 Task: Find a house in Constanza, Dominican Republic, for 8 guests from August 26 to September 10, with a price range of ₹10,000 to ₹15,000 per night, 6 bedrooms, 6 beds, 6 bathrooms, and amenities including Wifi, TV, Free parking, and Breakfast.
Action: Mouse moved to (804, 125)
Screenshot: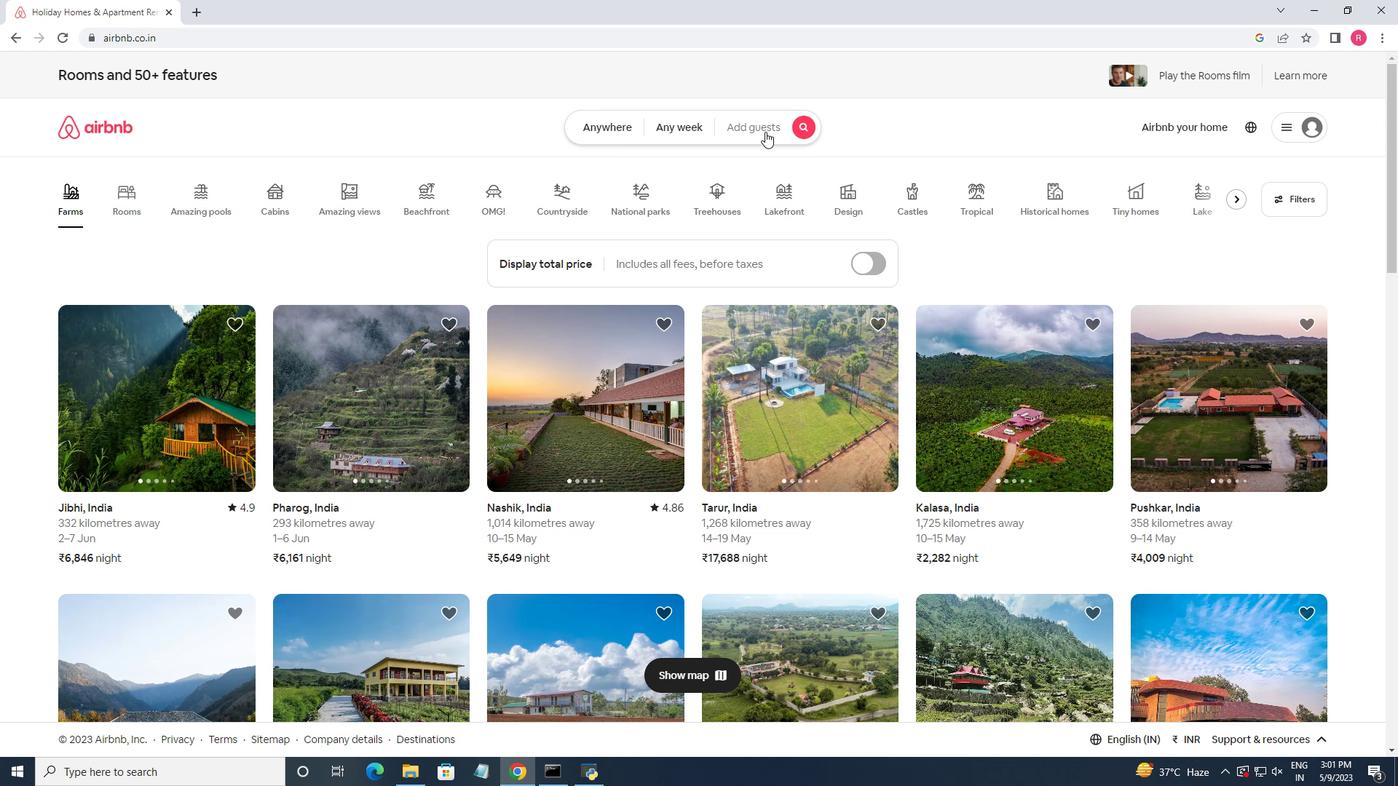 
Action: Mouse pressed left at (804, 125)
Screenshot: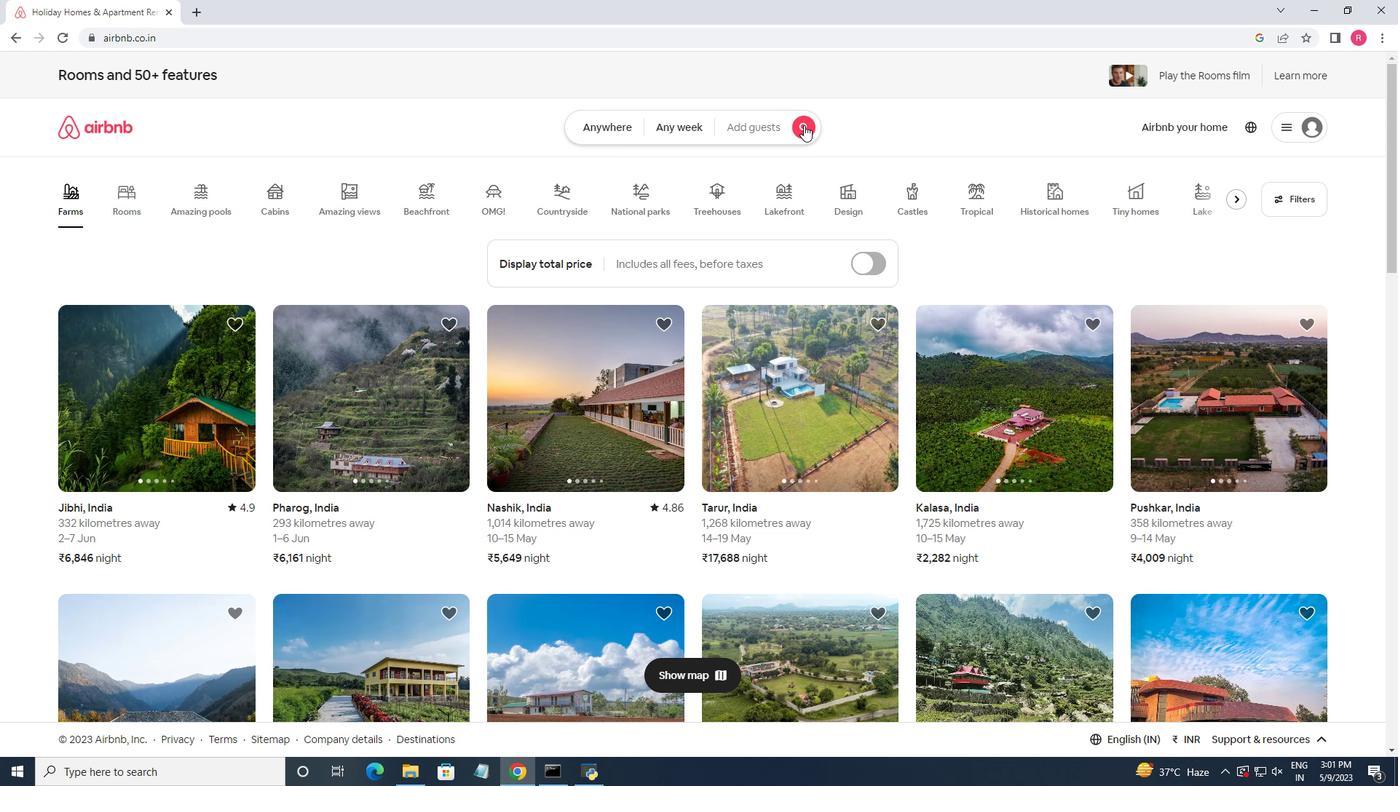 
Action: Mouse moved to (474, 188)
Screenshot: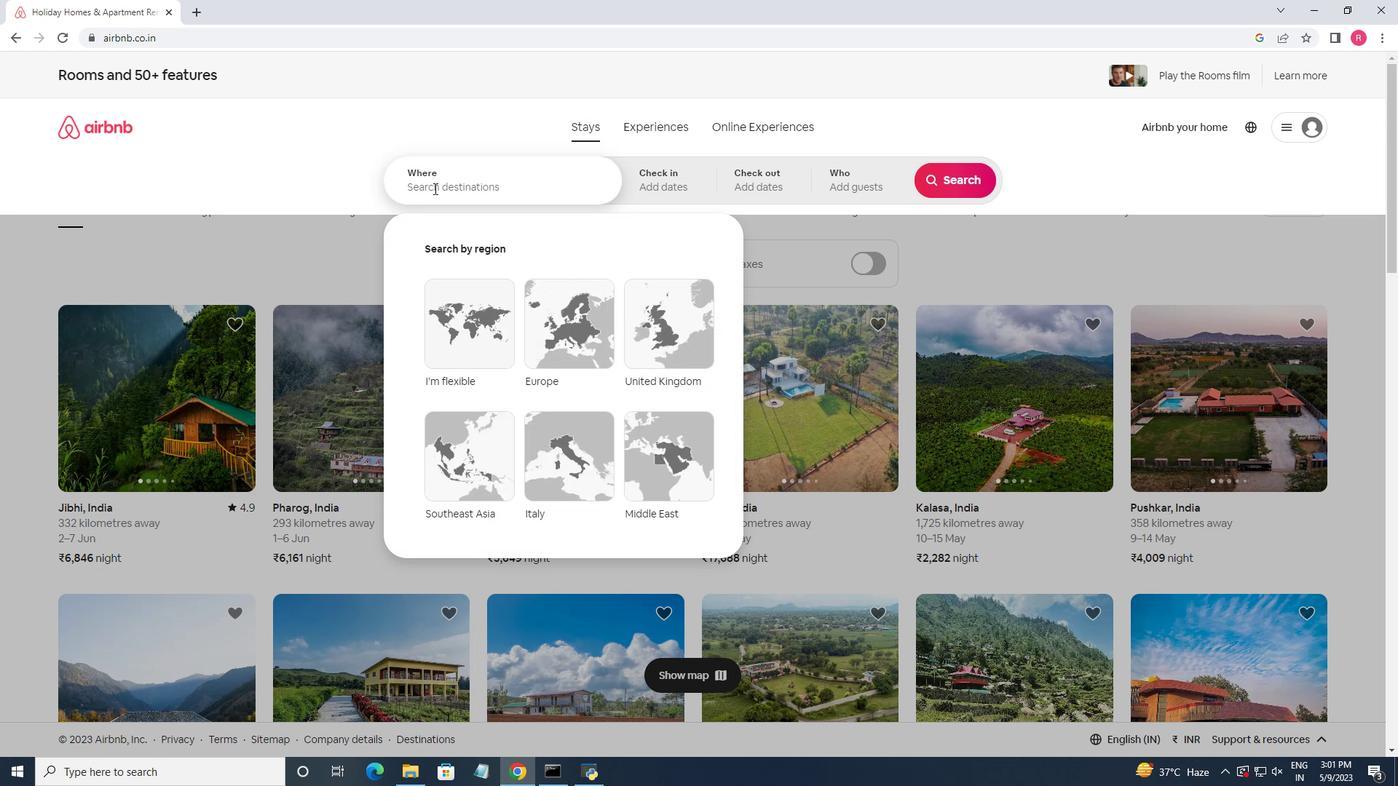 
Action: Mouse pressed left at (474, 188)
Screenshot: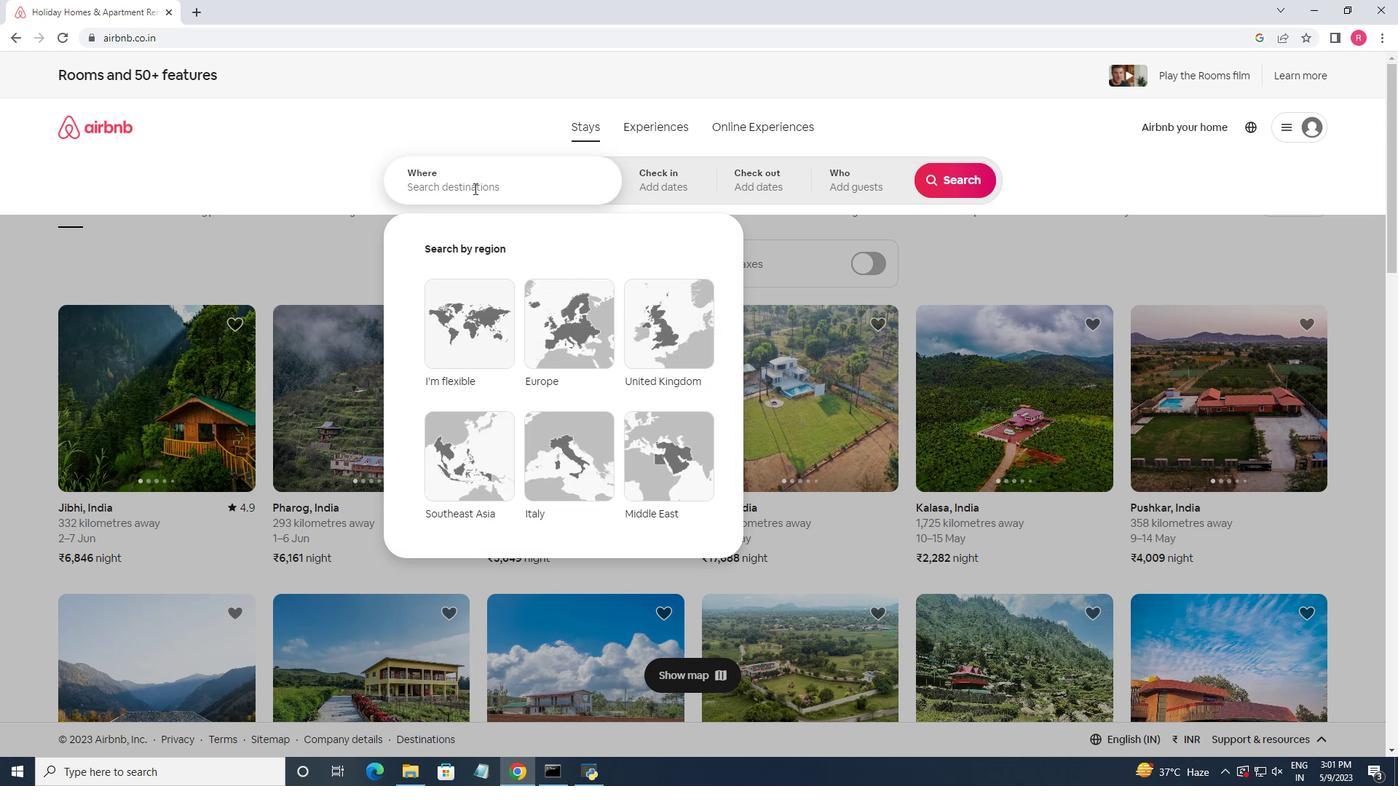
Action: Key pressed <Key.shift>Constanza,<Key.space><Key.shift>Dominican<Key.space><Key.shift><Key.shift><Key.shift>Republic
Screenshot: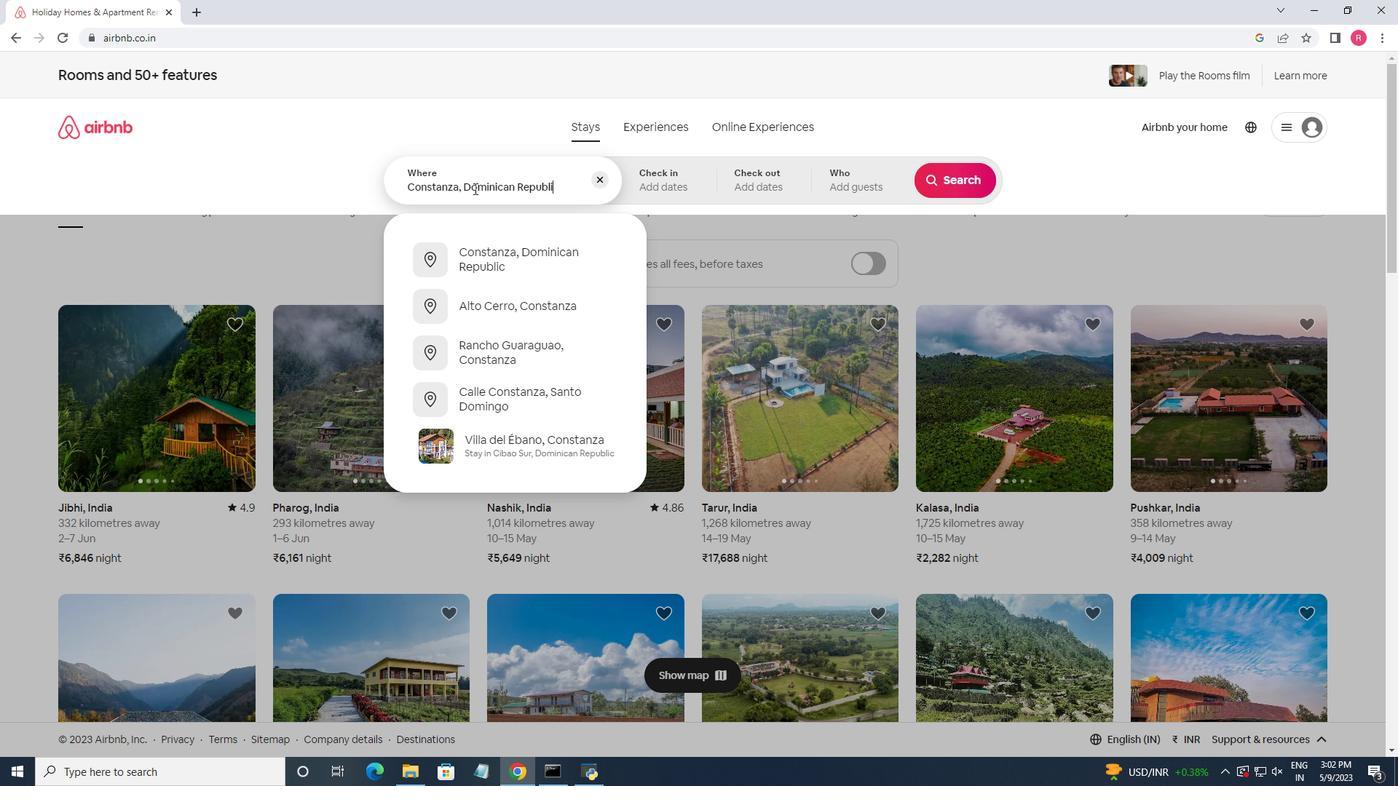
Action: Mouse moved to (485, 259)
Screenshot: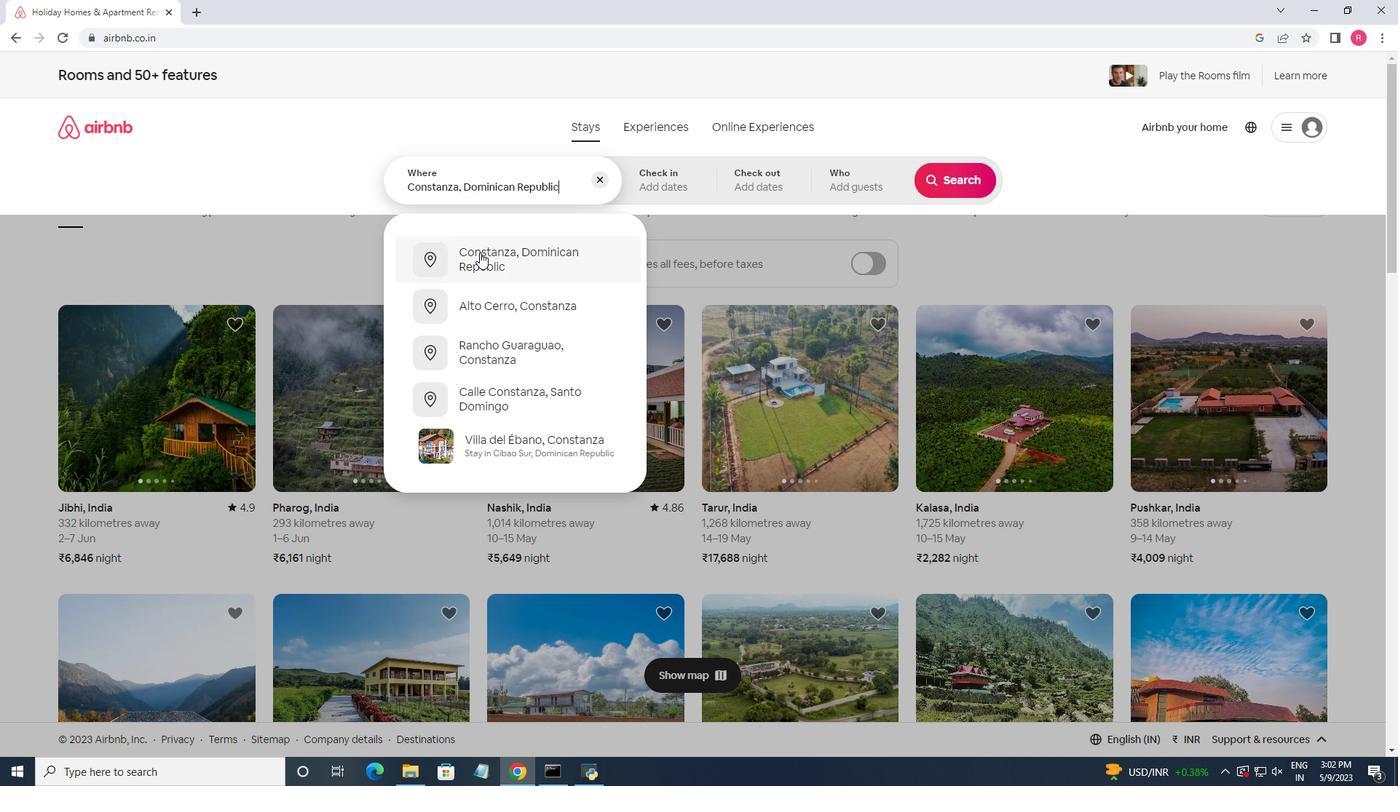 
Action: Mouse pressed left at (485, 259)
Screenshot: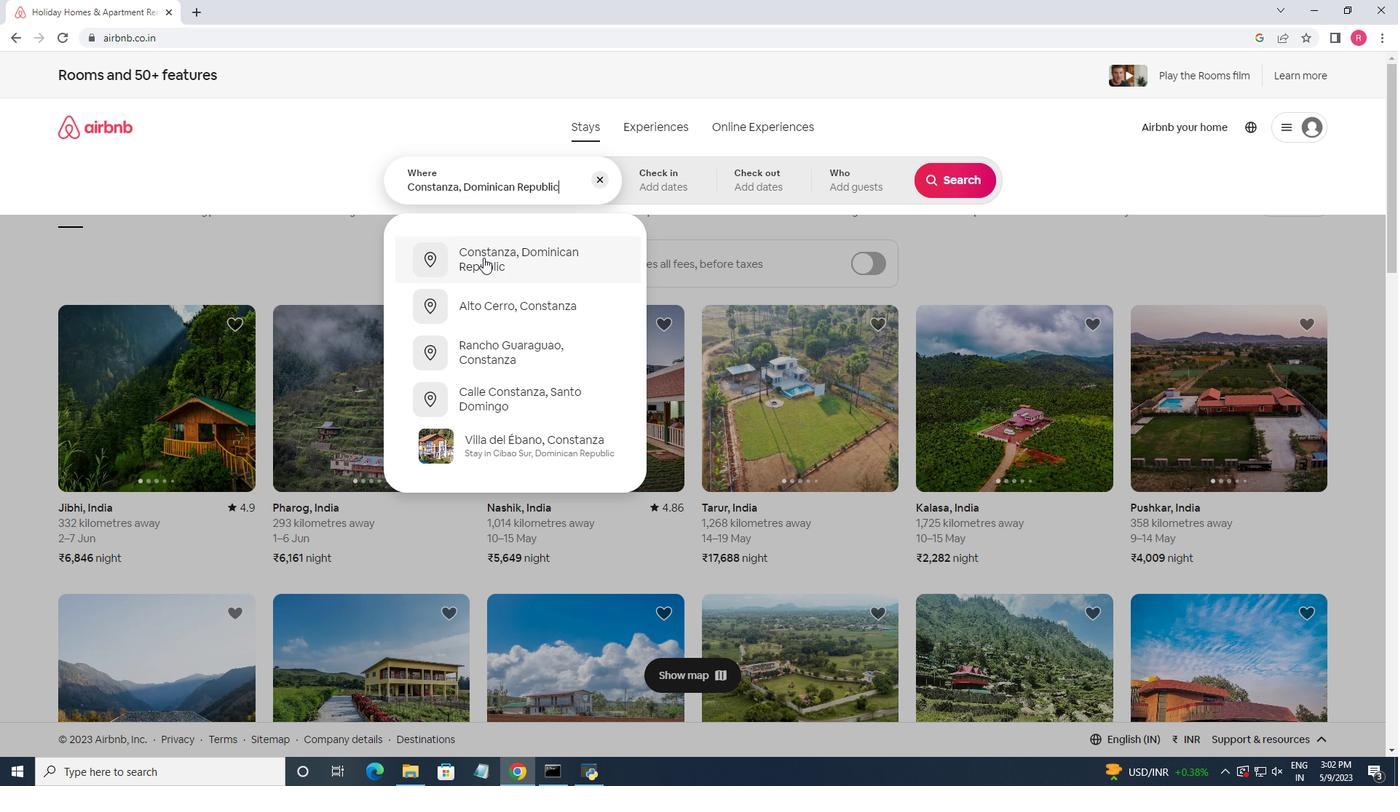 
Action: Mouse moved to (945, 295)
Screenshot: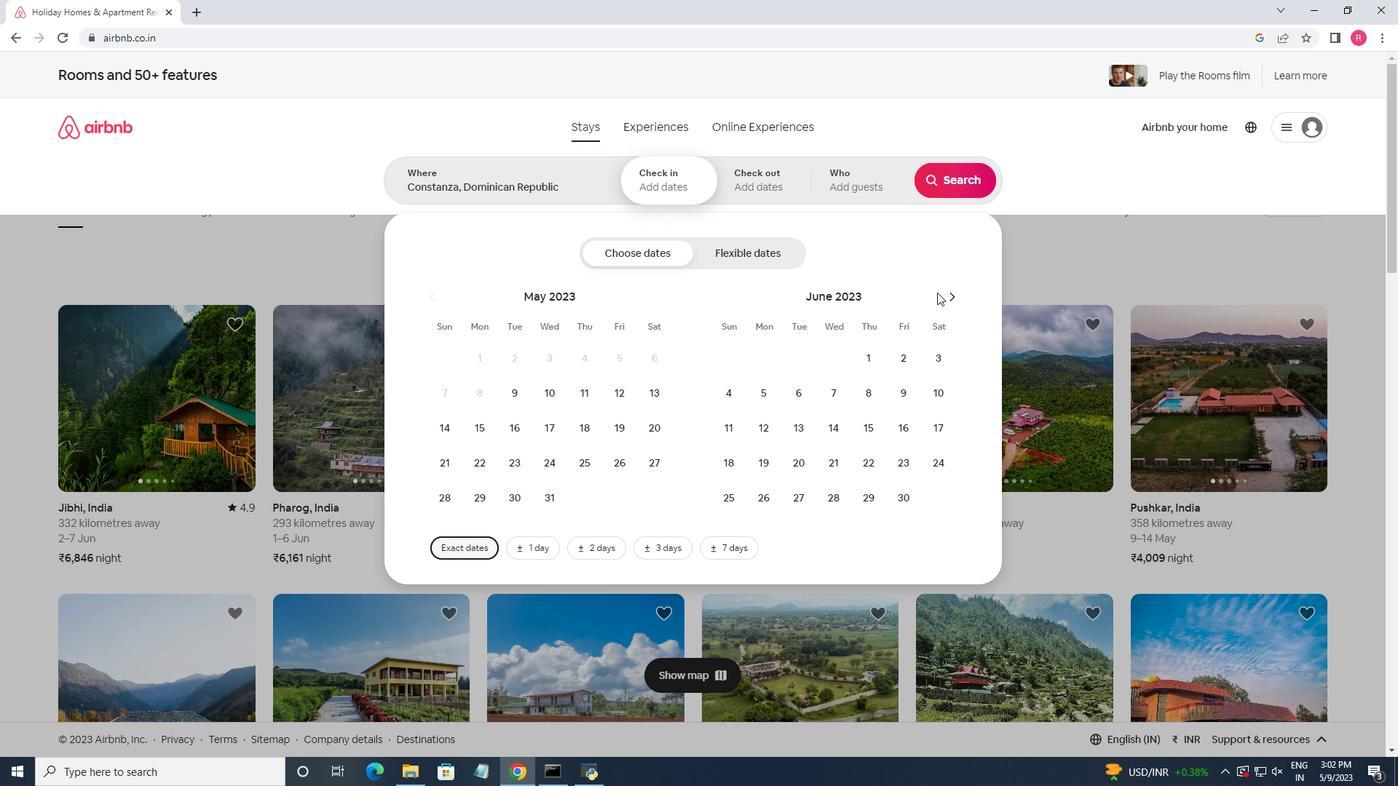 
Action: Mouse pressed left at (945, 295)
Screenshot: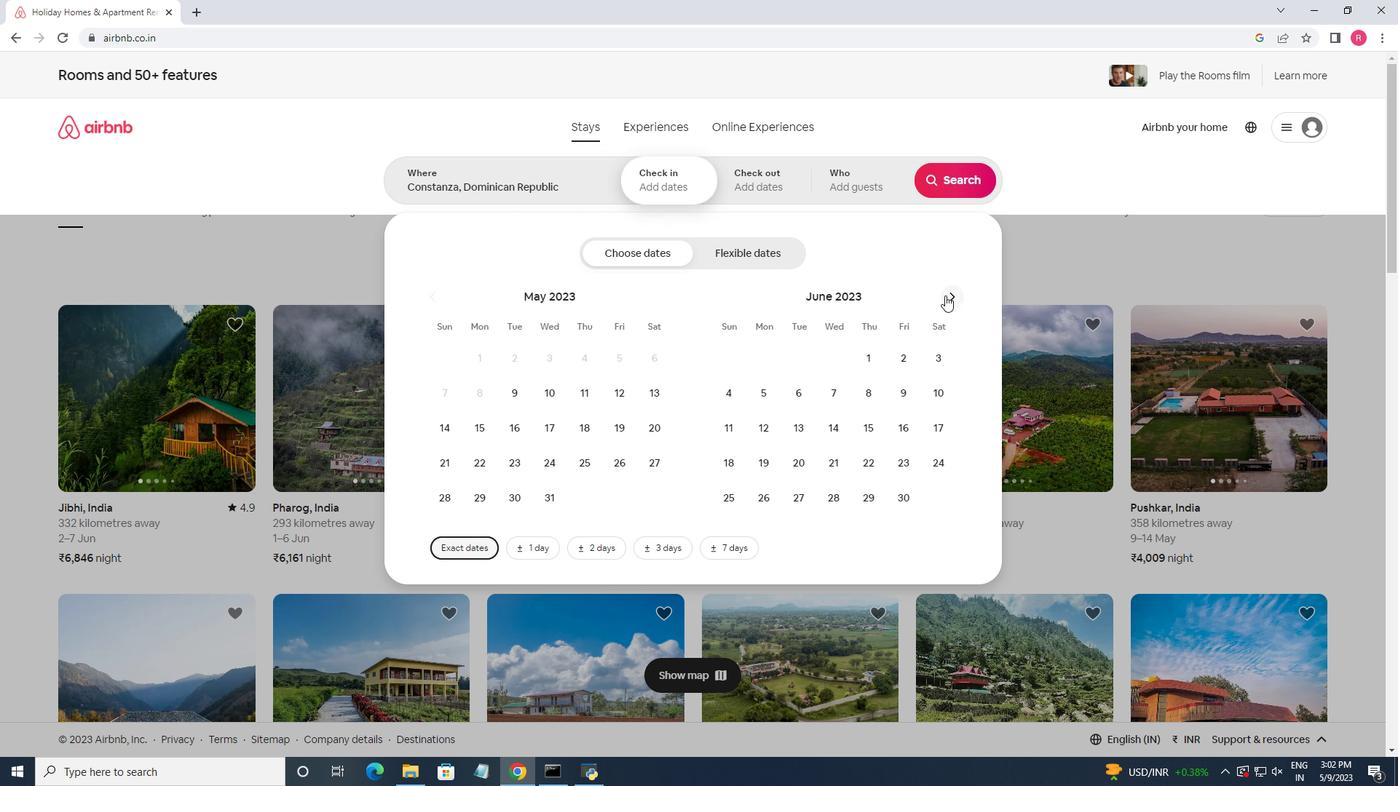 
Action: Mouse pressed left at (945, 295)
Screenshot: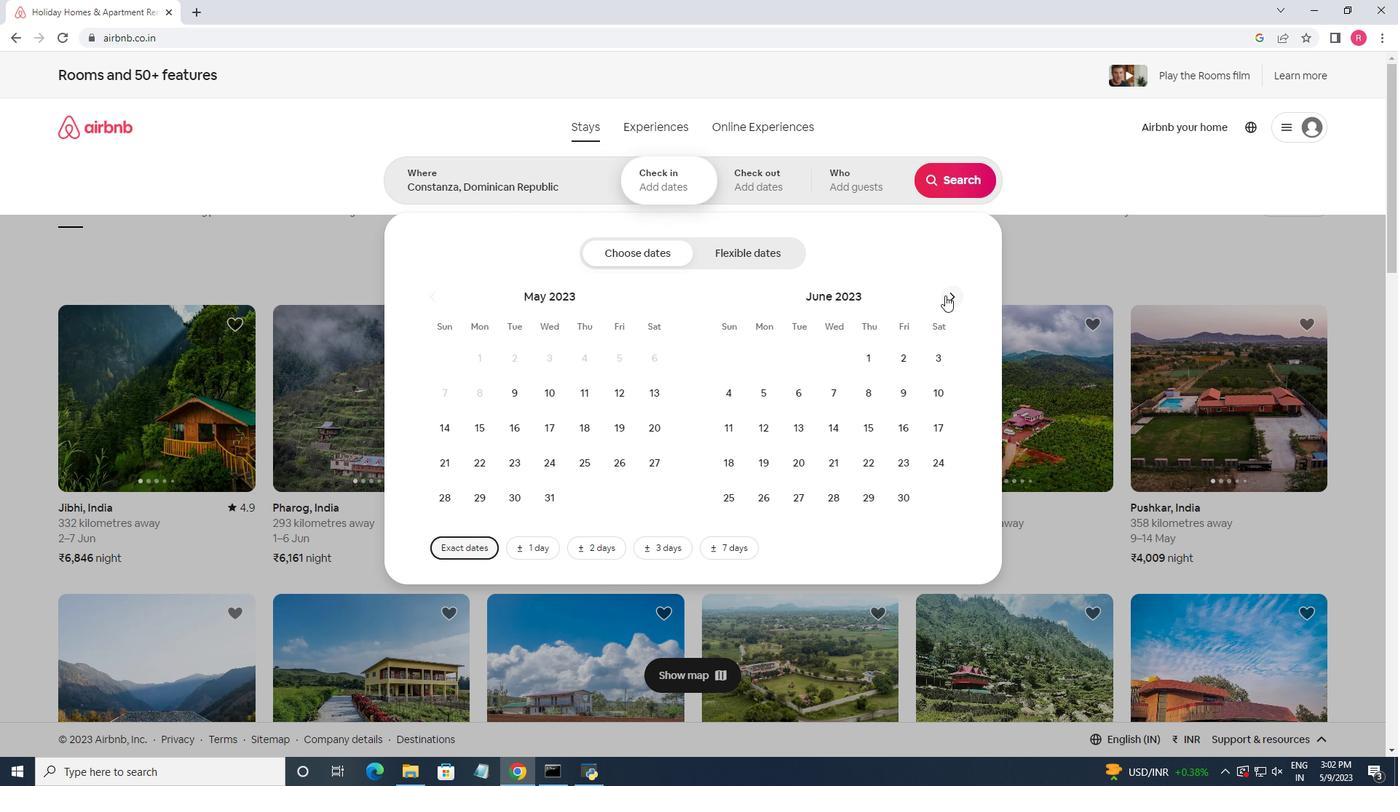 
Action: Mouse pressed left at (945, 295)
Screenshot: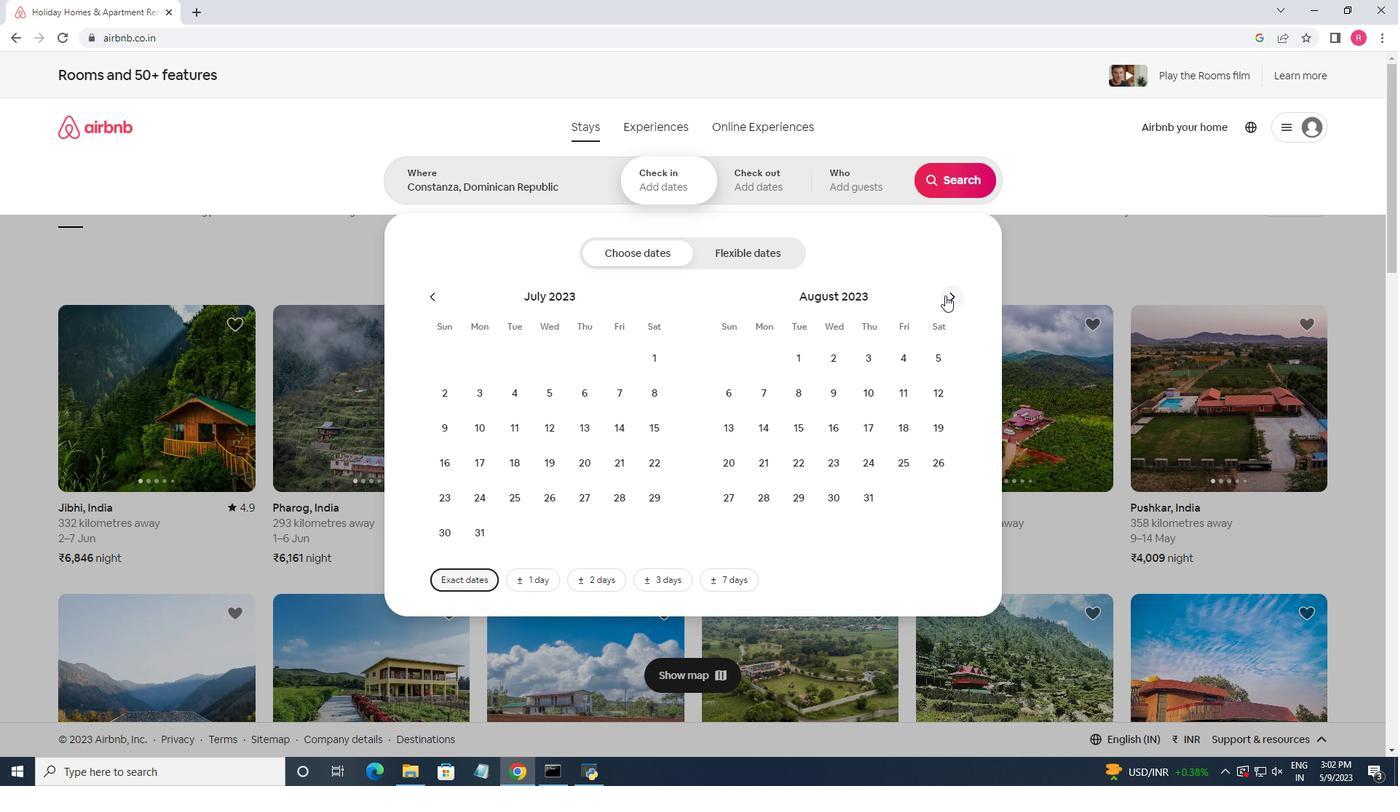 
Action: Mouse moved to (658, 470)
Screenshot: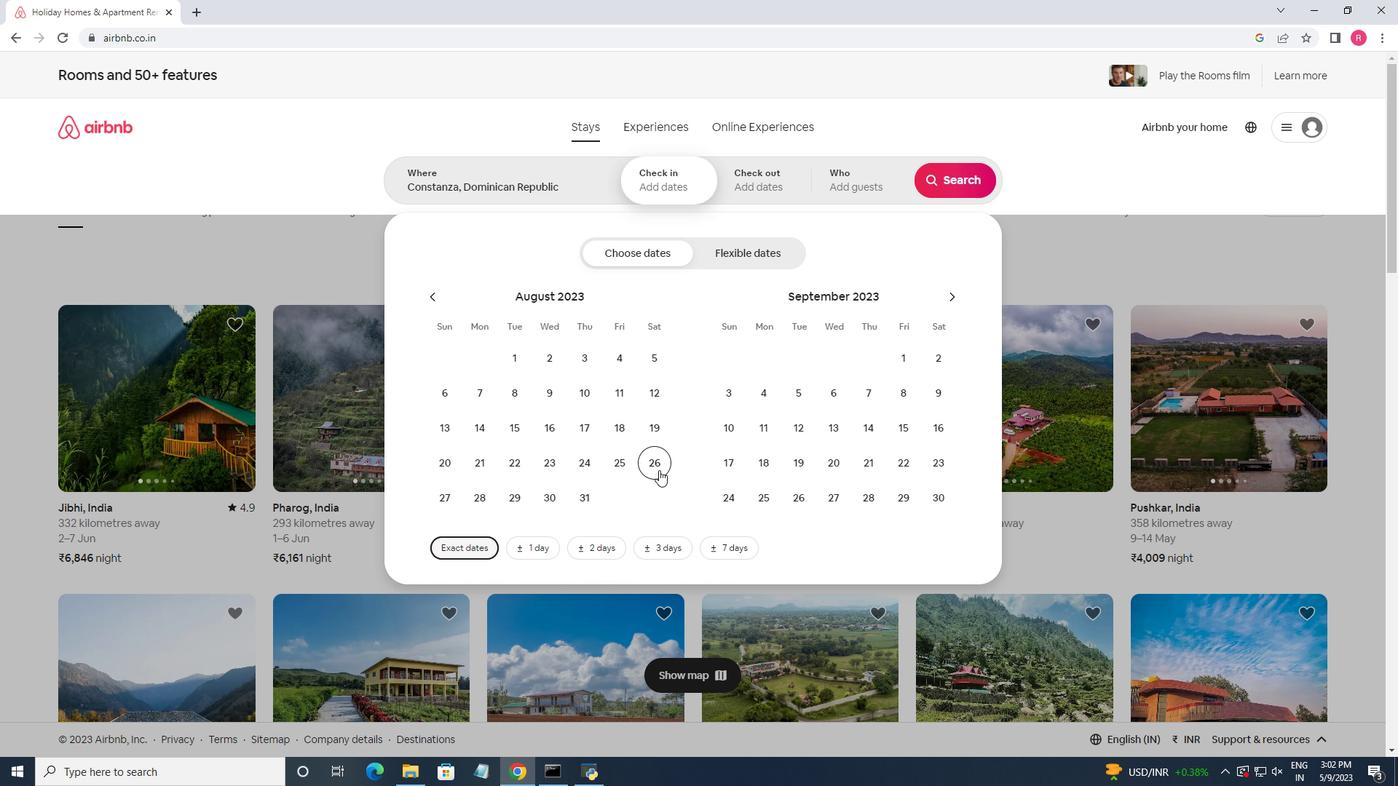 
Action: Mouse pressed left at (658, 470)
Screenshot: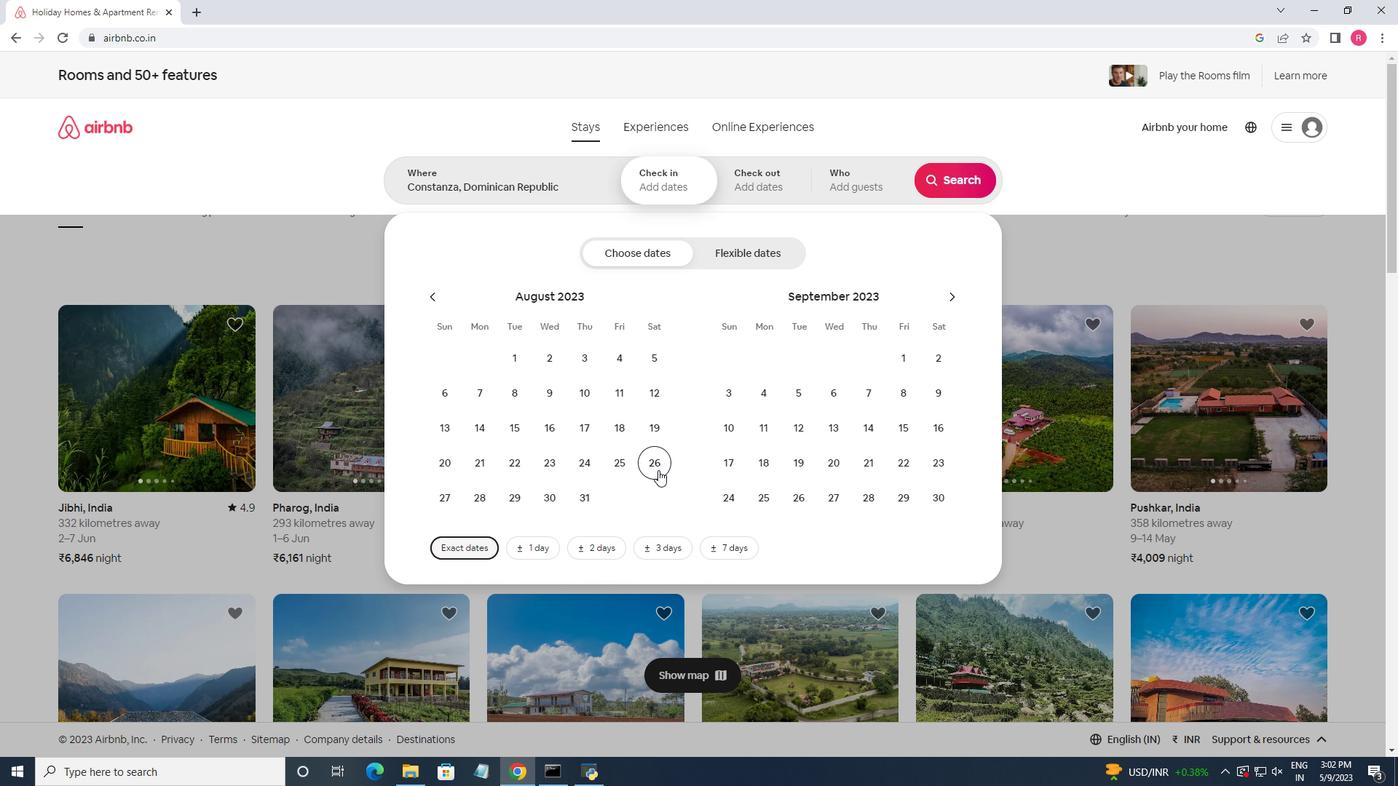 
Action: Mouse moved to (744, 429)
Screenshot: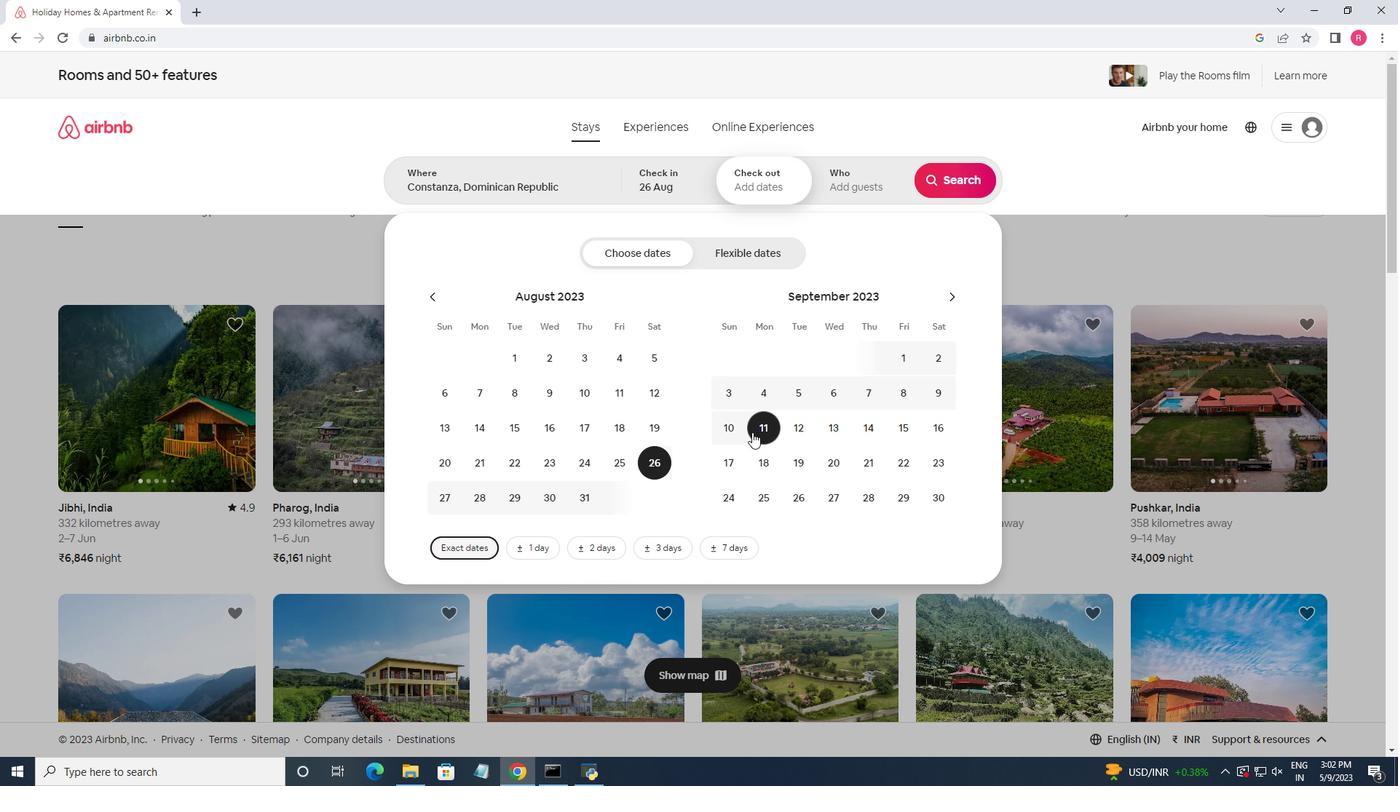 
Action: Mouse pressed left at (744, 429)
Screenshot: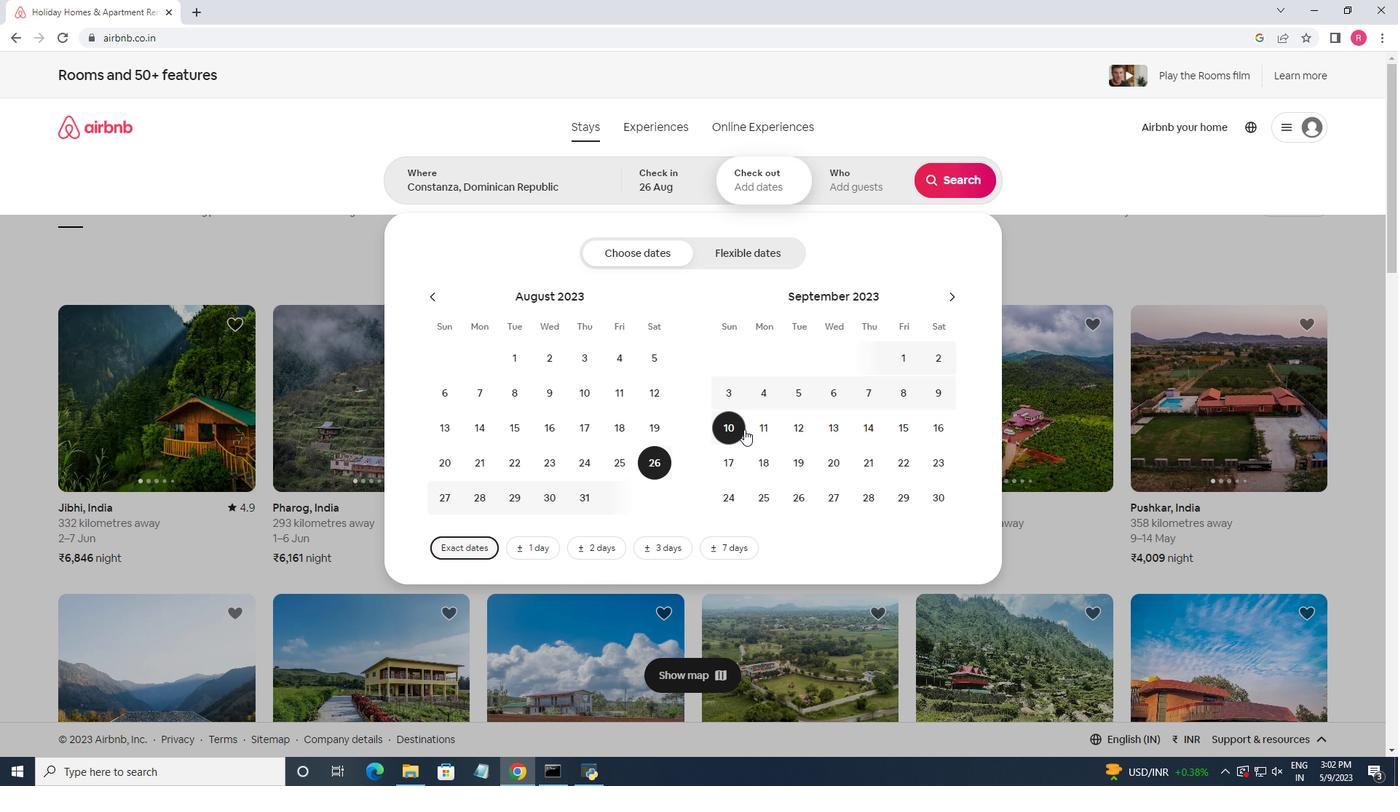 
Action: Mouse moved to (866, 196)
Screenshot: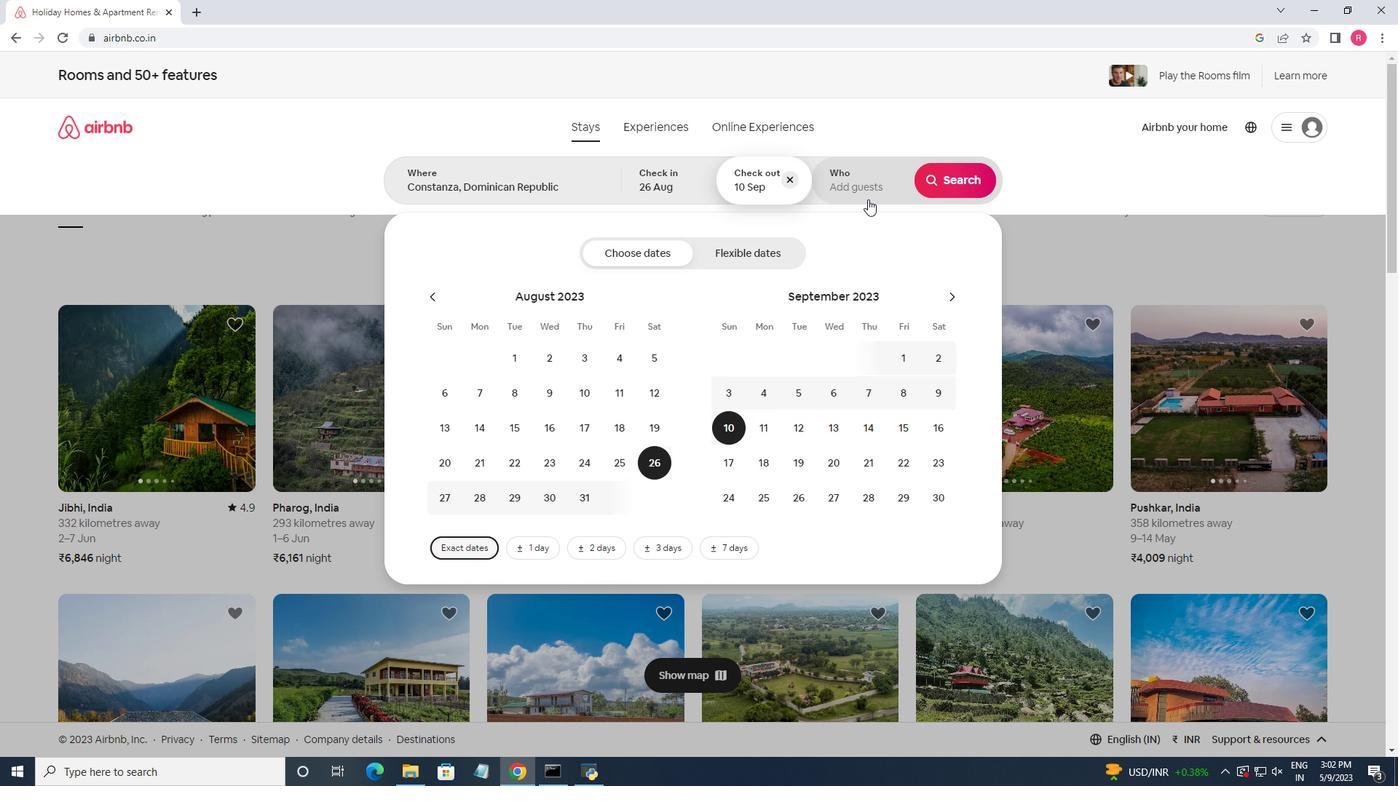 
Action: Mouse pressed left at (866, 196)
Screenshot: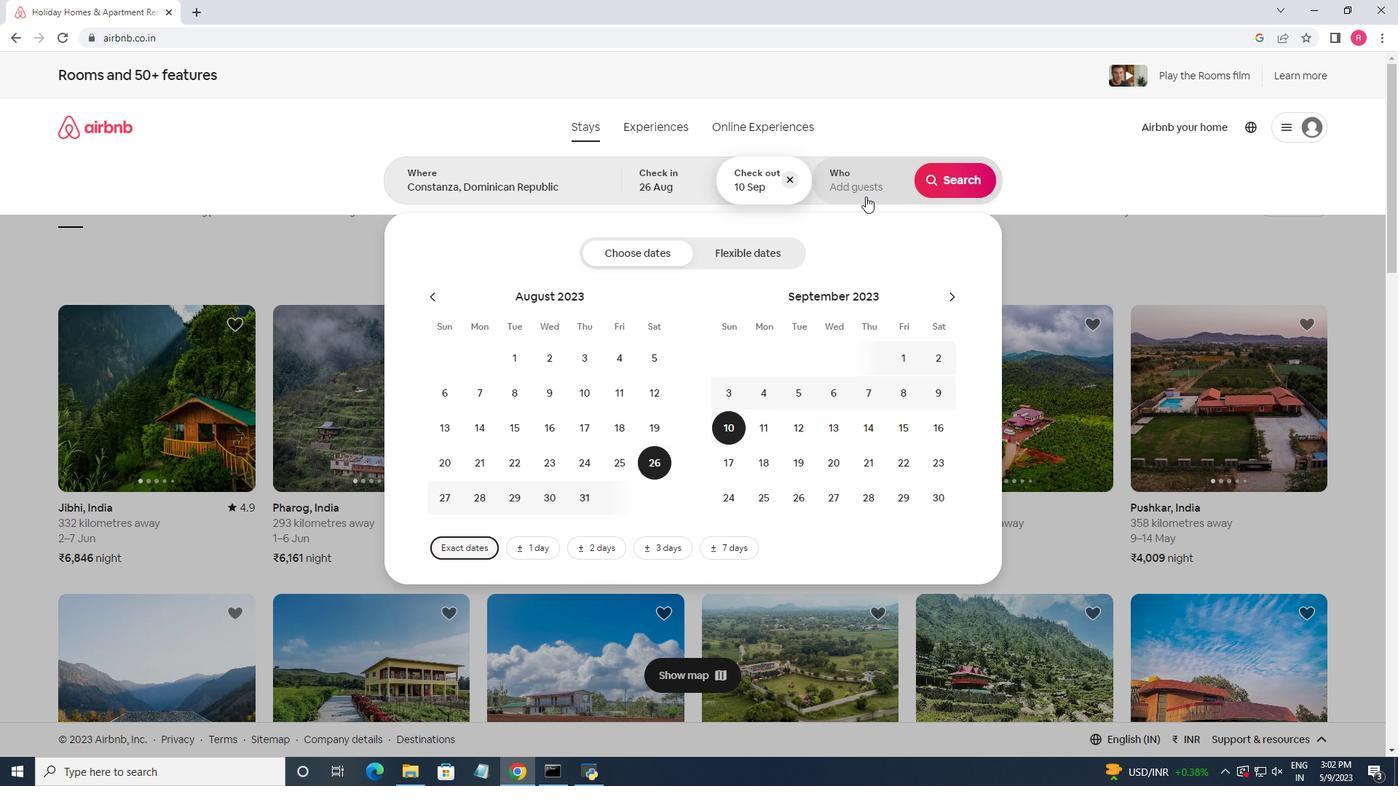 
Action: Mouse moved to (959, 257)
Screenshot: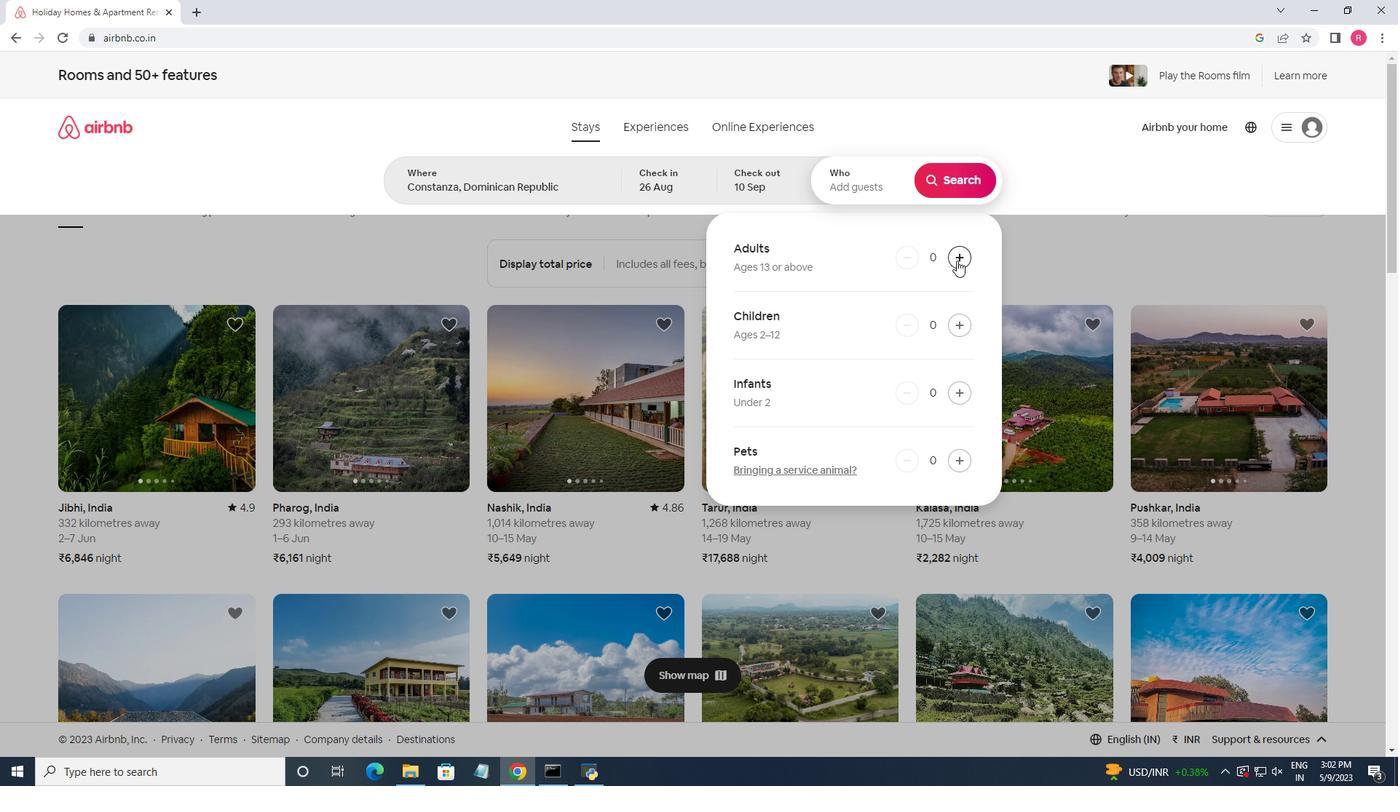 
Action: Mouse pressed left at (959, 257)
Screenshot: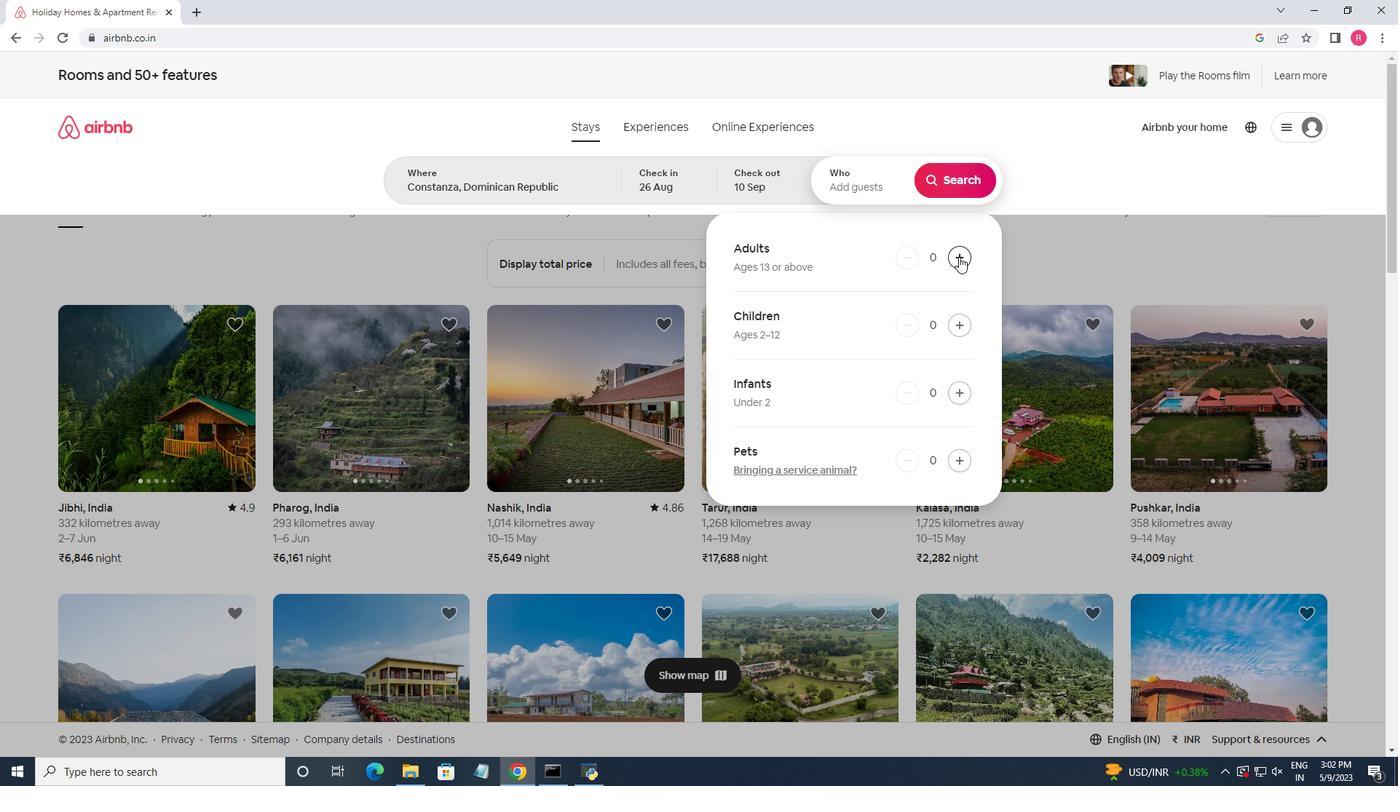 
Action: Mouse pressed left at (959, 257)
Screenshot: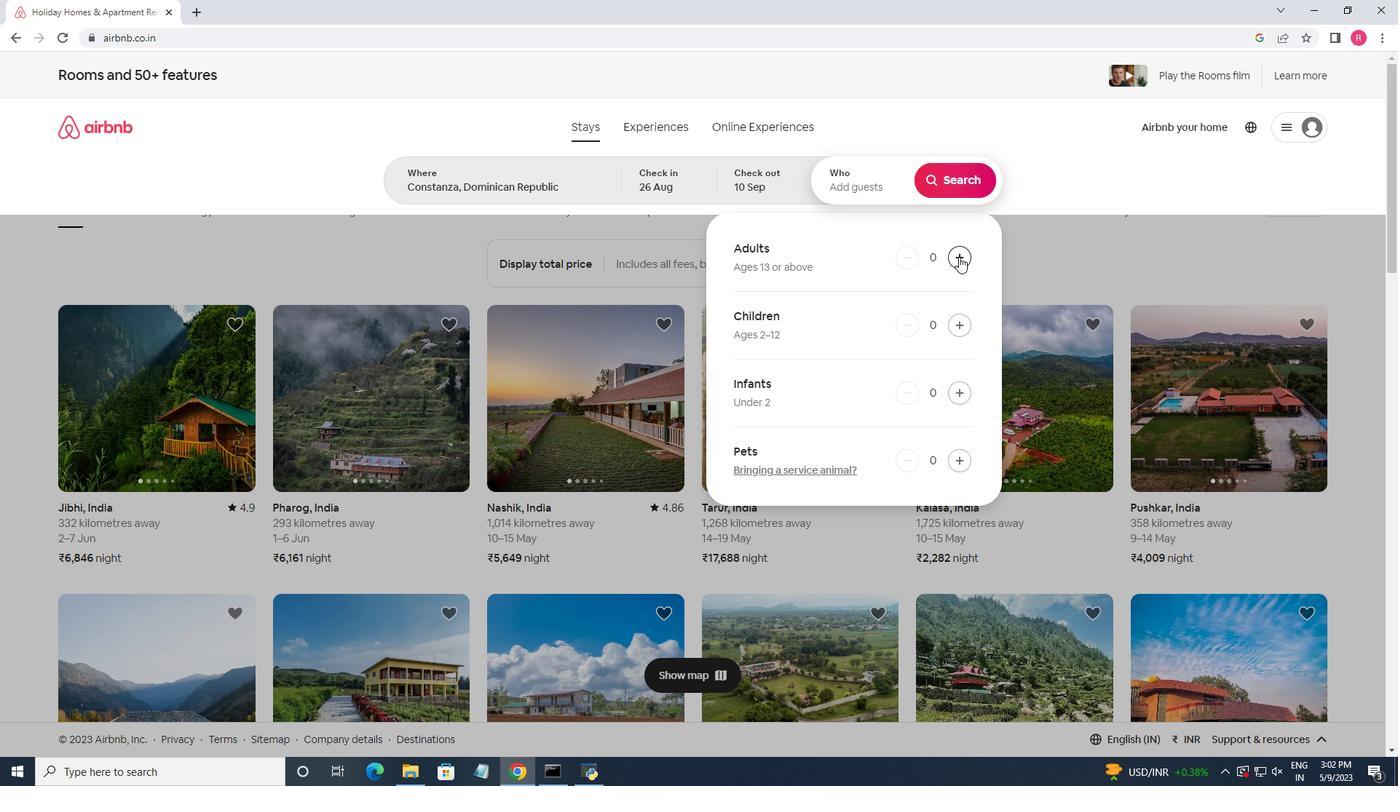
Action: Mouse moved to (960, 256)
Screenshot: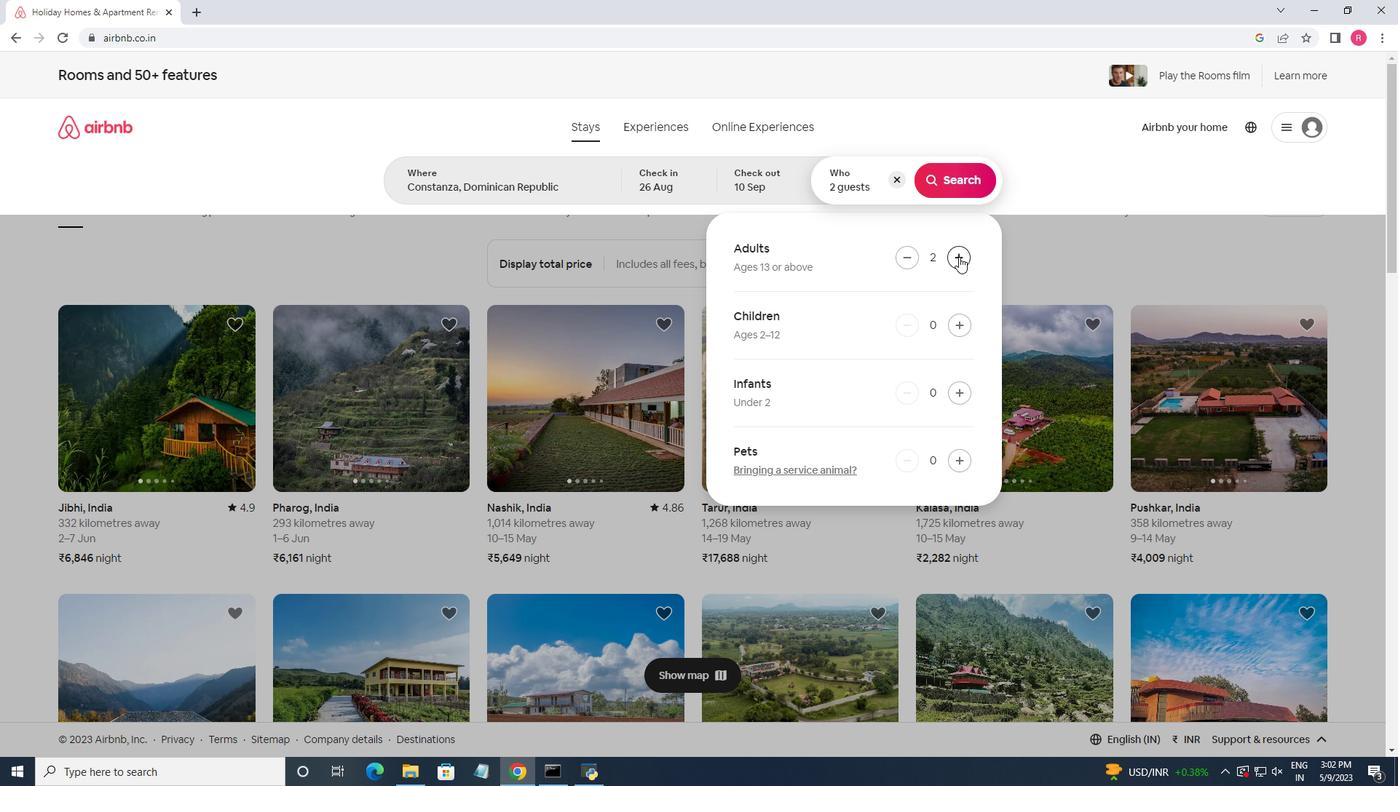 
Action: Mouse pressed left at (960, 256)
Screenshot: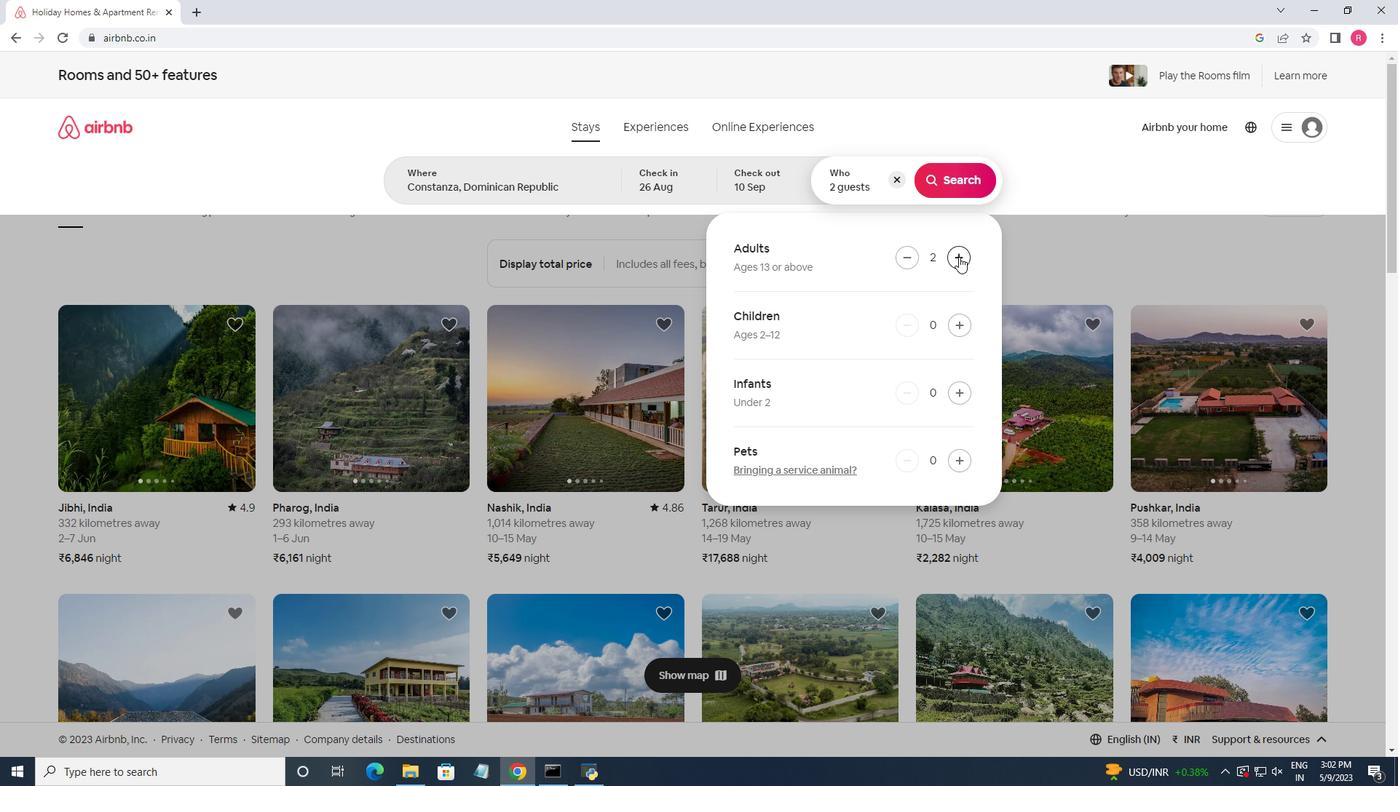
Action: Mouse pressed left at (960, 256)
Screenshot: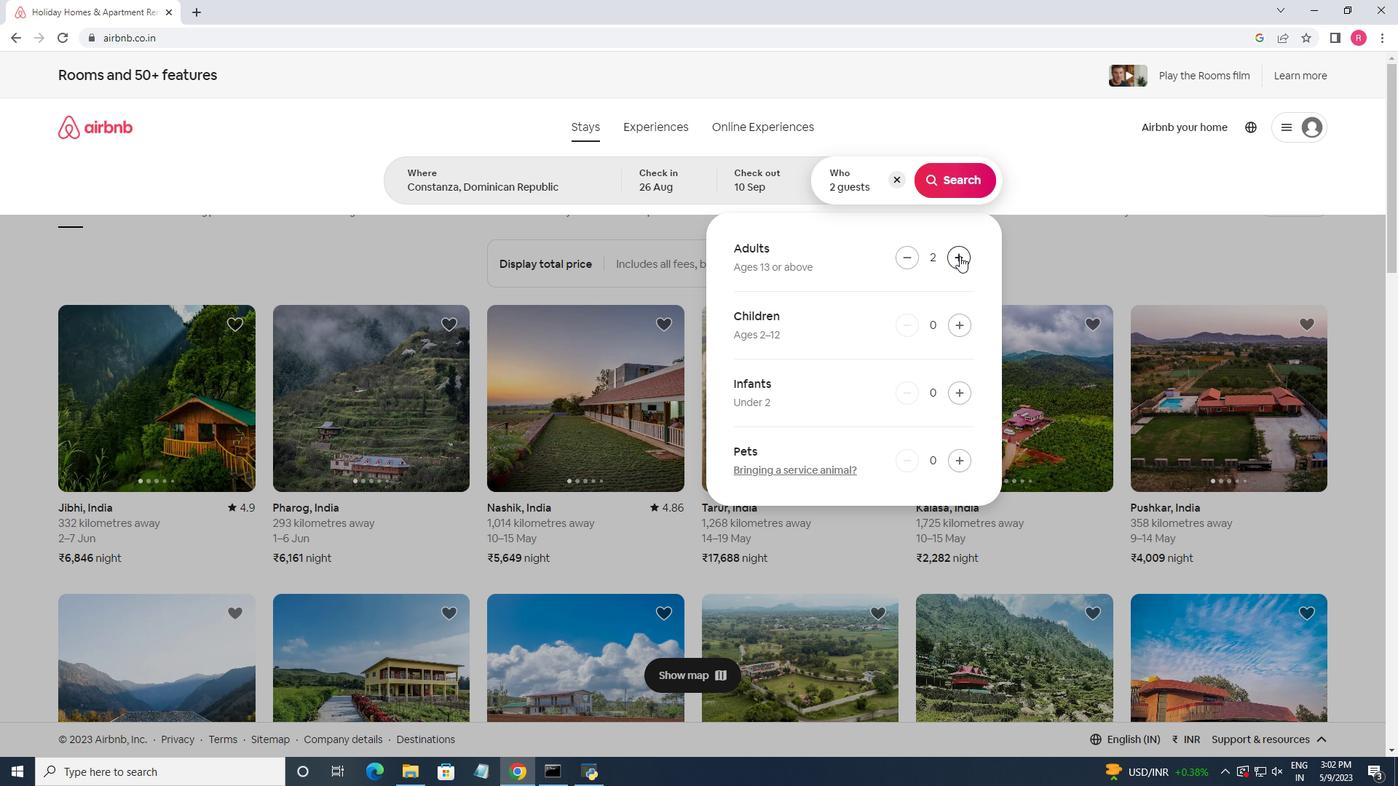 
Action: Mouse pressed left at (960, 256)
Screenshot: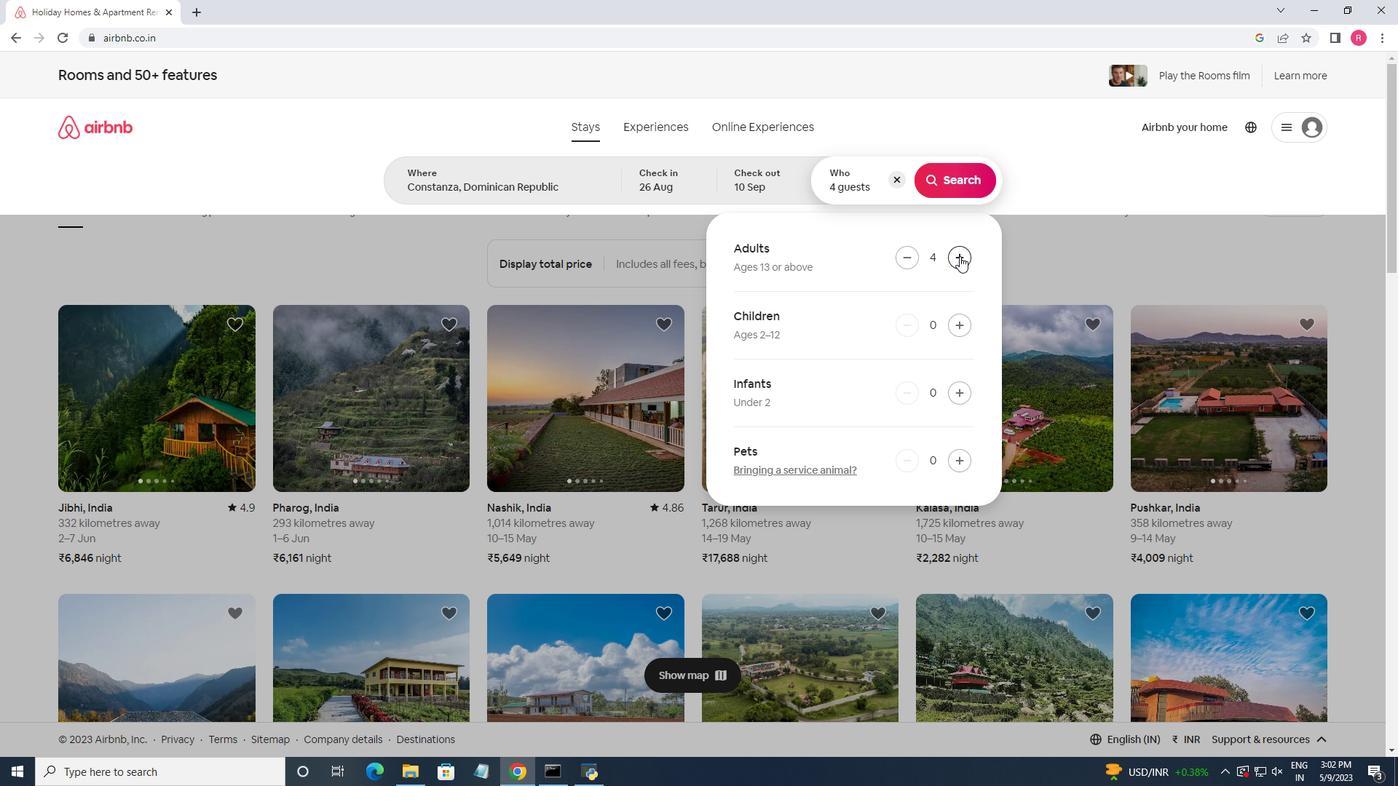 
Action: Mouse pressed left at (960, 256)
Screenshot: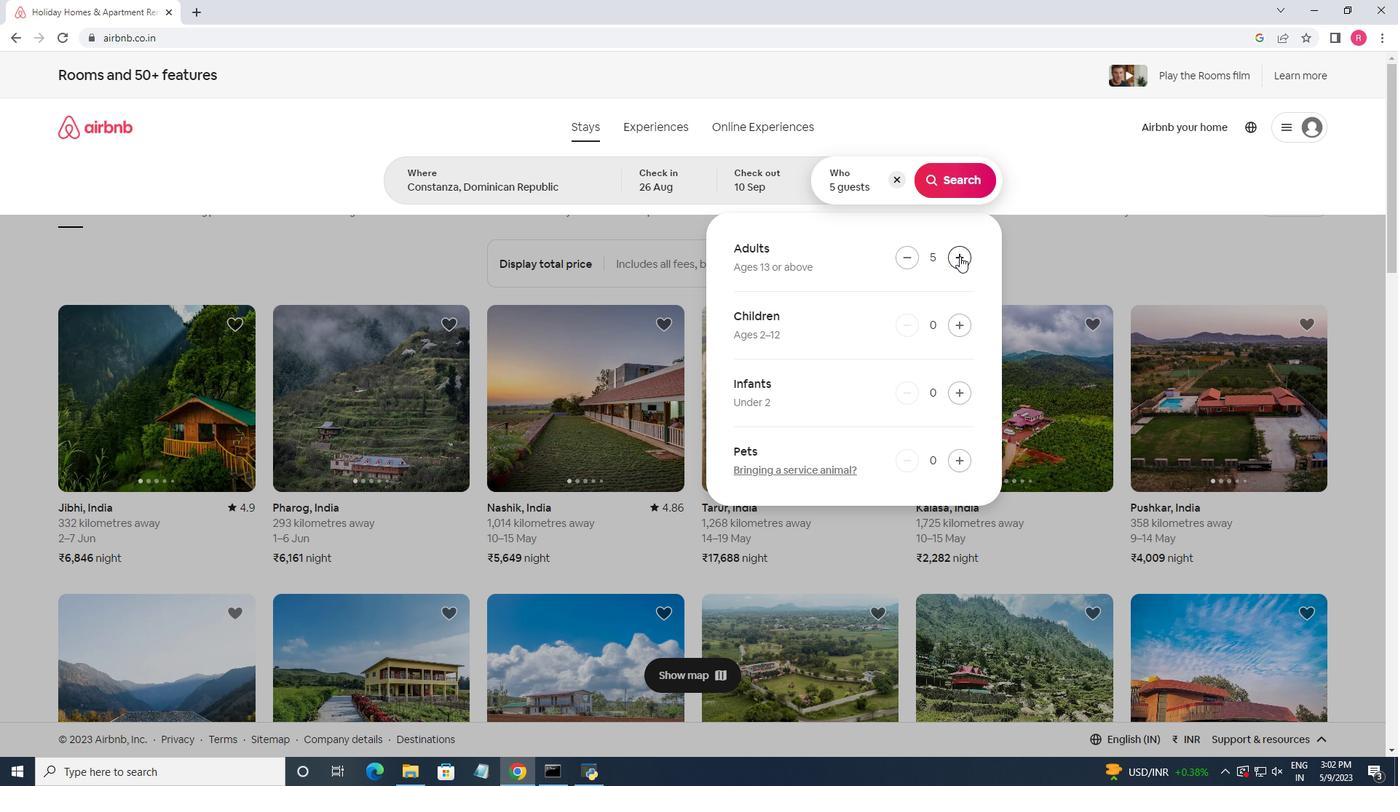 
Action: Mouse moved to (961, 323)
Screenshot: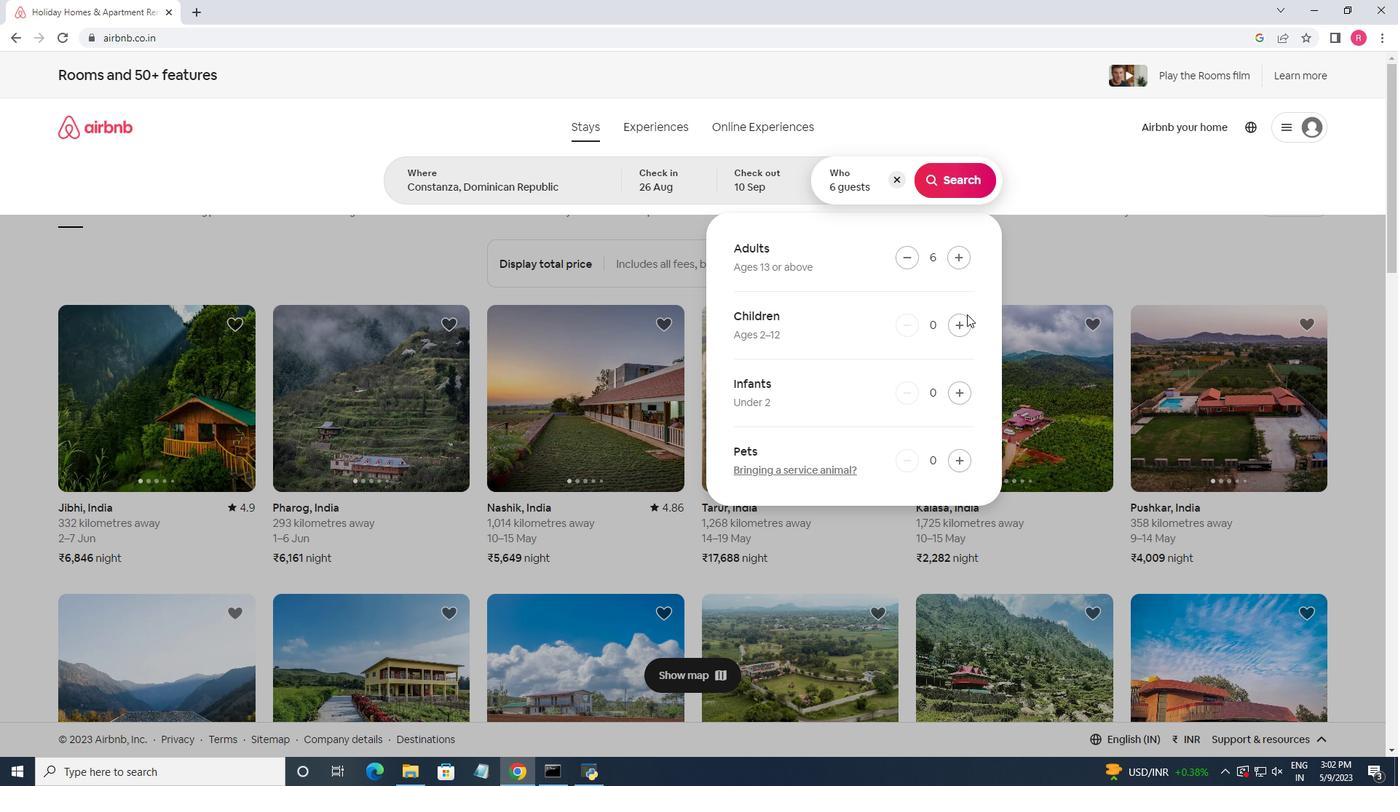 
Action: Mouse pressed left at (961, 323)
Screenshot: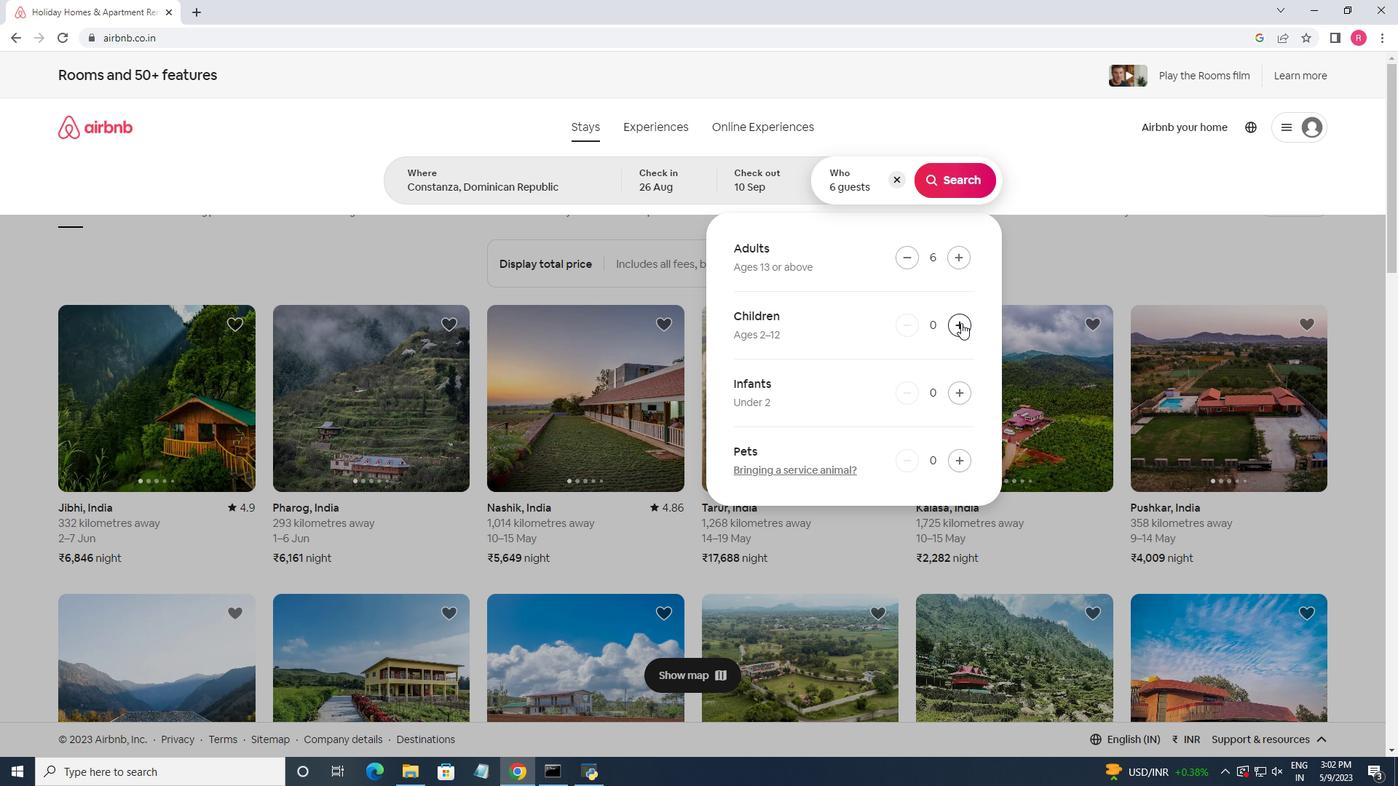 
Action: Mouse pressed left at (961, 323)
Screenshot: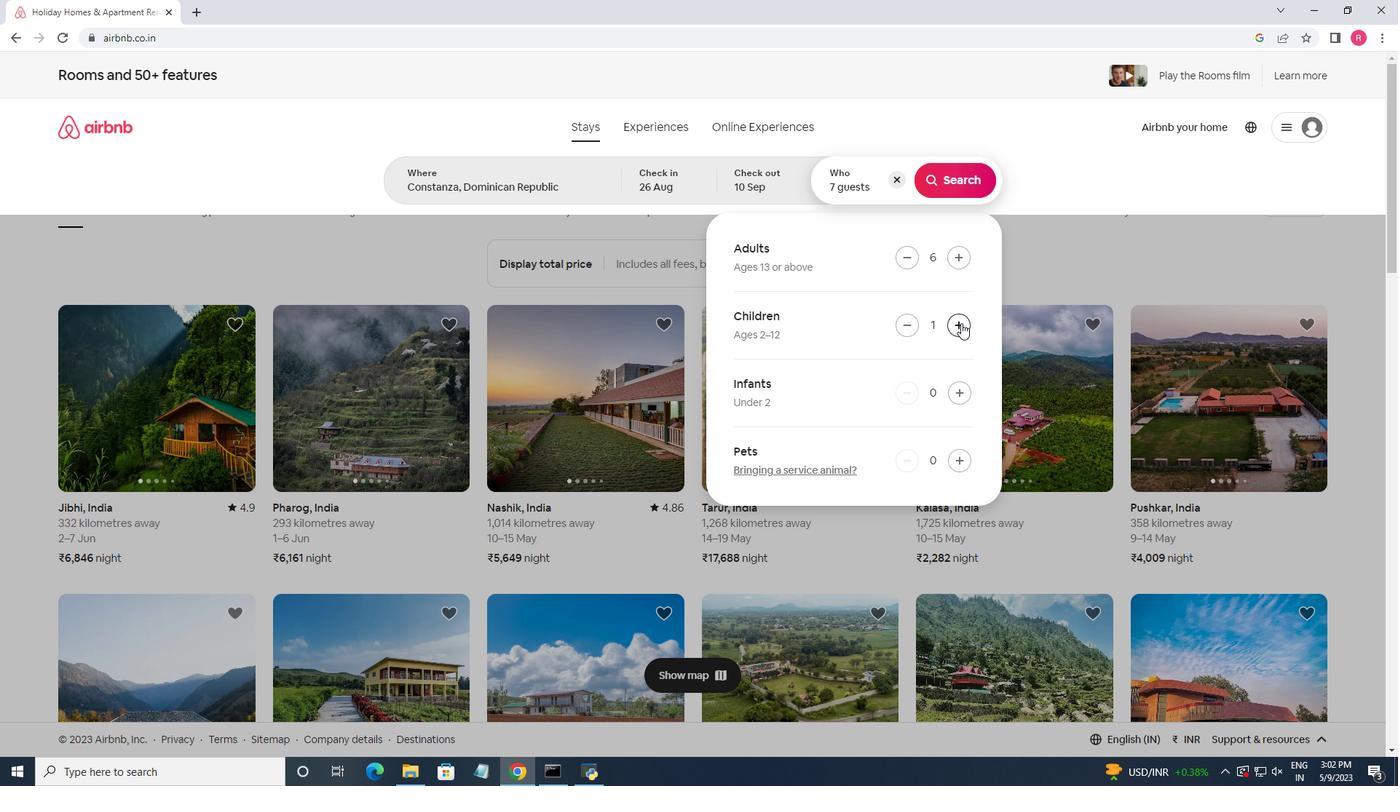 
Action: Mouse moved to (953, 182)
Screenshot: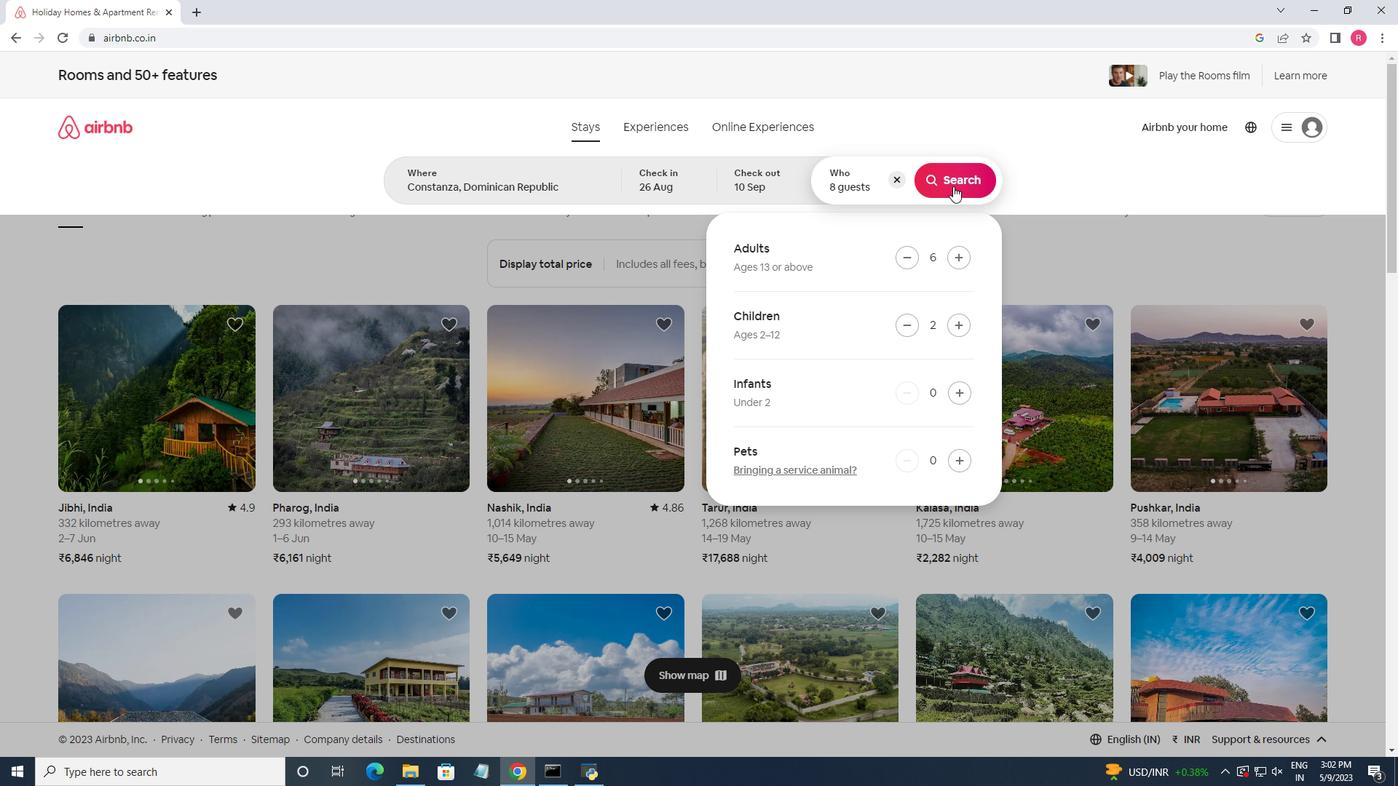 
Action: Mouse pressed left at (953, 182)
Screenshot: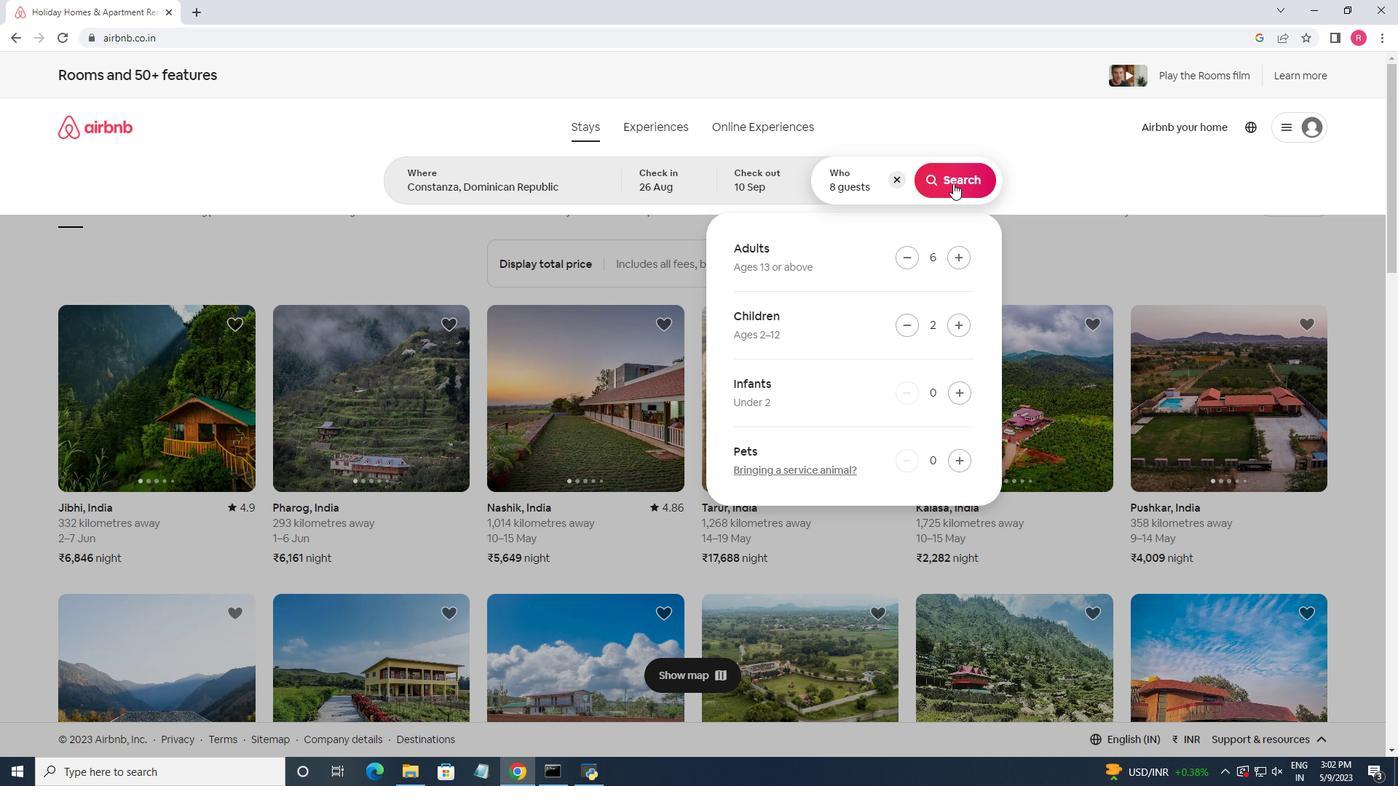 
Action: Mouse moved to (1352, 138)
Screenshot: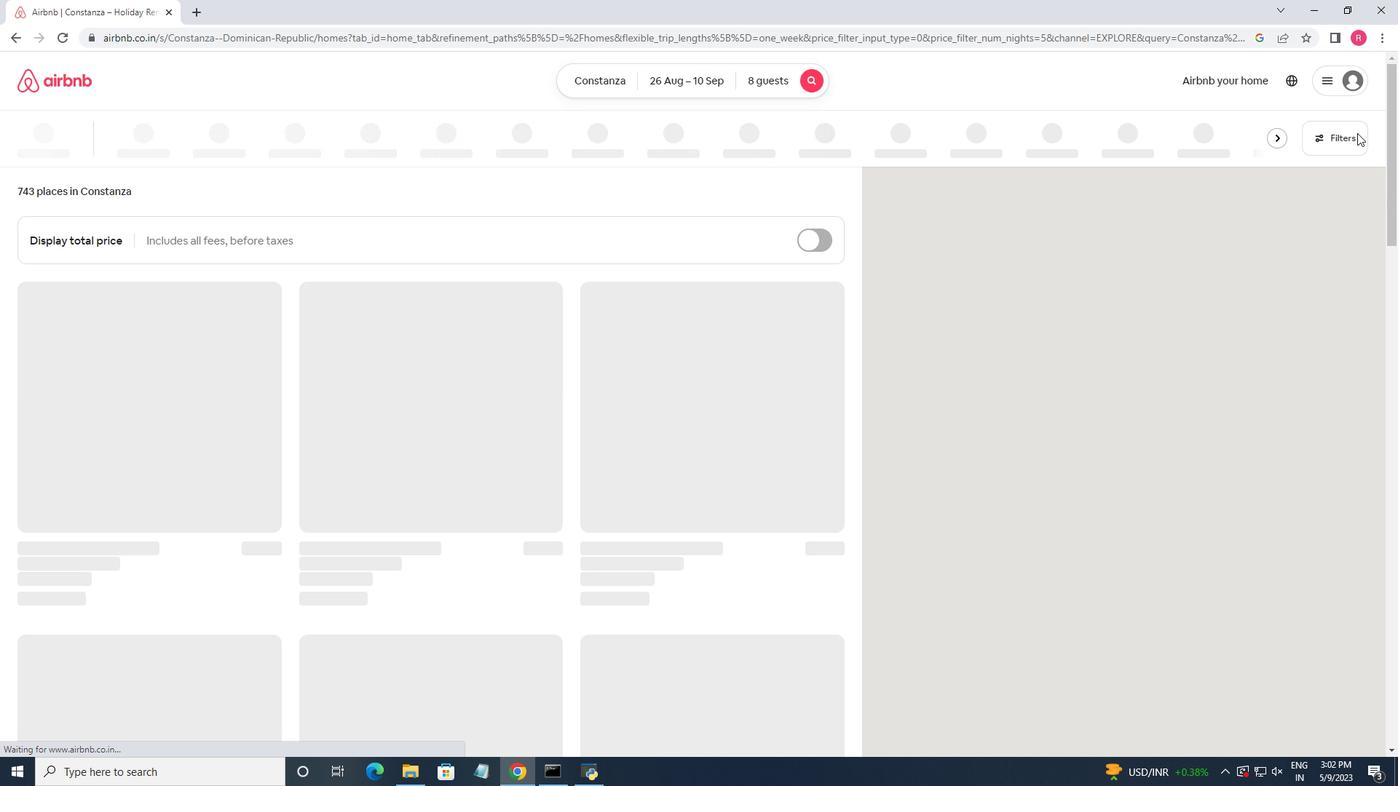
Action: Mouse pressed left at (1352, 138)
Screenshot: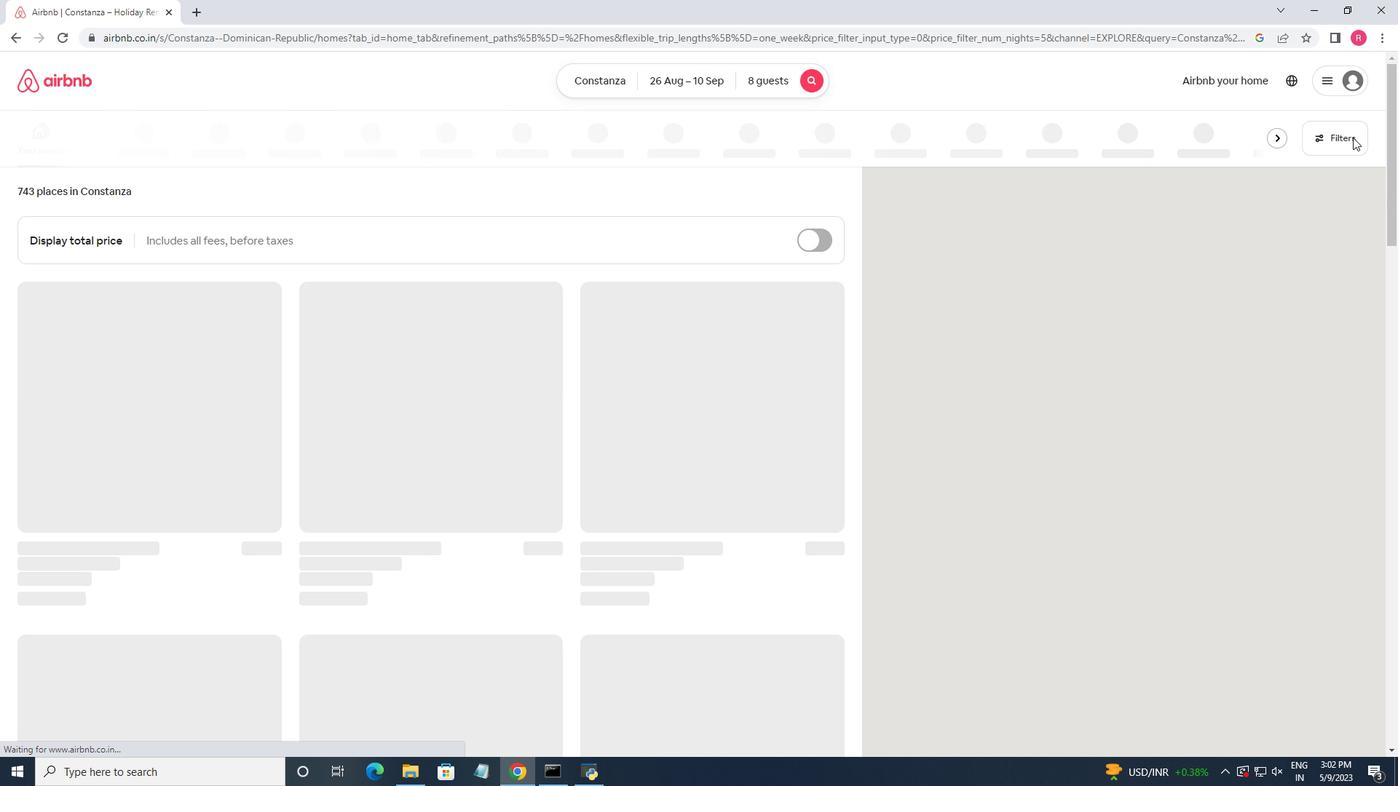 
Action: Mouse moved to (587, 499)
Screenshot: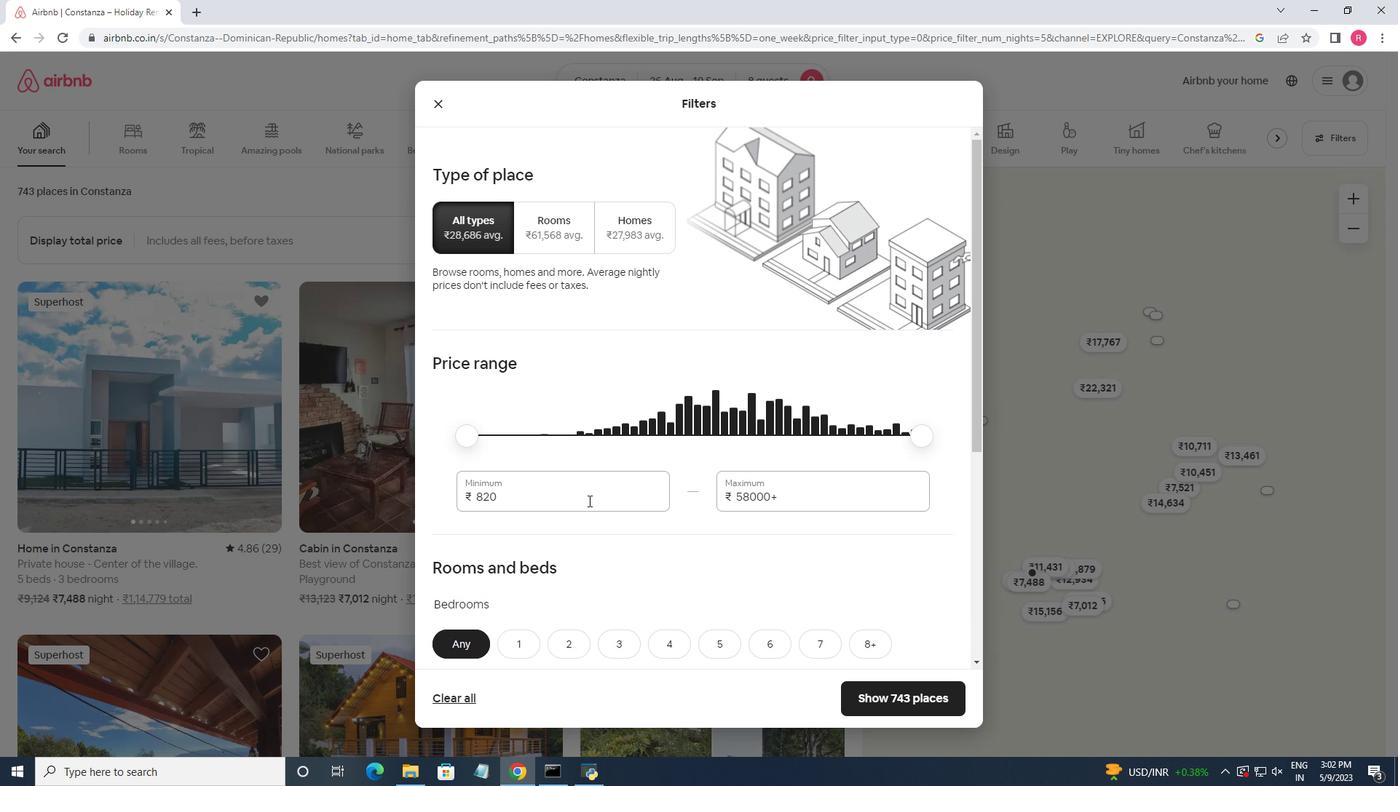 
Action: Mouse pressed left at (587, 499)
Screenshot: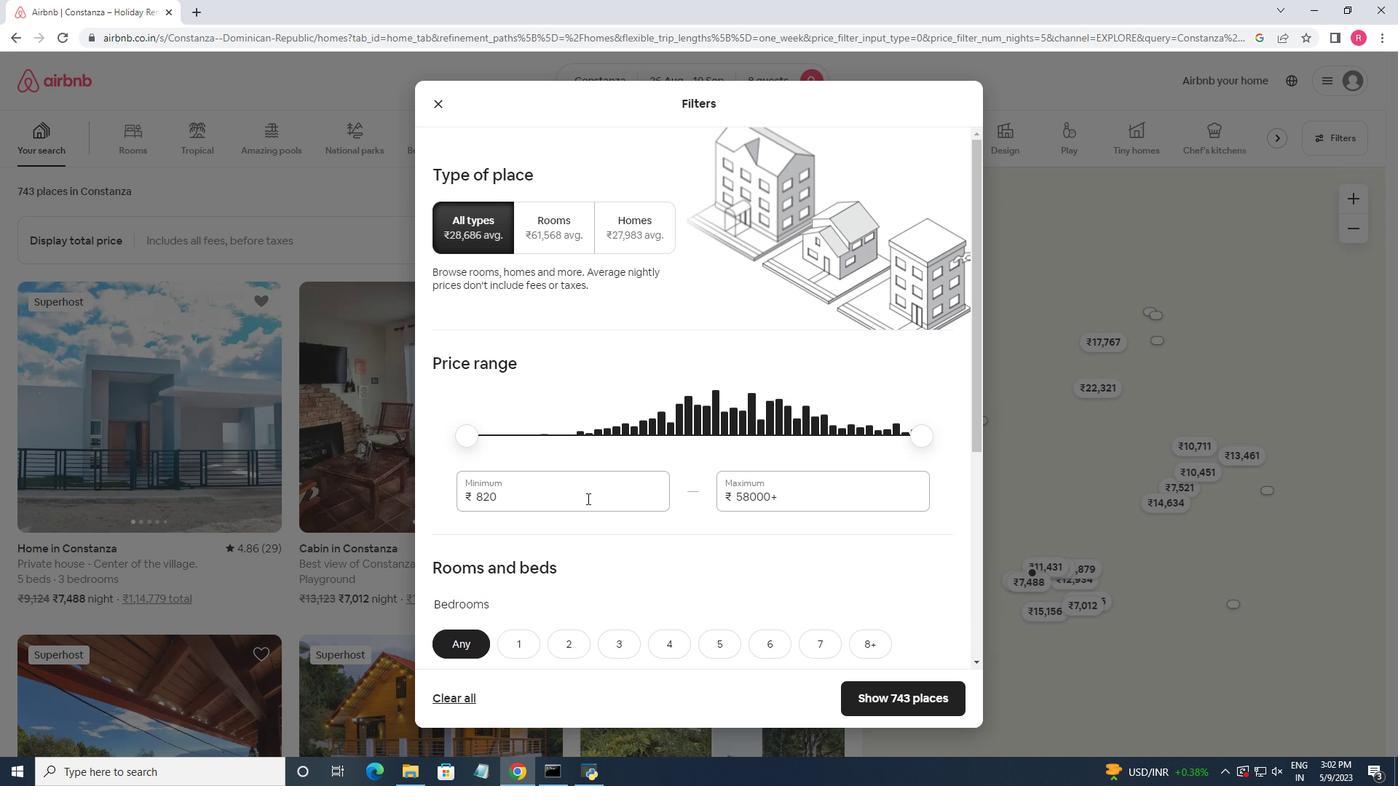 
Action: Mouse pressed left at (587, 499)
Screenshot: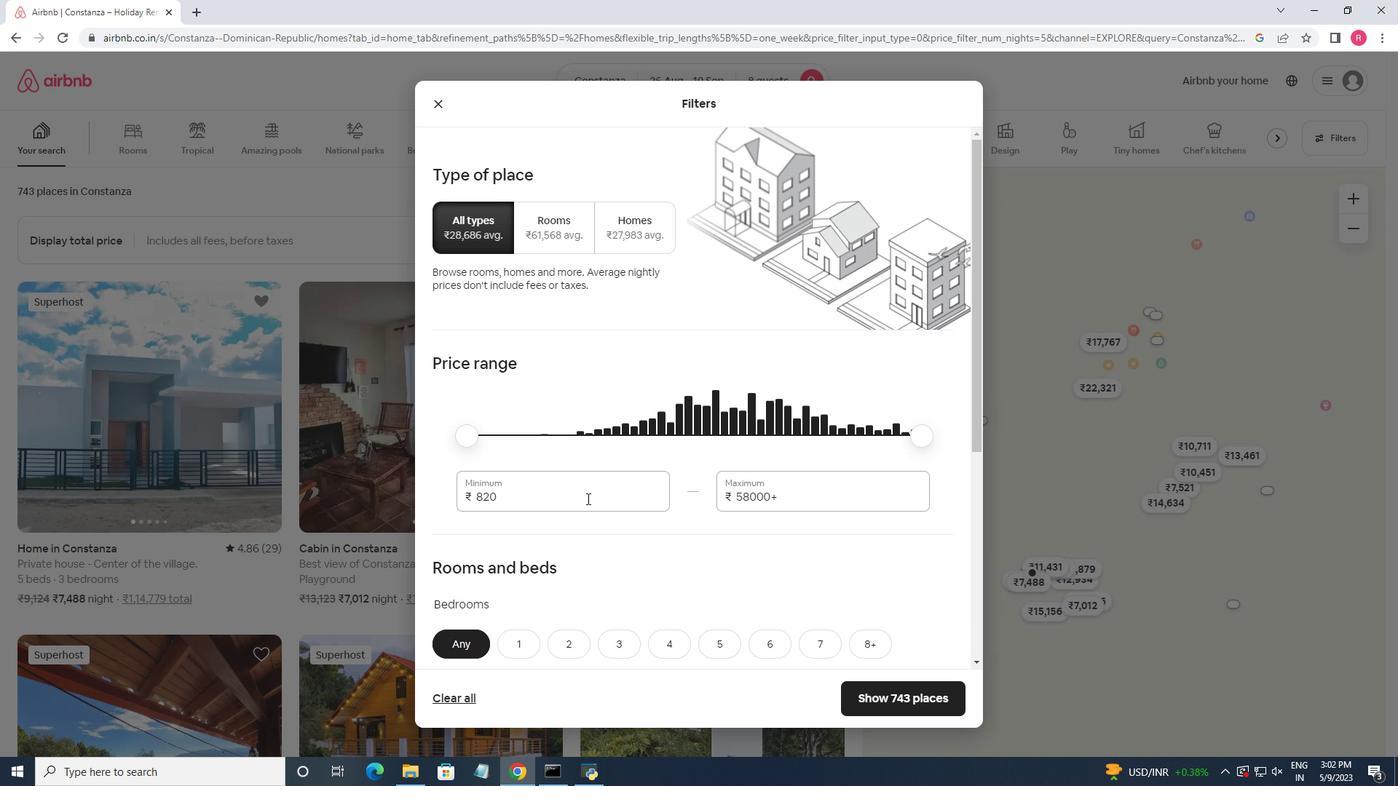 
Action: Key pressed 10000<Key.tab>15000
Screenshot: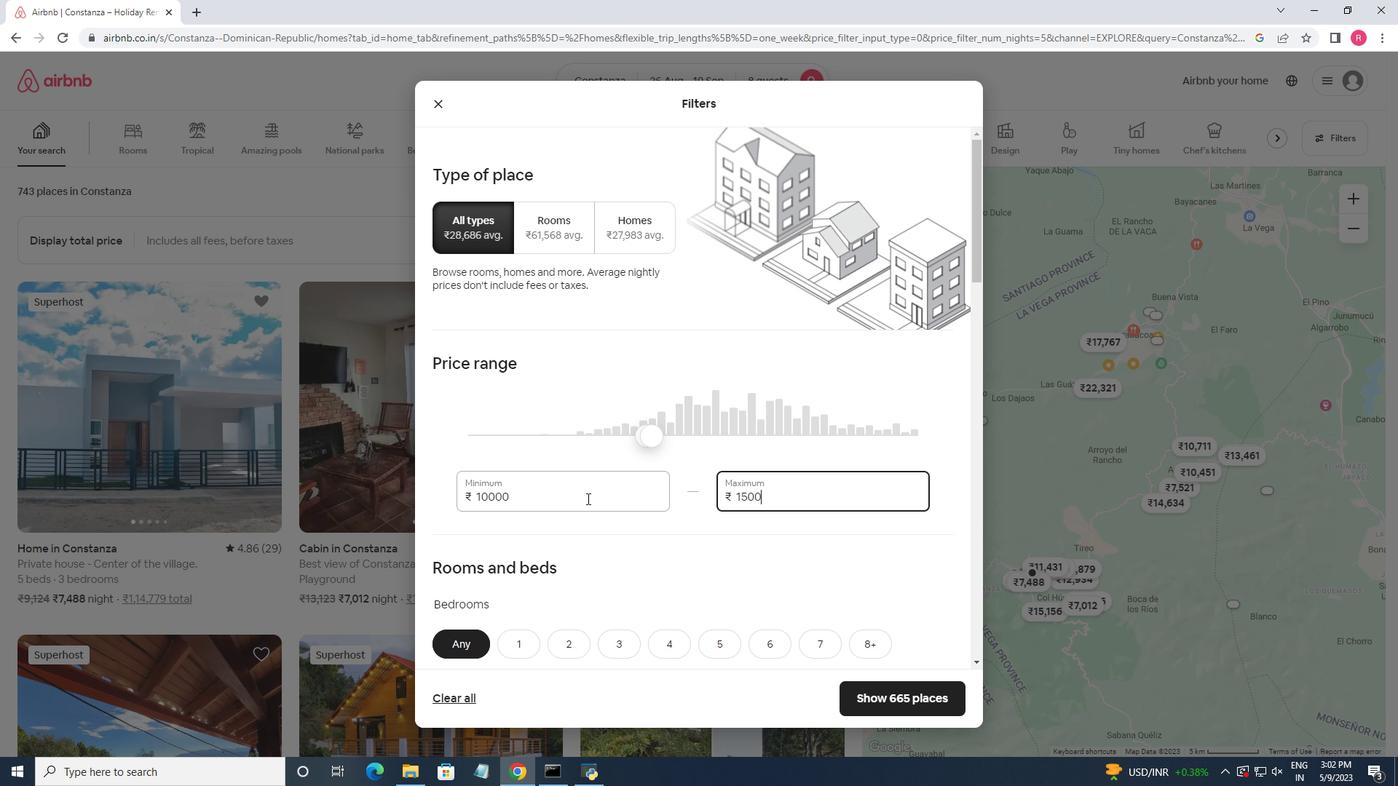 
Action: Mouse moved to (676, 522)
Screenshot: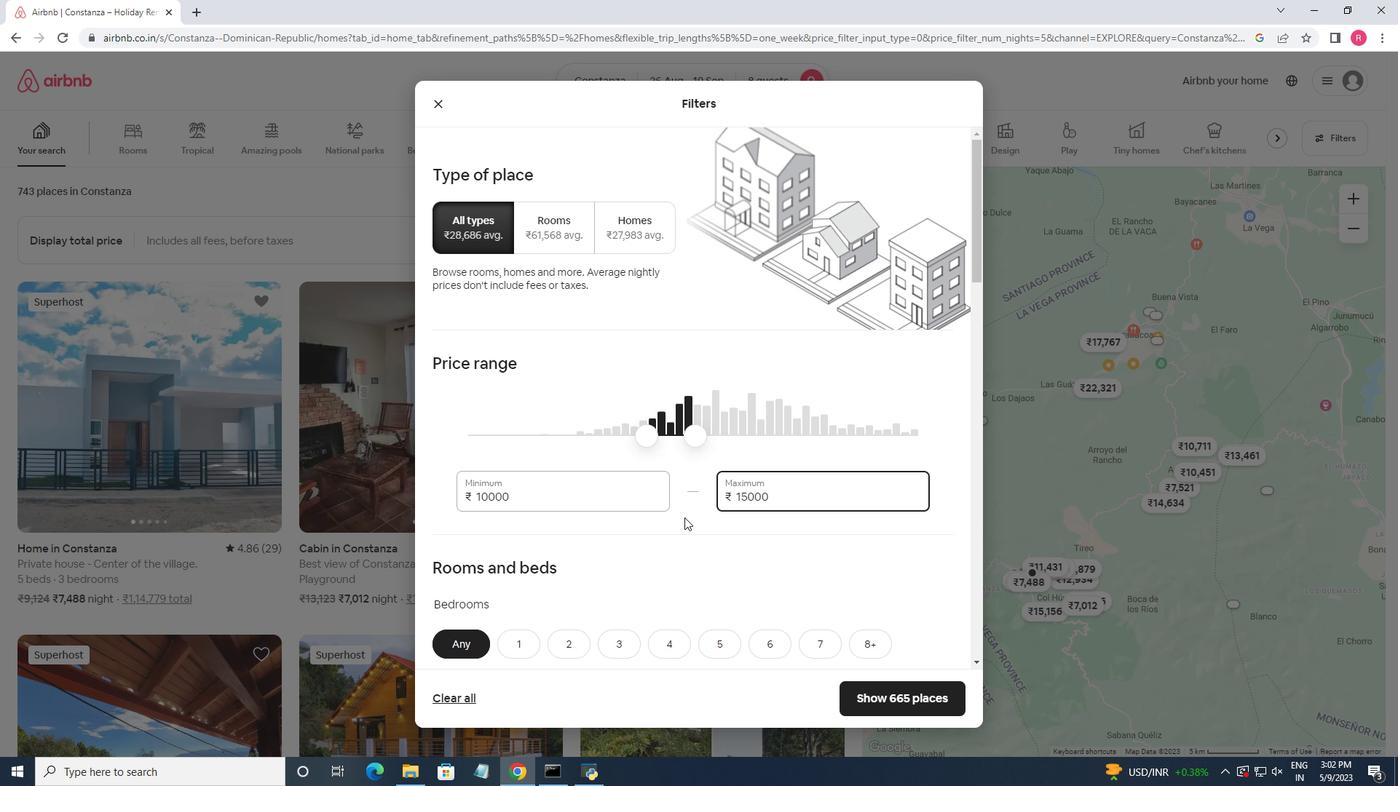 
Action: Mouse scrolled (676, 521) with delta (0, 0)
Screenshot: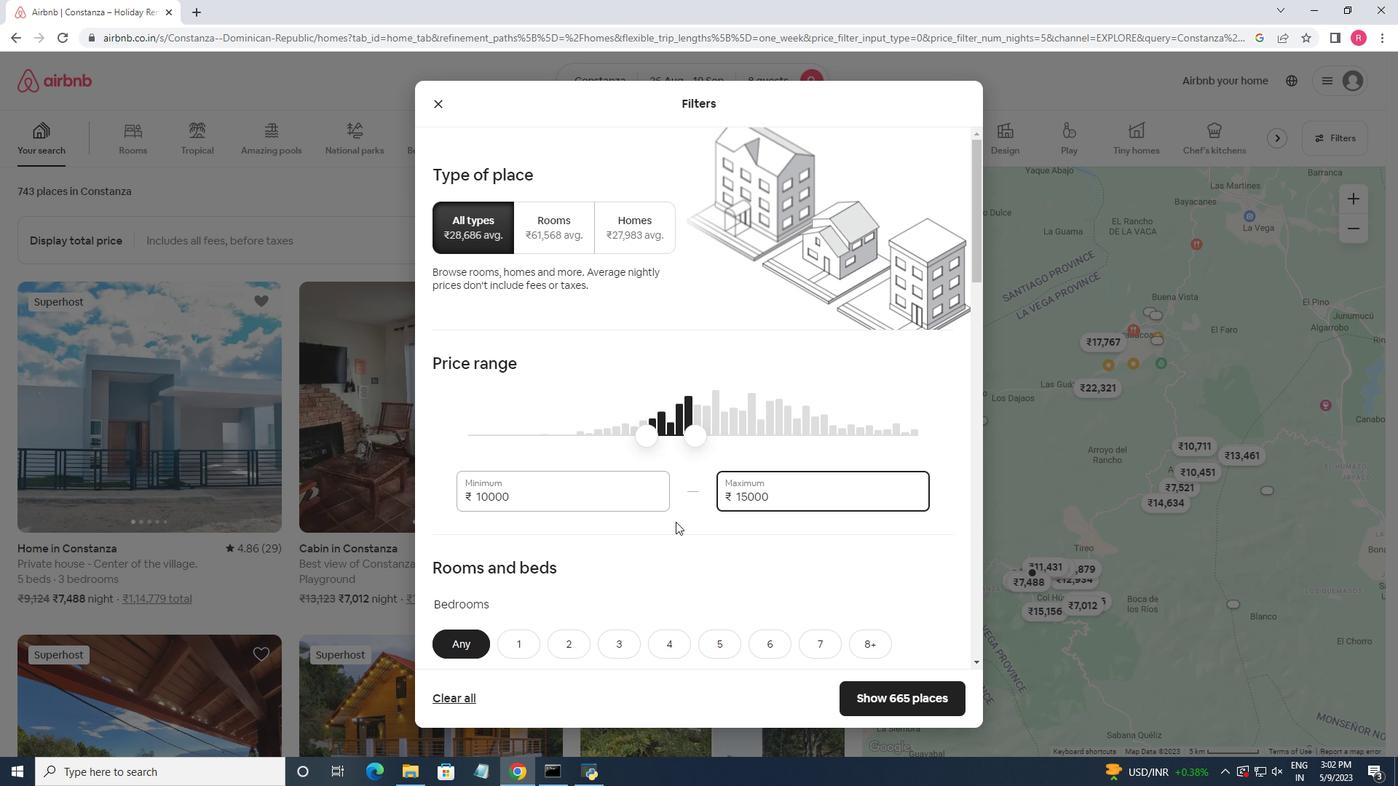 
Action: Mouse scrolled (676, 521) with delta (0, 0)
Screenshot: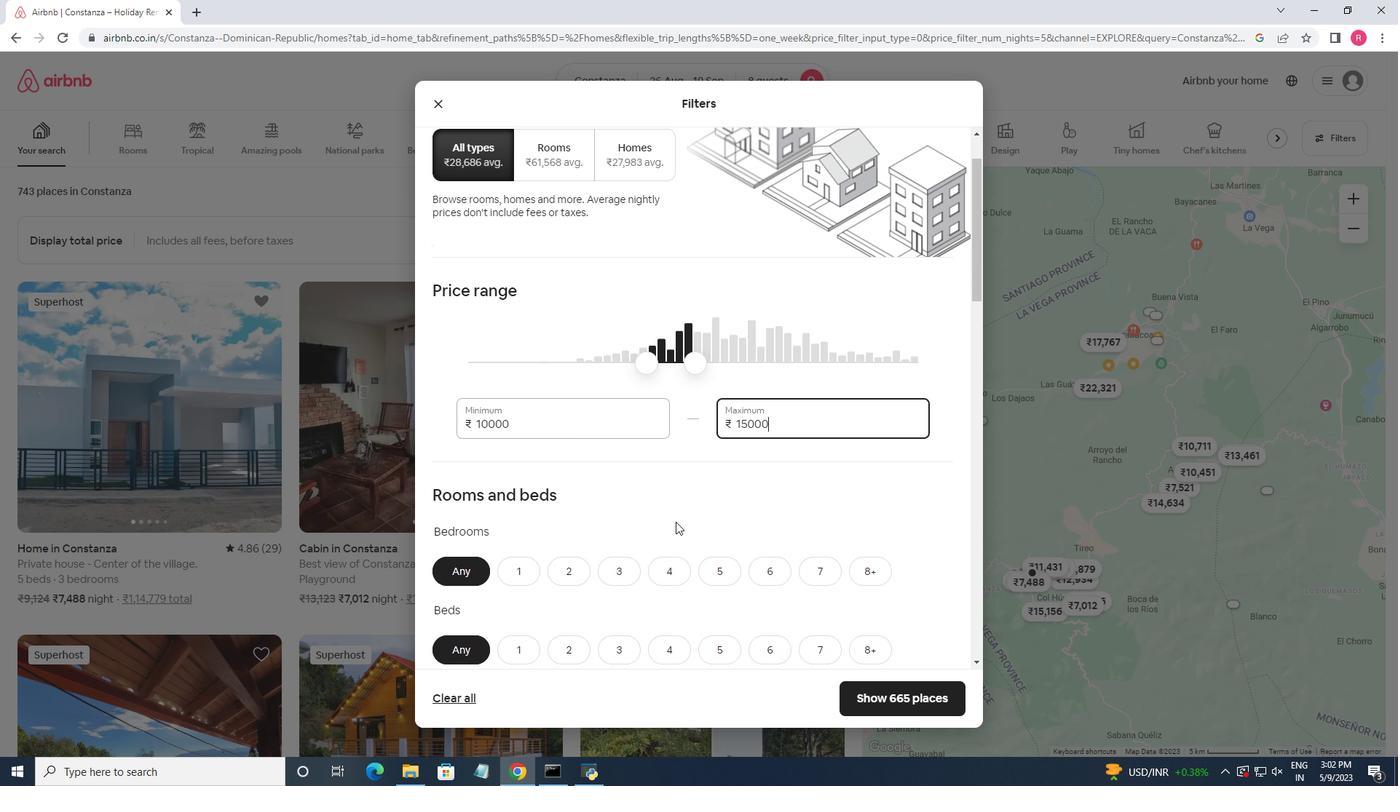 
Action: Mouse scrolled (676, 521) with delta (0, 0)
Screenshot: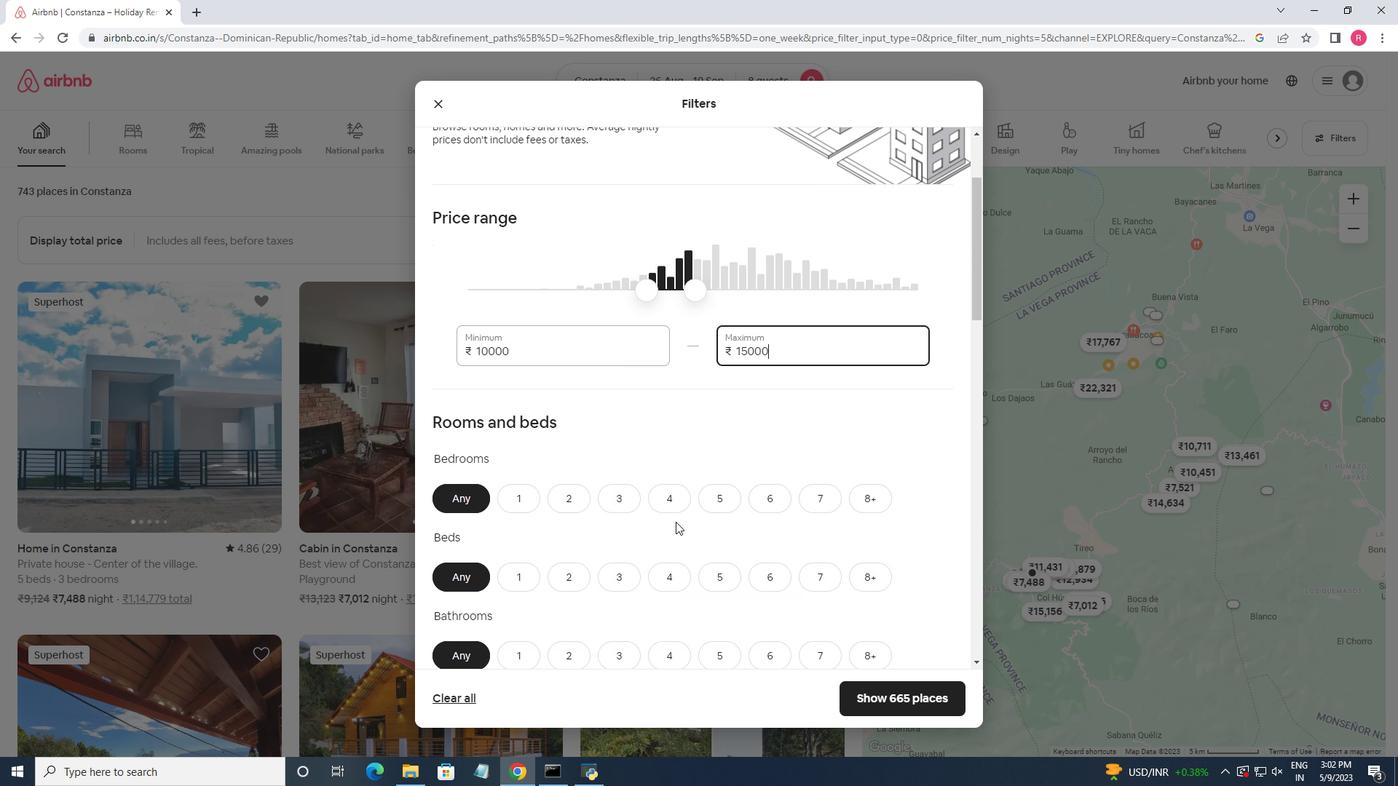 
Action: Mouse moved to (767, 428)
Screenshot: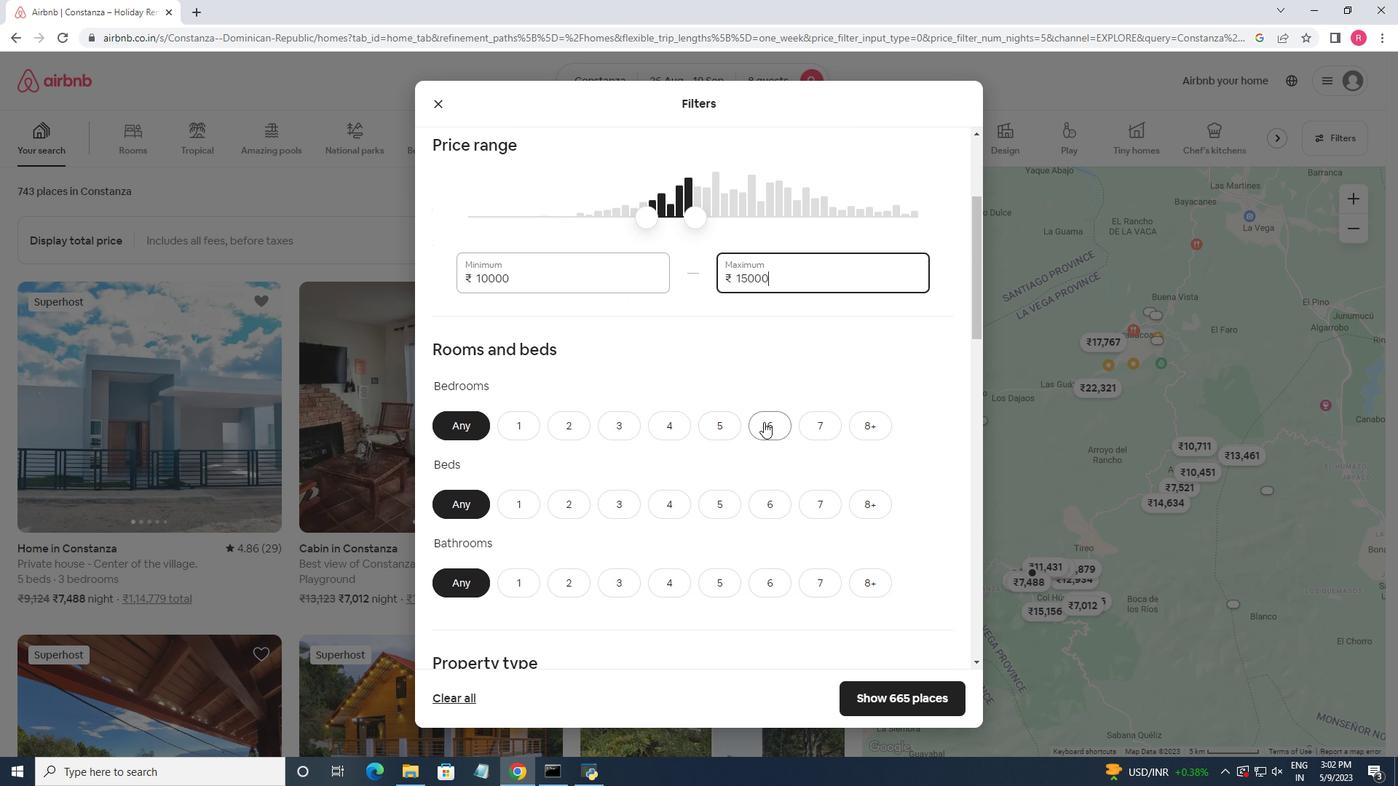 
Action: Mouse pressed left at (767, 428)
Screenshot: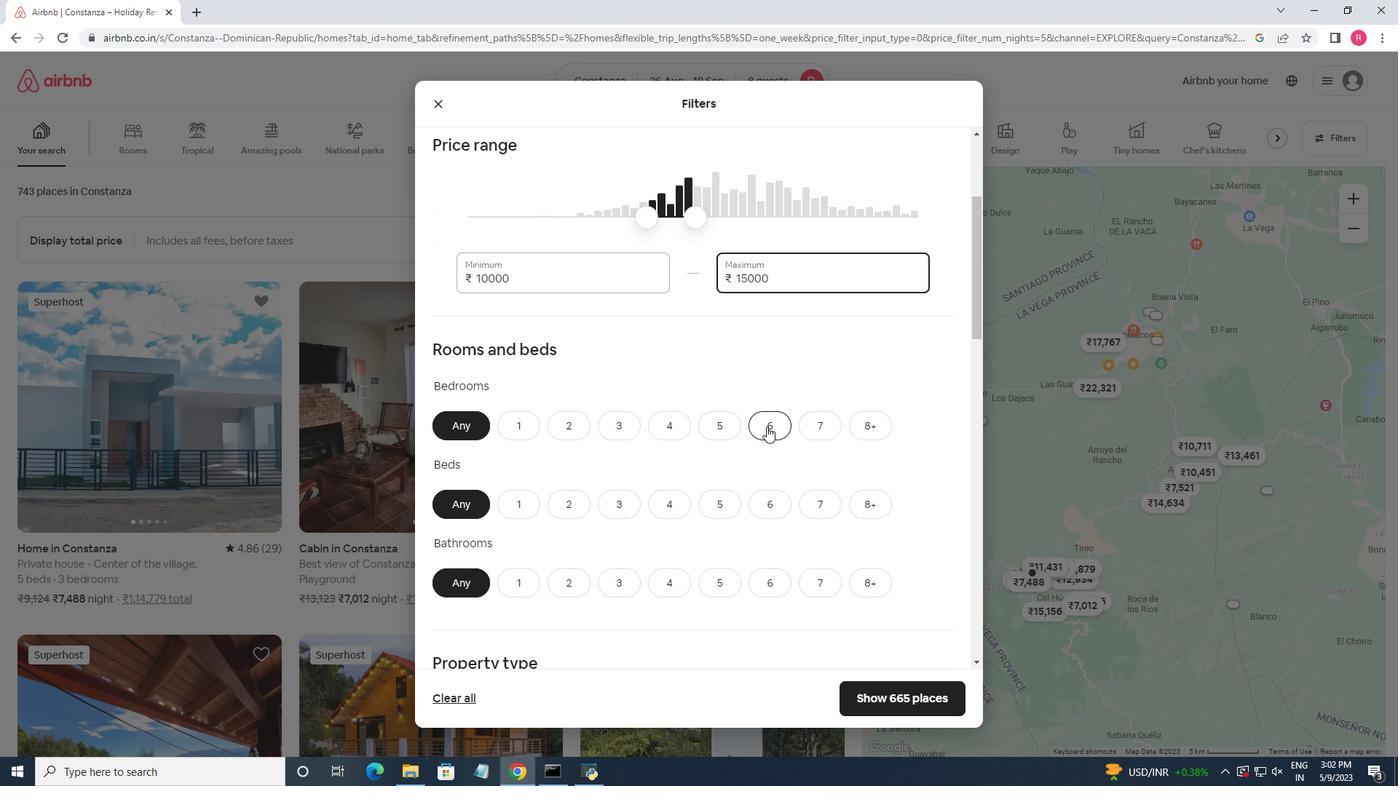 
Action: Mouse moved to (764, 504)
Screenshot: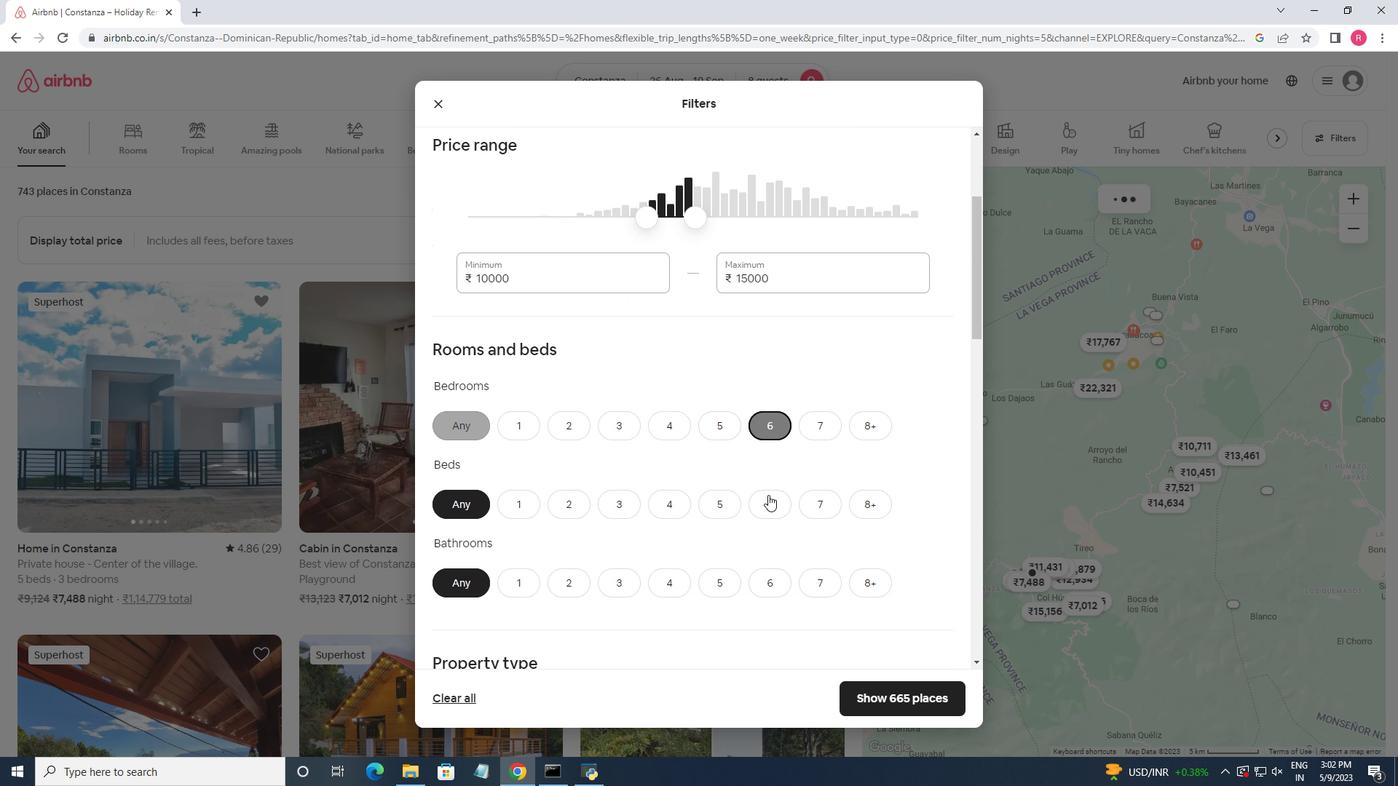 
Action: Mouse pressed left at (764, 504)
Screenshot: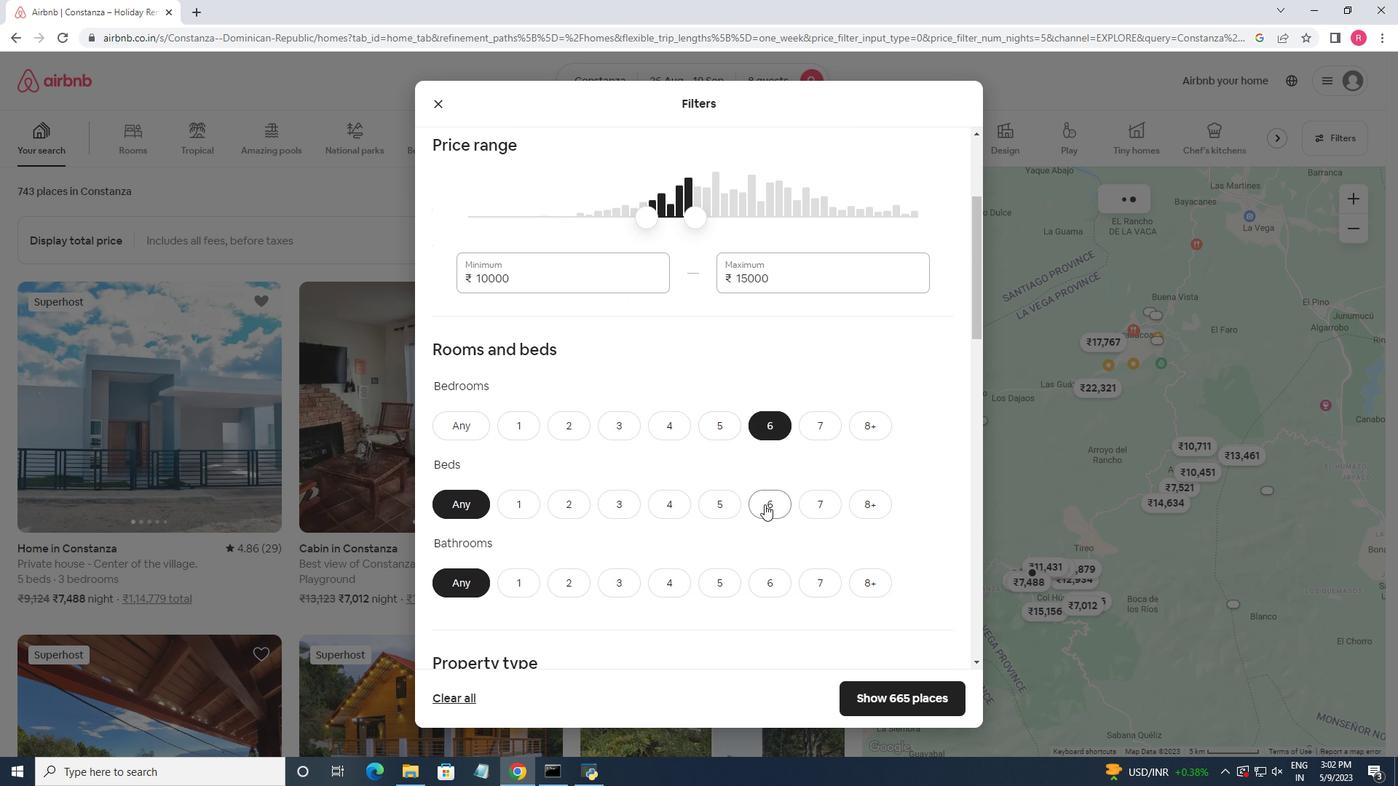 
Action: Mouse moved to (712, 464)
Screenshot: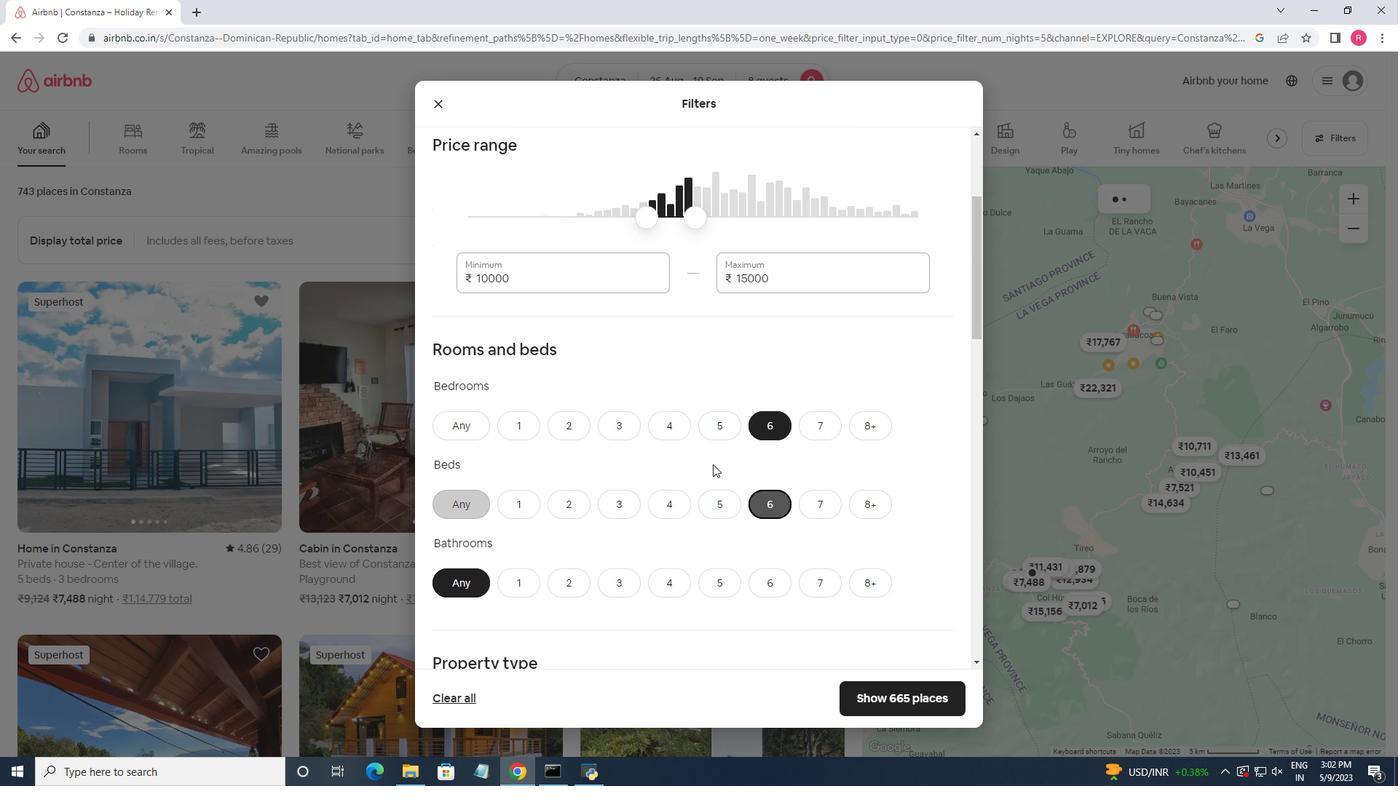 
Action: Mouse scrolled (712, 463) with delta (0, 0)
Screenshot: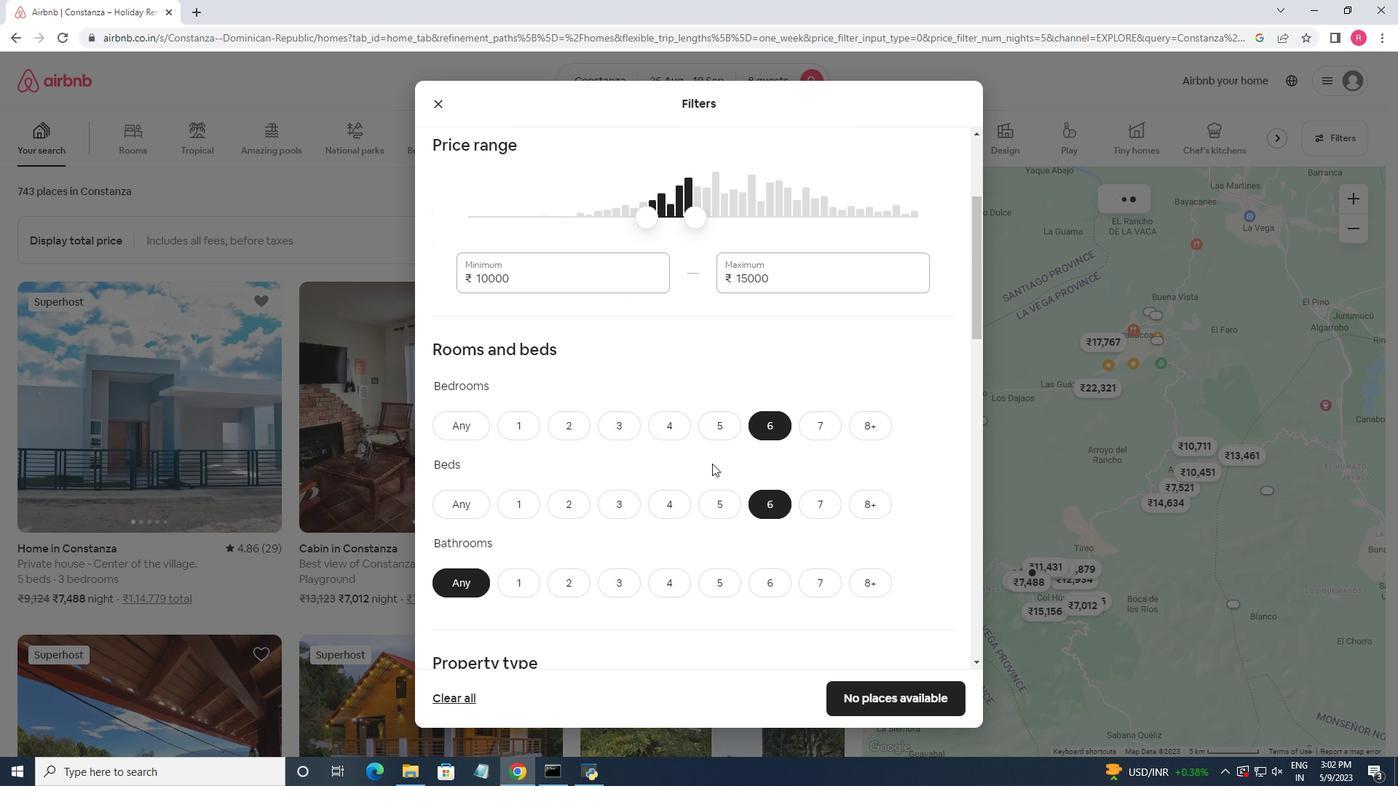 
Action: Mouse moved to (775, 507)
Screenshot: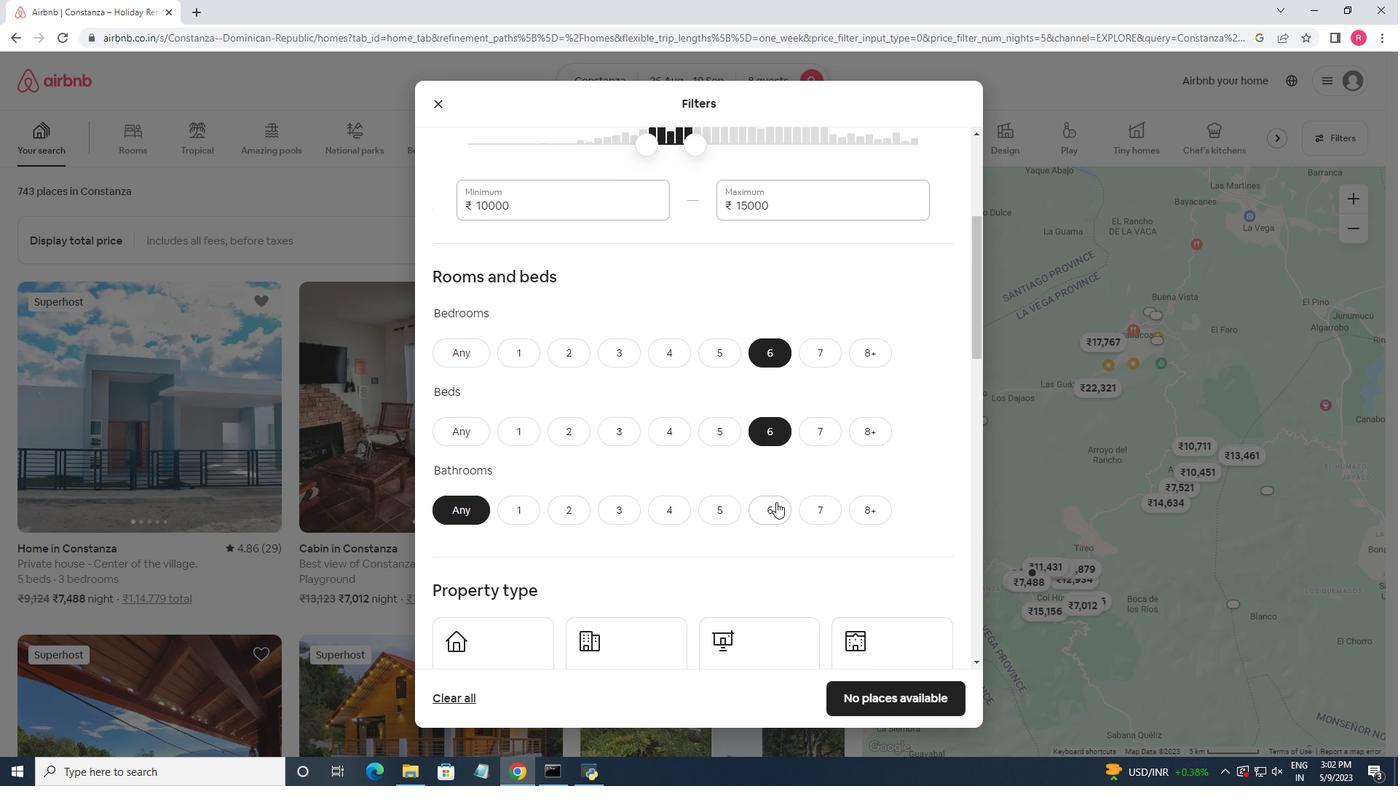 
Action: Mouse pressed left at (775, 507)
Screenshot: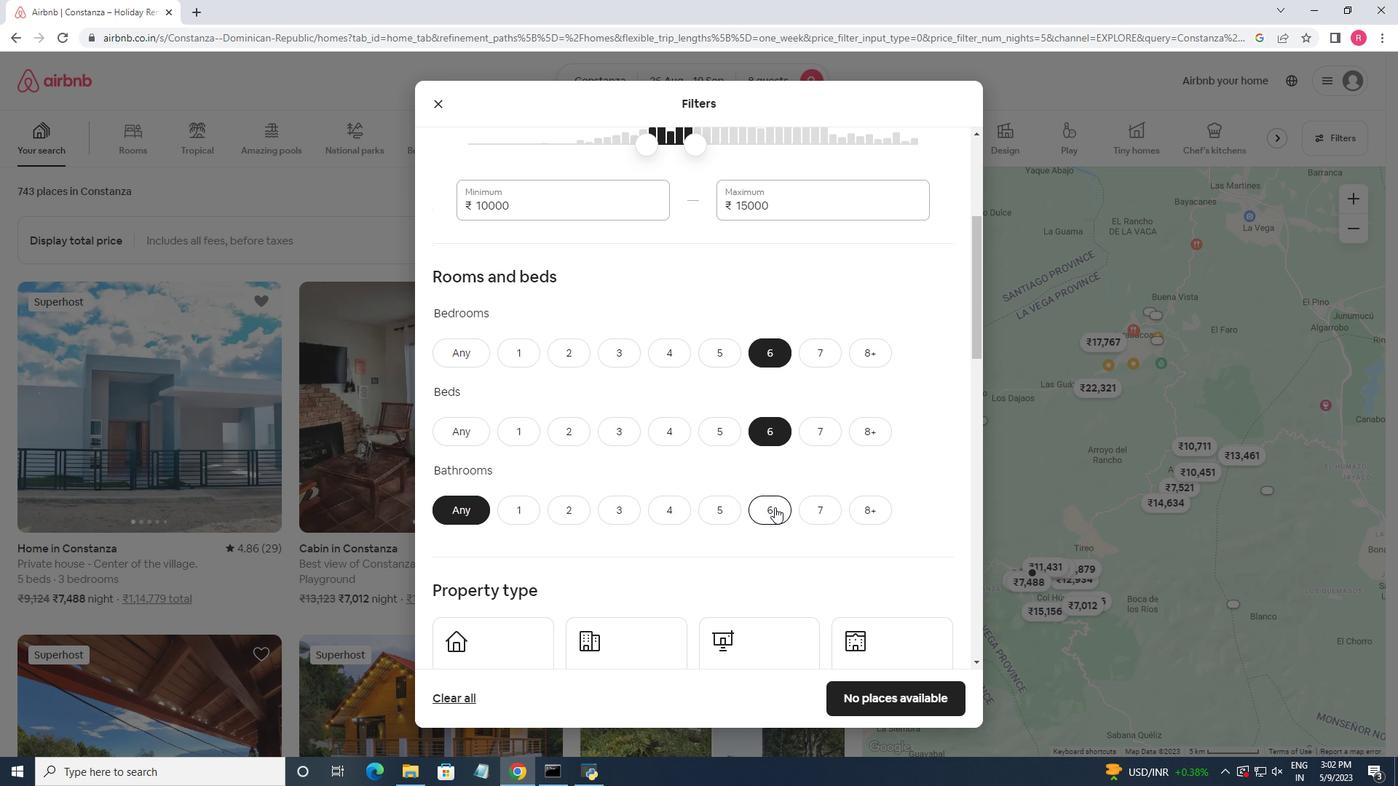 
Action: Mouse moved to (674, 429)
Screenshot: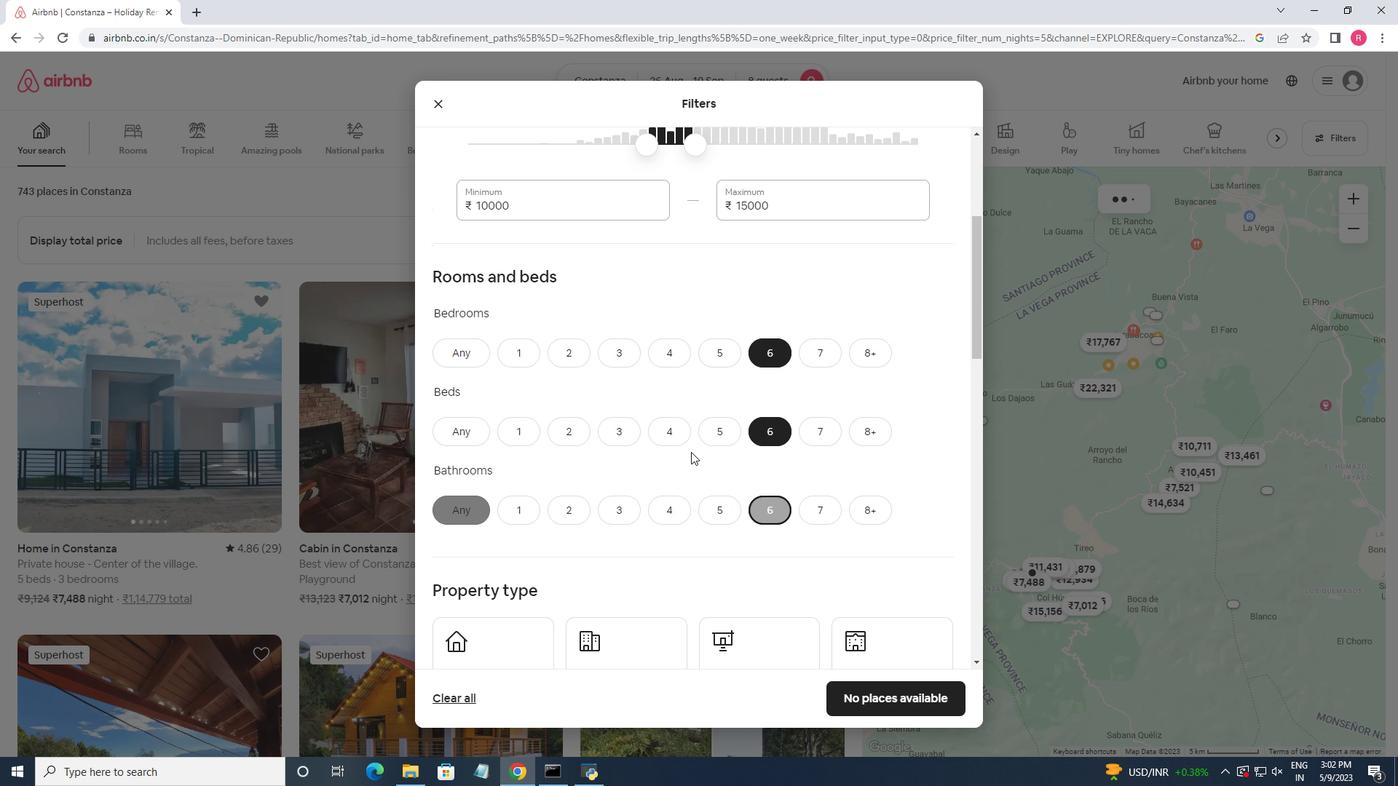
Action: Mouse scrolled (674, 429) with delta (0, 0)
Screenshot: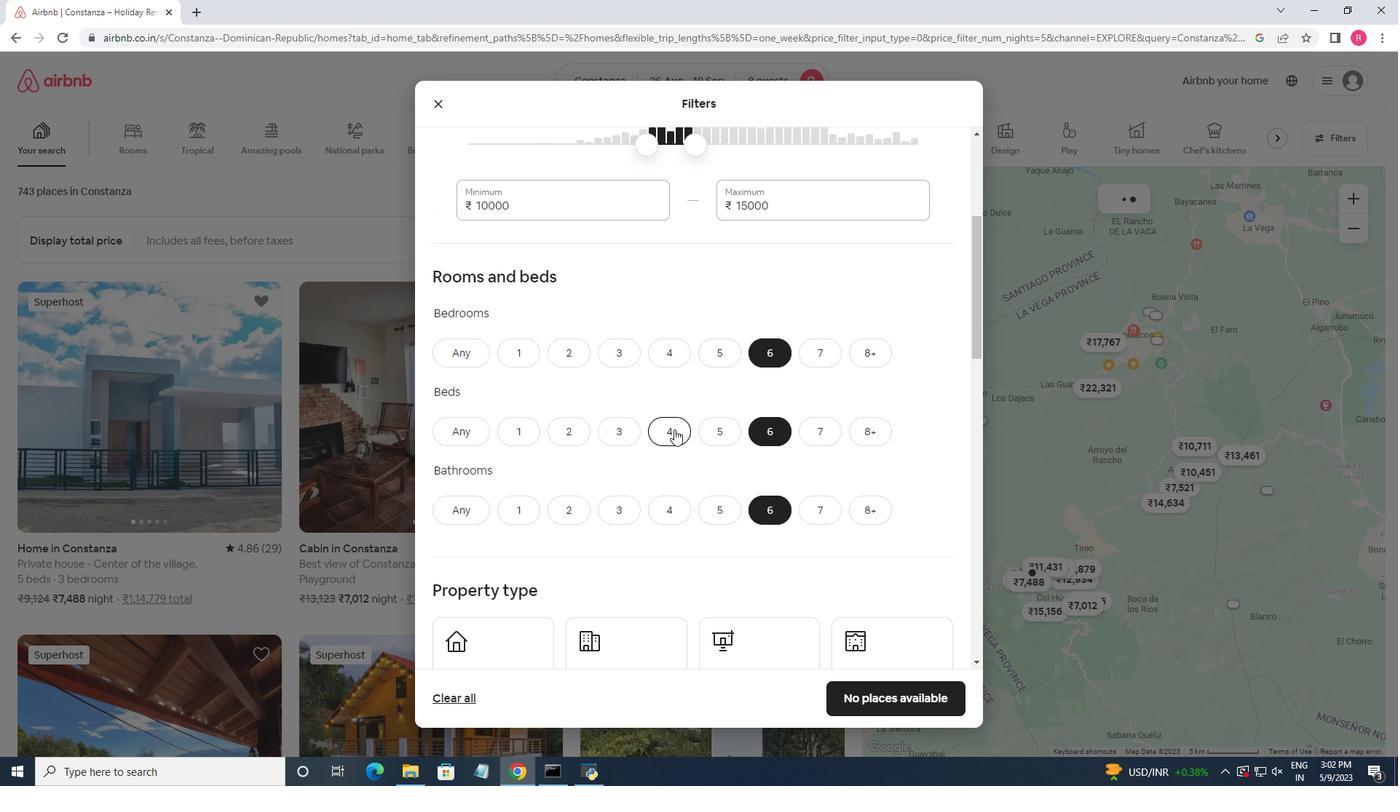 
Action: Mouse scrolled (674, 429) with delta (0, 0)
Screenshot: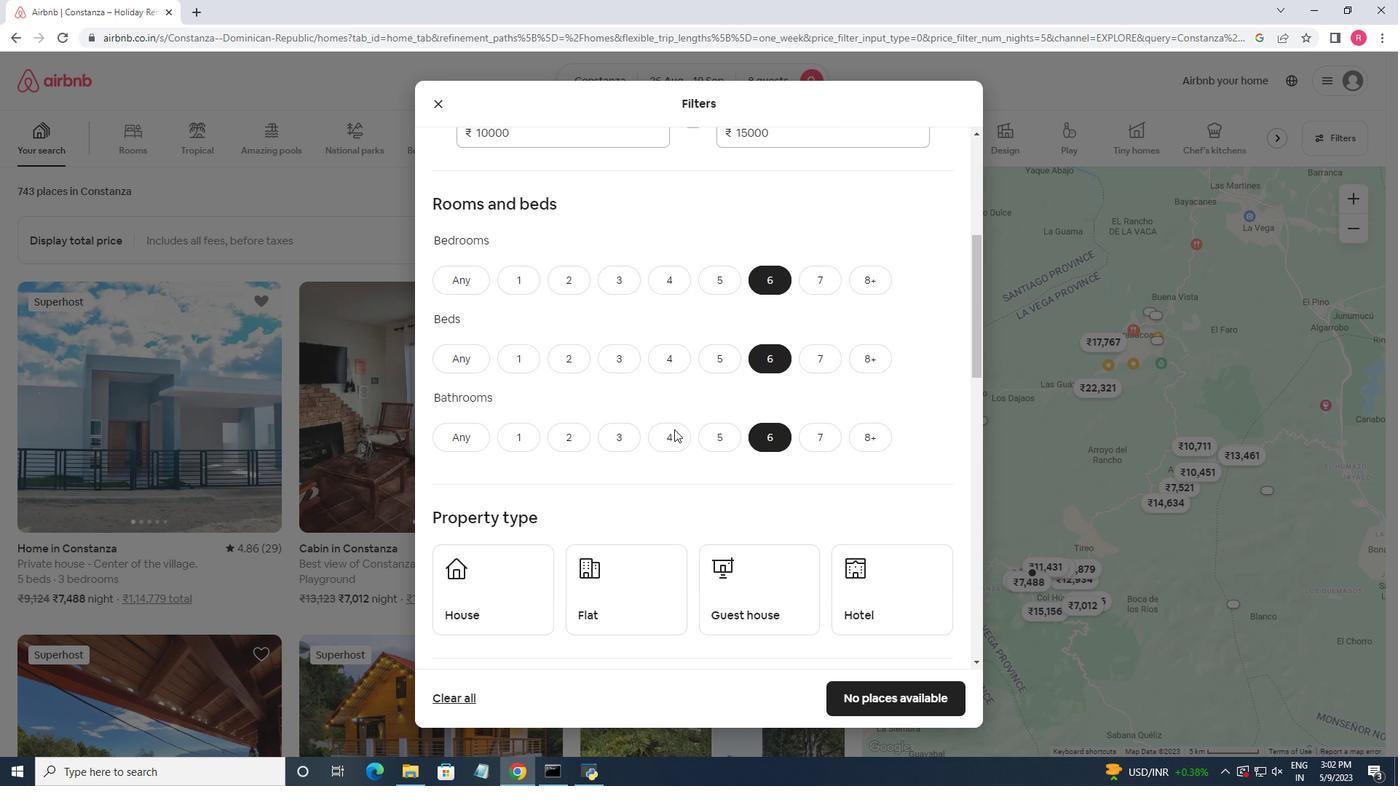 
Action: Mouse moved to (525, 510)
Screenshot: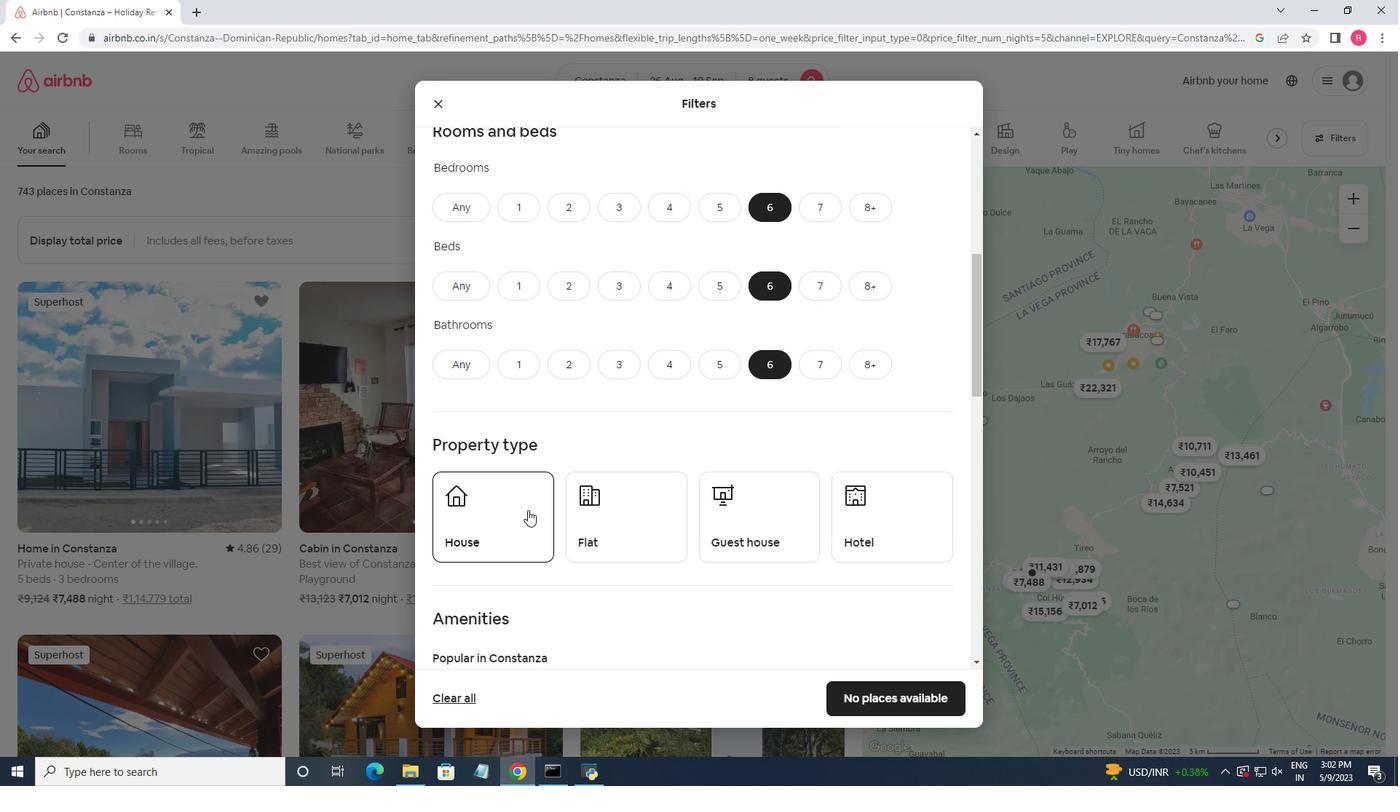 
Action: Mouse pressed left at (525, 510)
Screenshot: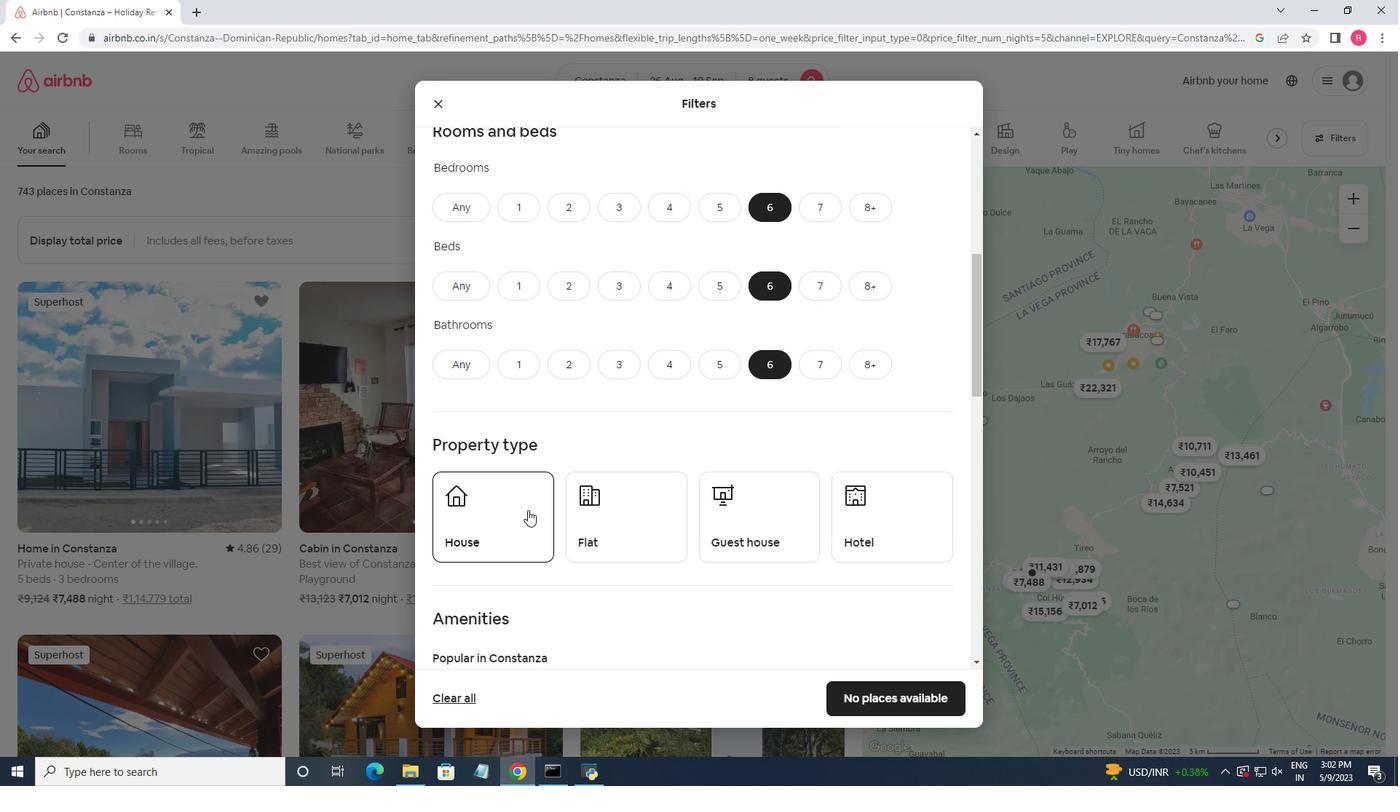 
Action: Mouse moved to (608, 512)
Screenshot: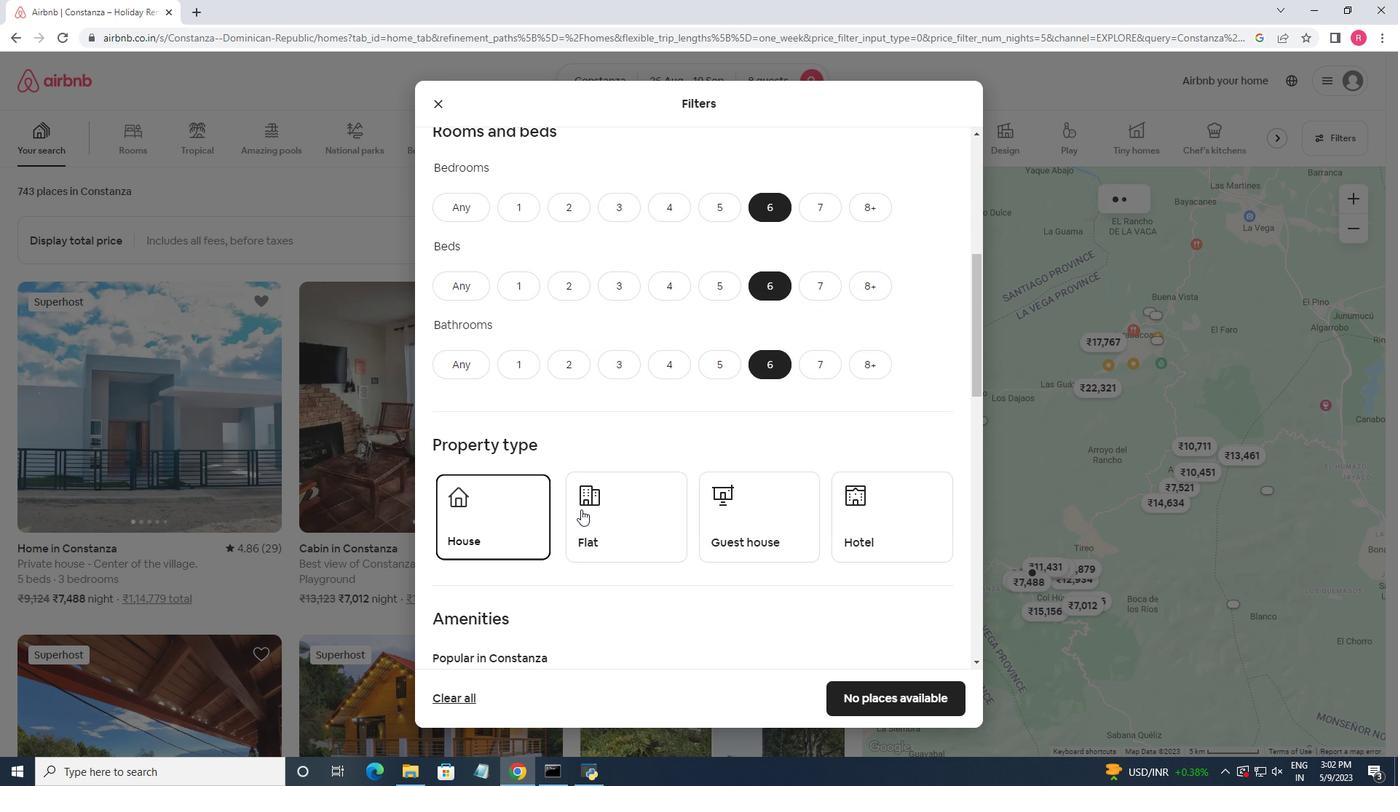
Action: Mouse pressed left at (608, 512)
Screenshot: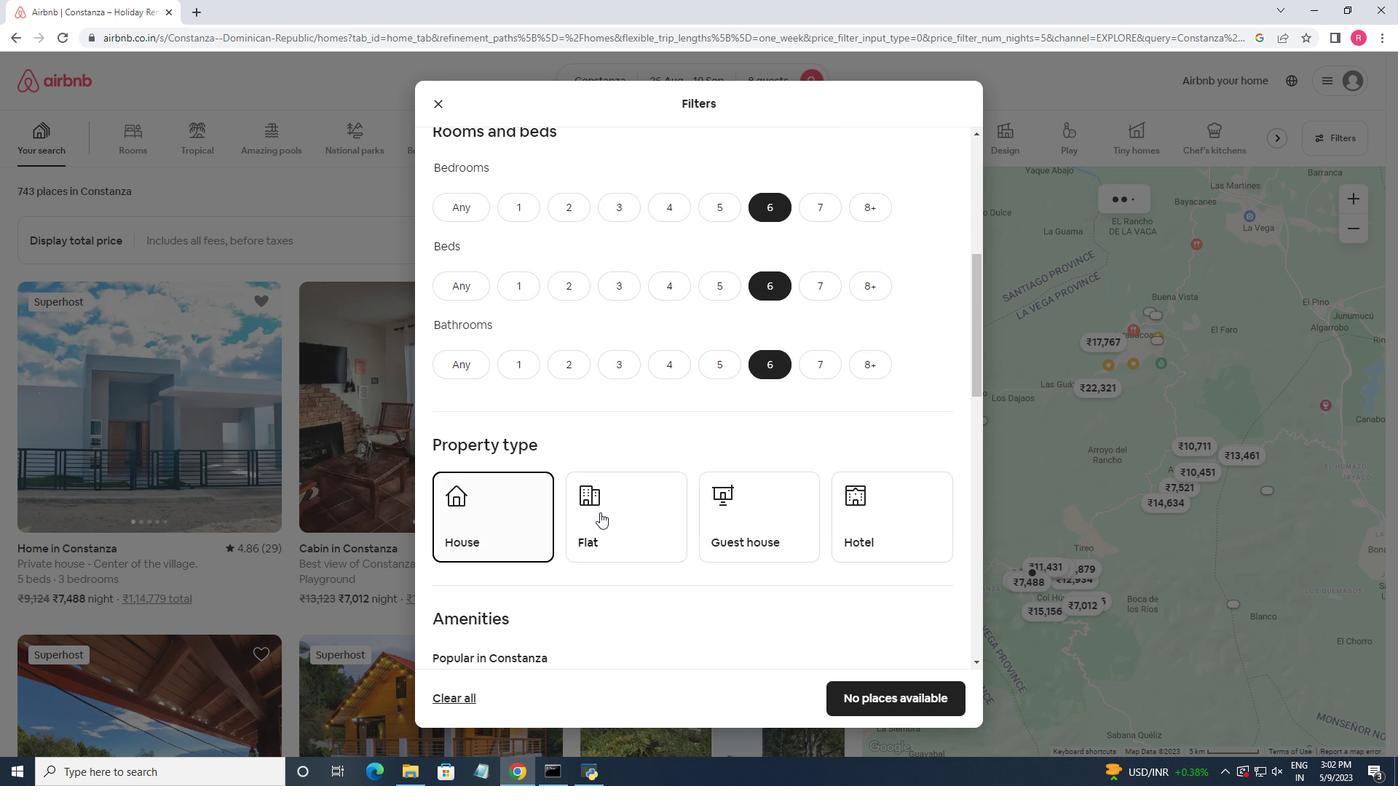 
Action: Mouse moved to (733, 512)
Screenshot: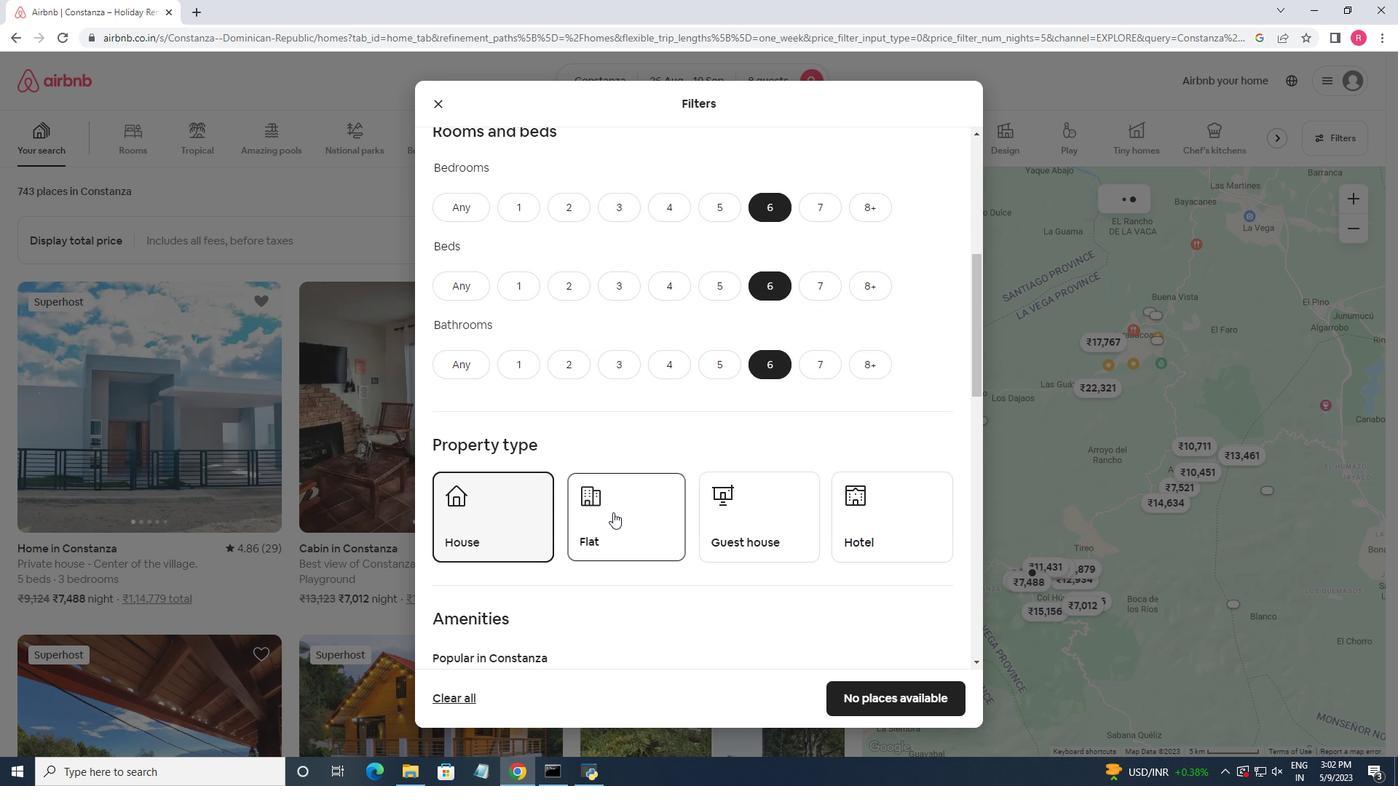 
Action: Mouse pressed left at (733, 512)
Screenshot: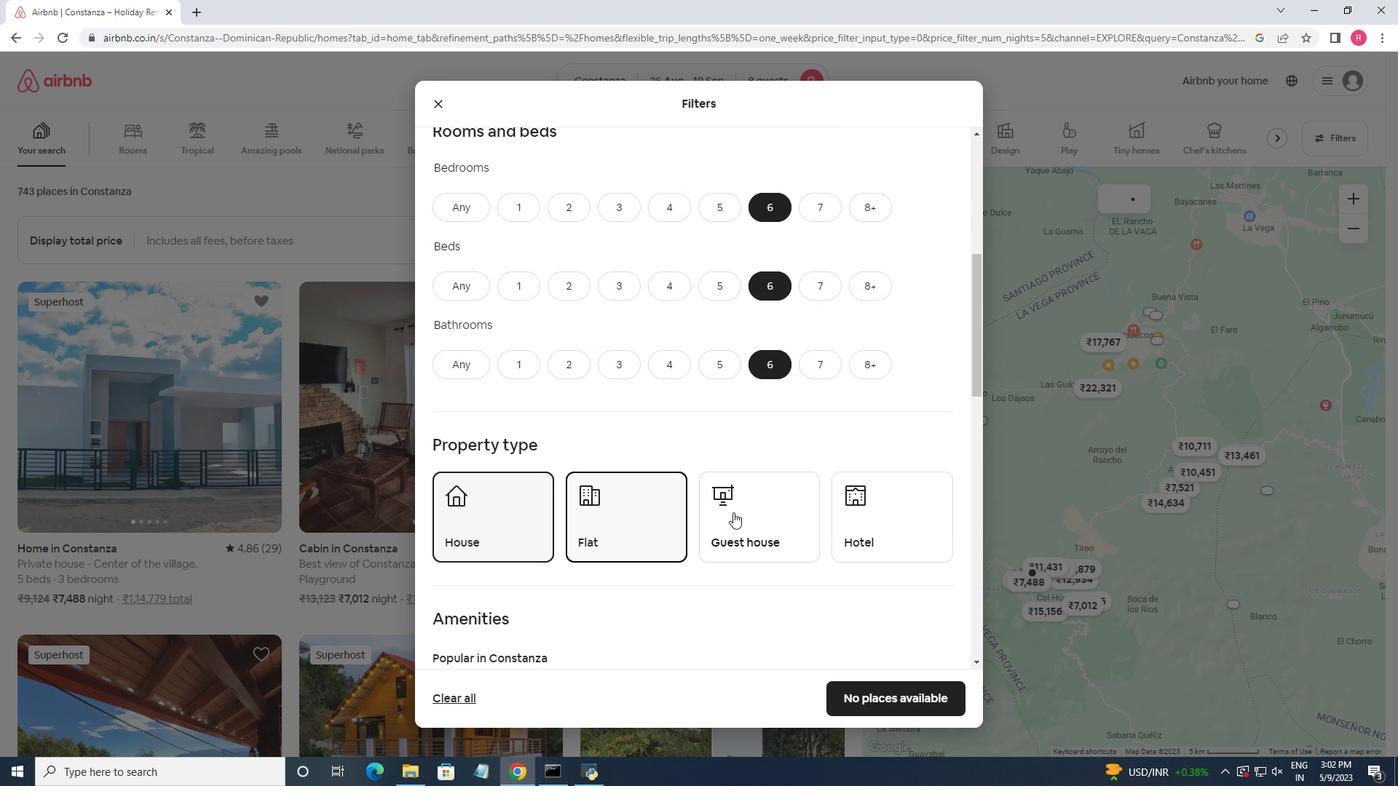 
Action: Mouse moved to (709, 448)
Screenshot: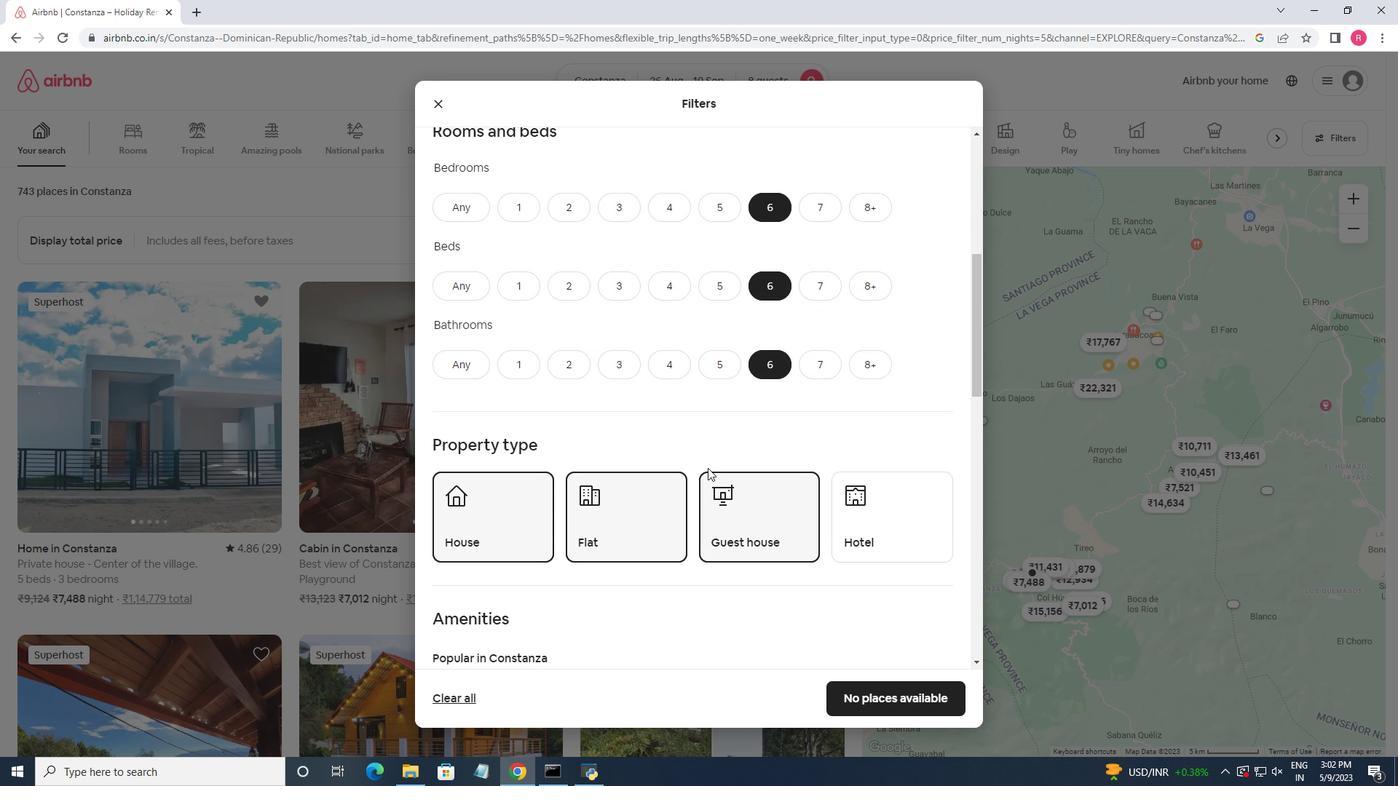 
Action: Mouse scrolled (709, 447) with delta (0, 0)
Screenshot: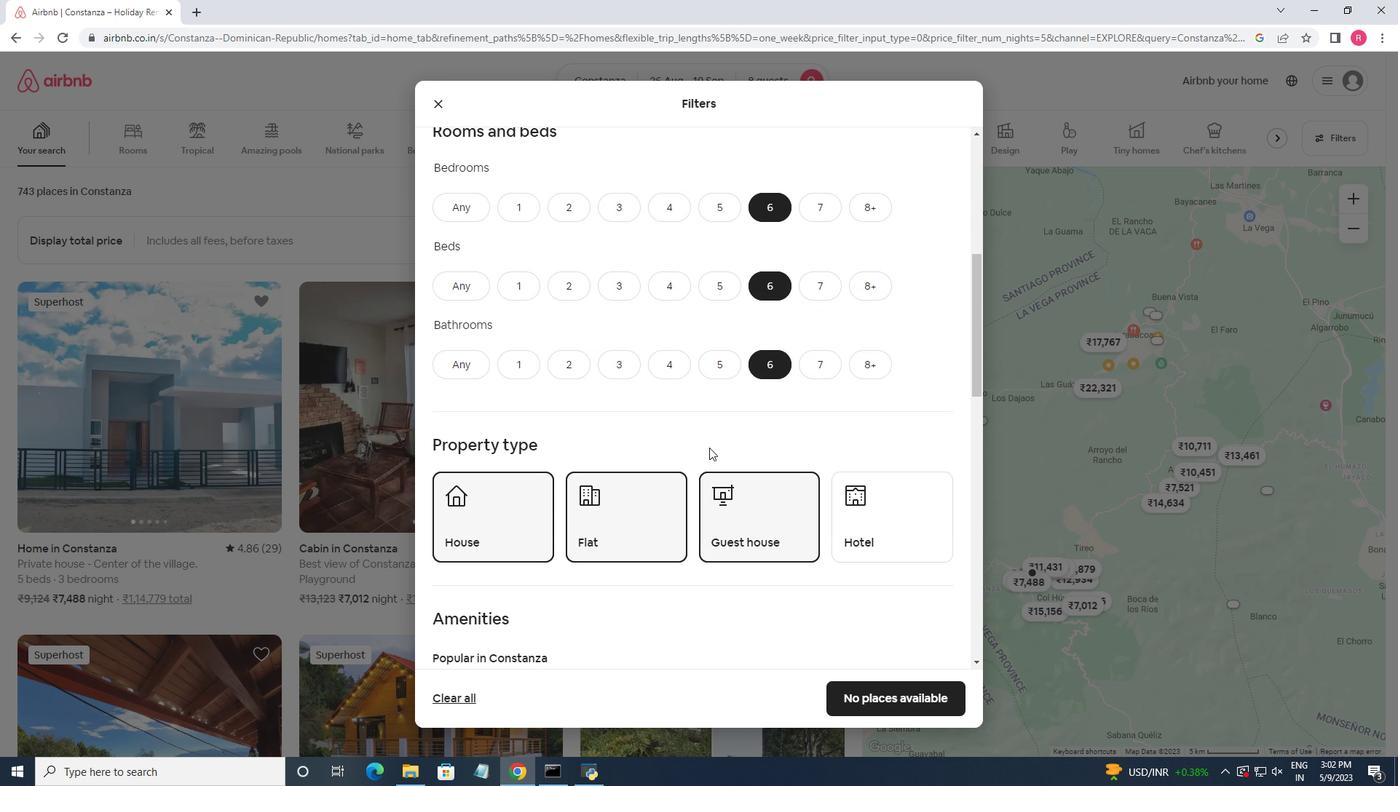 
Action: Mouse moved to (706, 450)
Screenshot: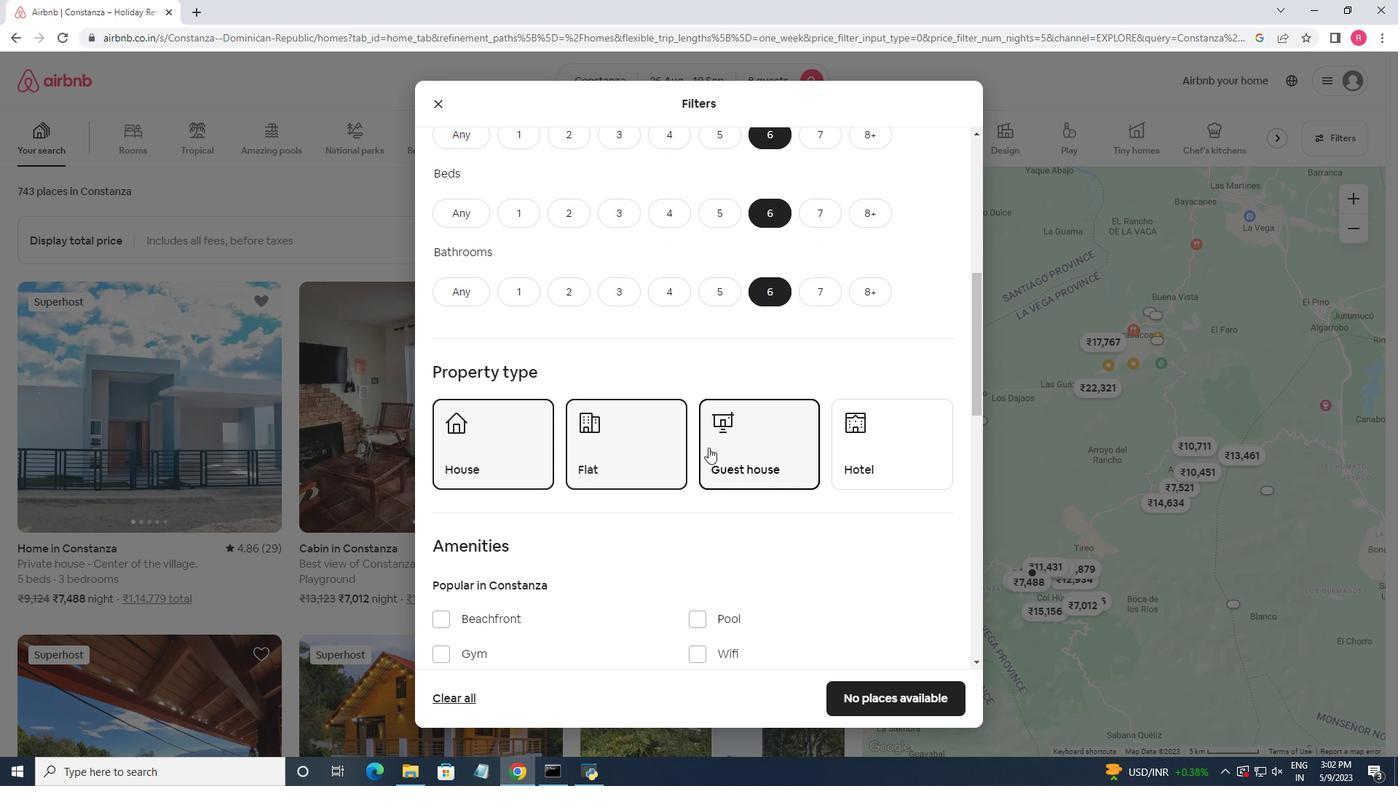 
Action: Mouse scrolled (706, 449) with delta (0, 0)
Screenshot: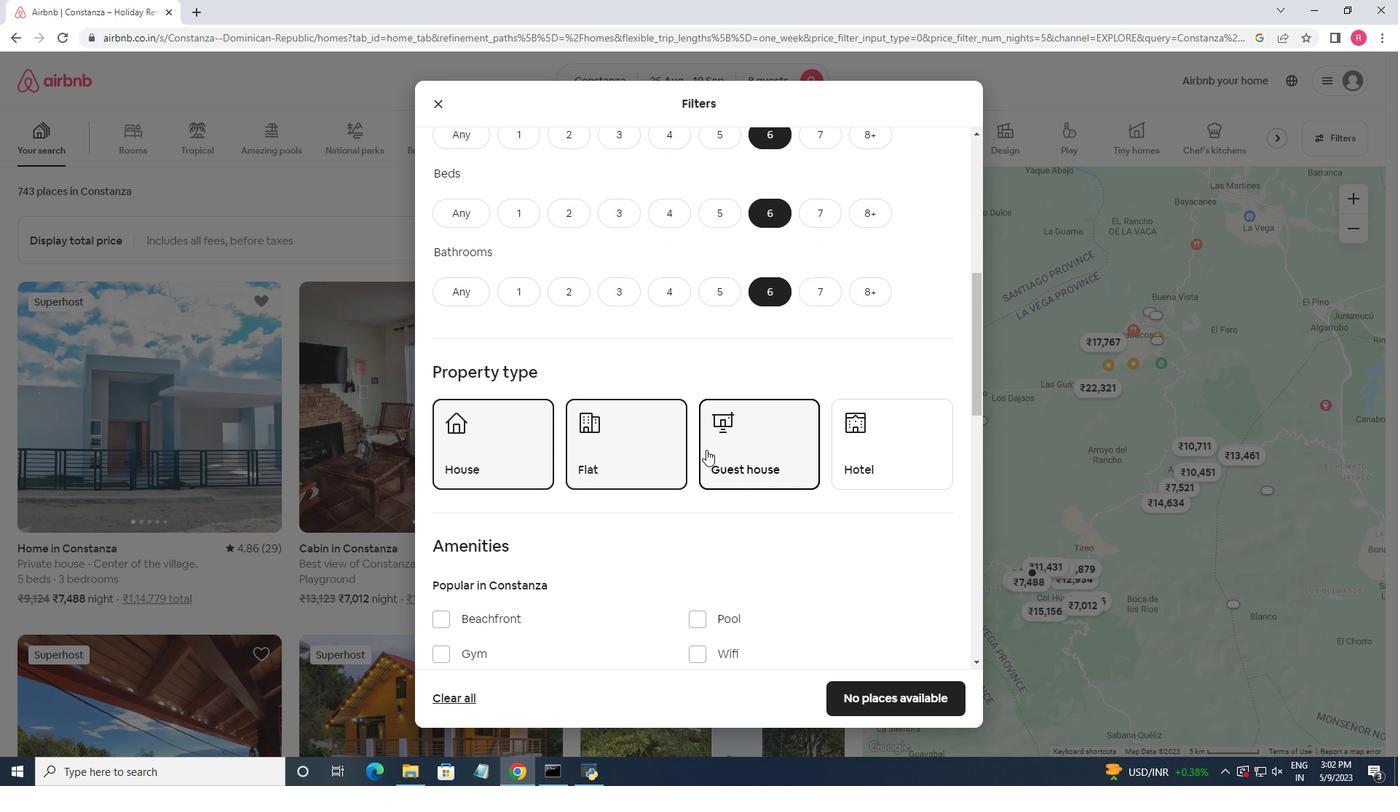 
Action: Mouse moved to (684, 508)
Screenshot: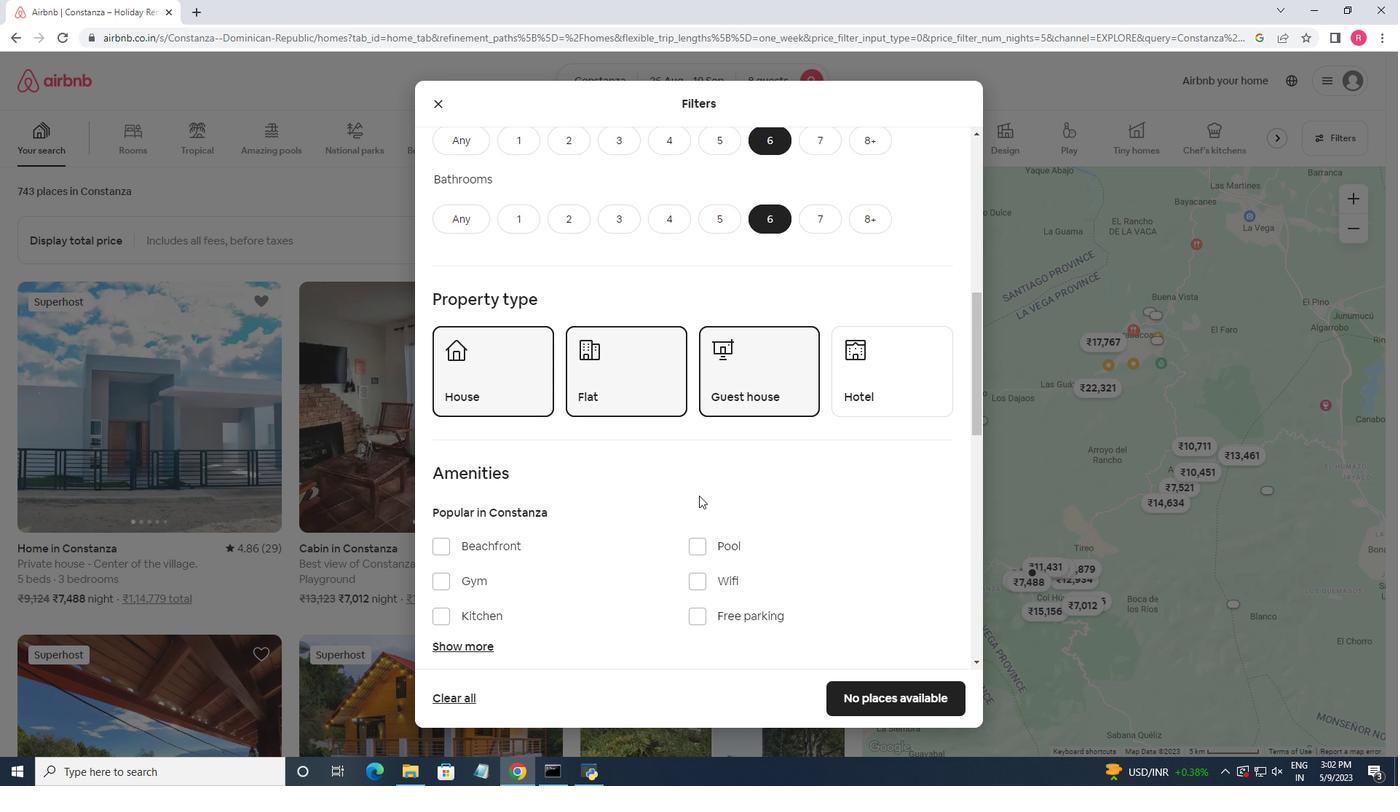 
Action: Mouse scrolled (684, 507) with delta (0, 0)
Screenshot: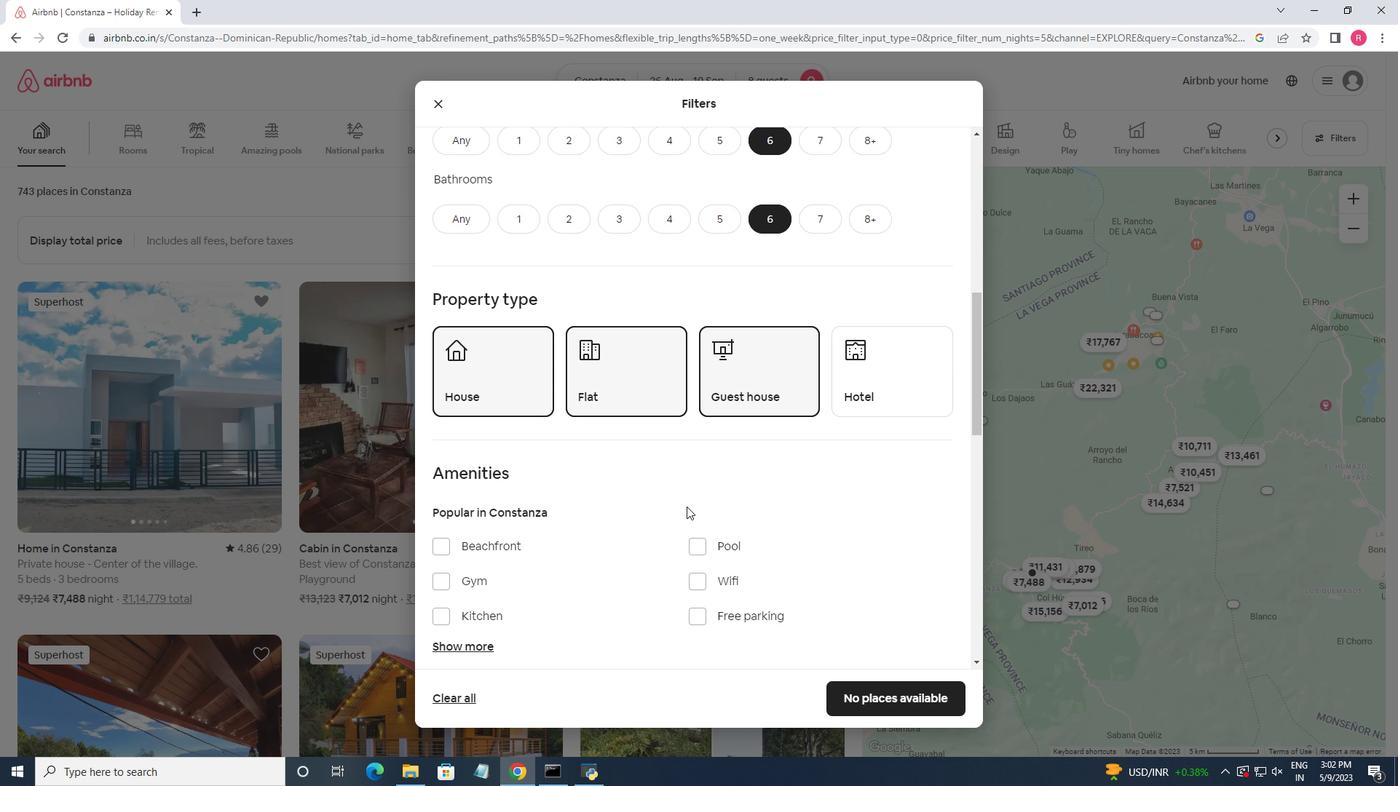 
Action: Mouse moved to (699, 507)
Screenshot: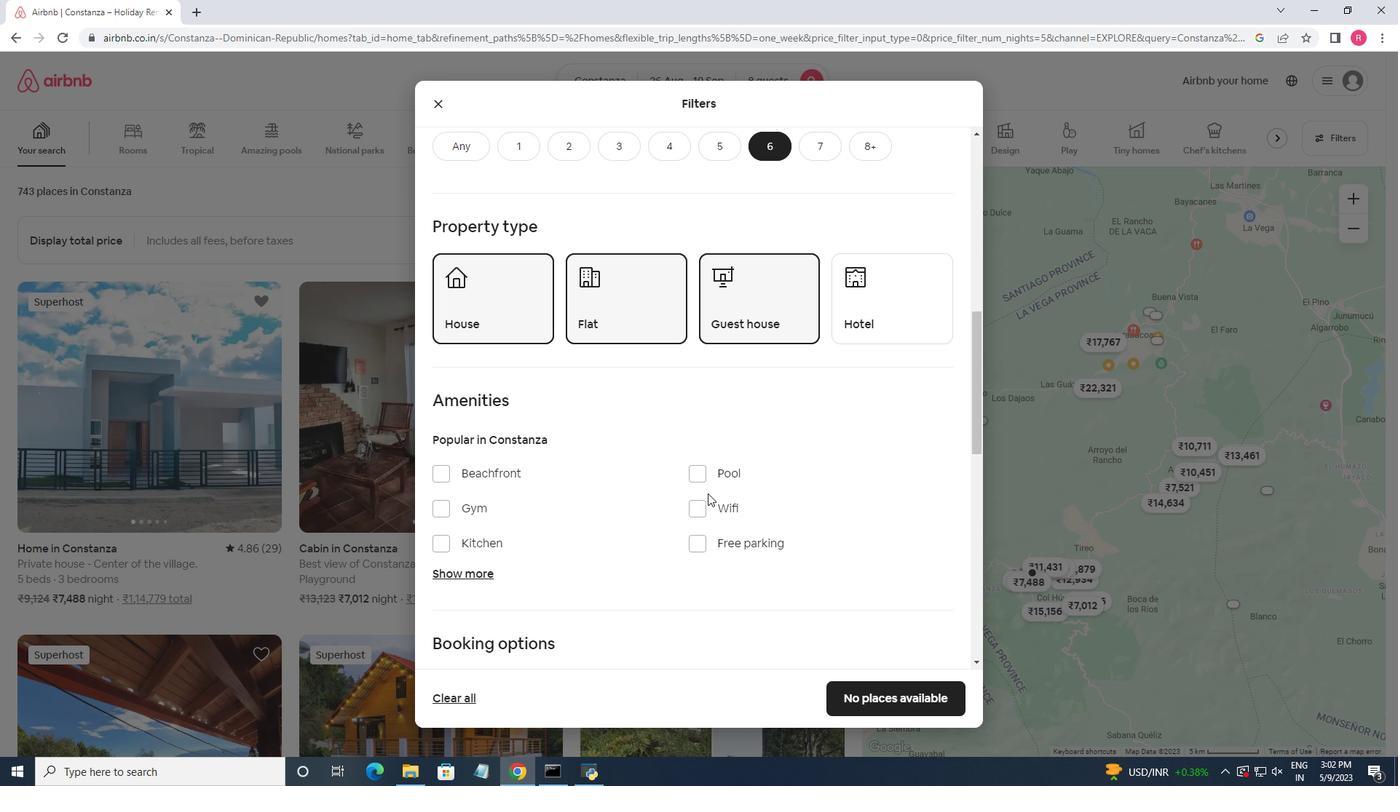 
Action: Mouse pressed left at (699, 507)
Screenshot: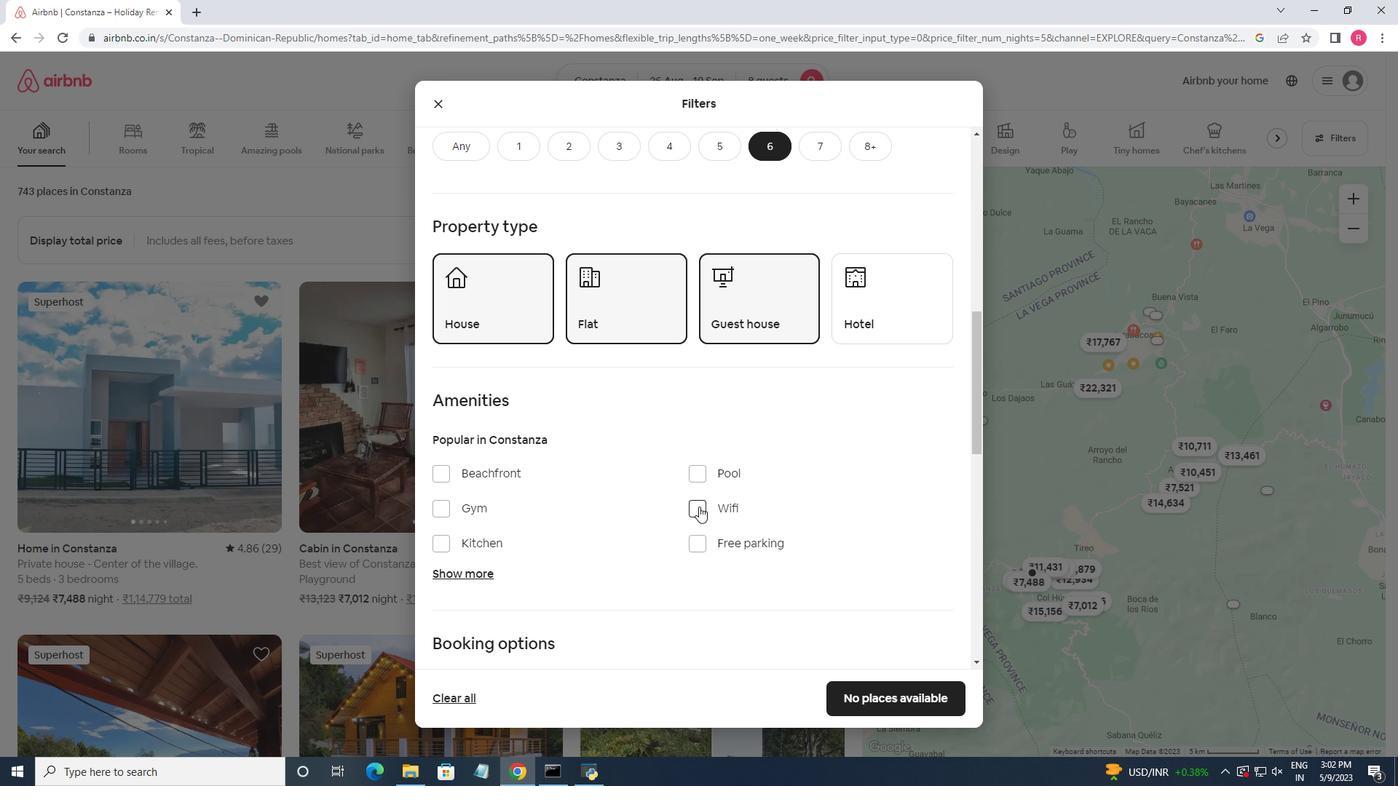 
Action: Mouse moved to (458, 573)
Screenshot: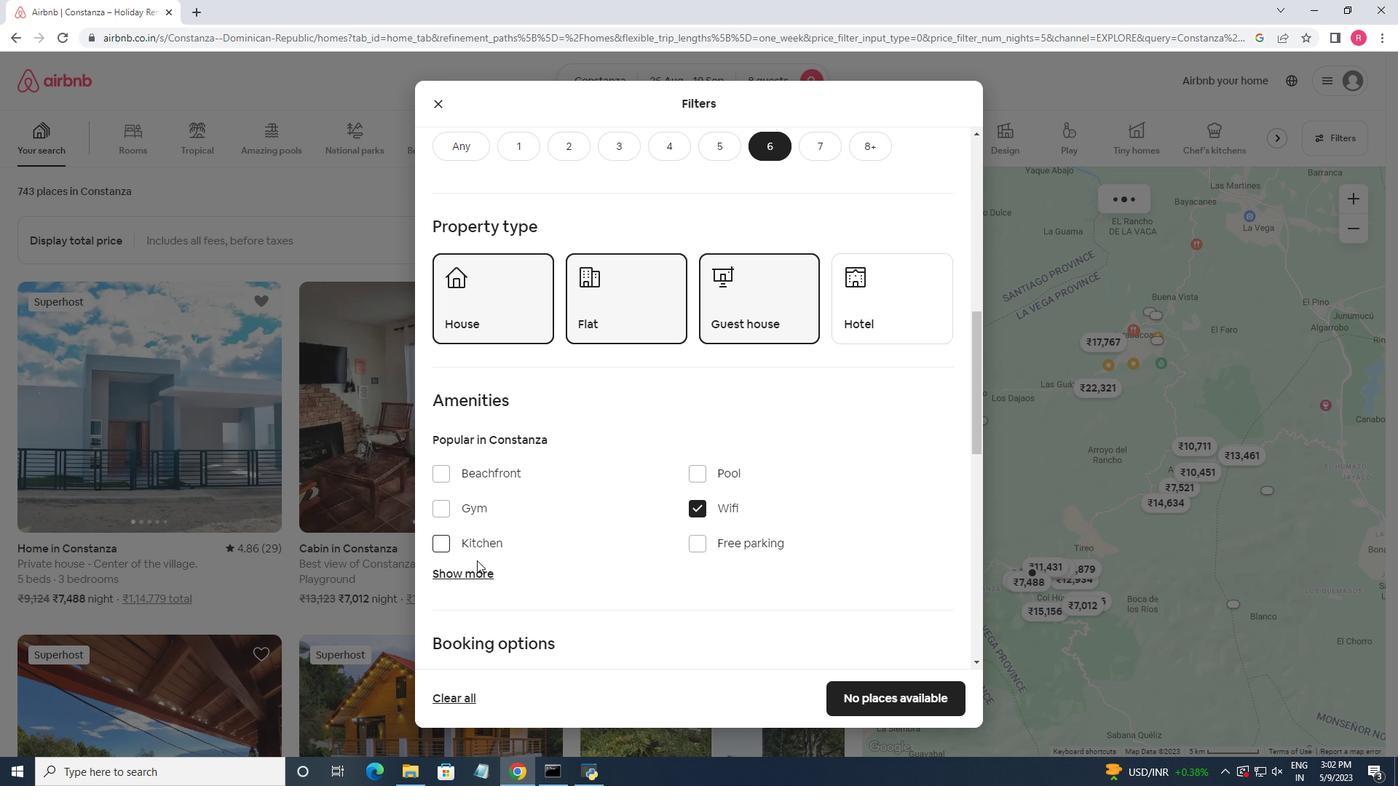 
Action: Mouse pressed left at (458, 573)
Screenshot: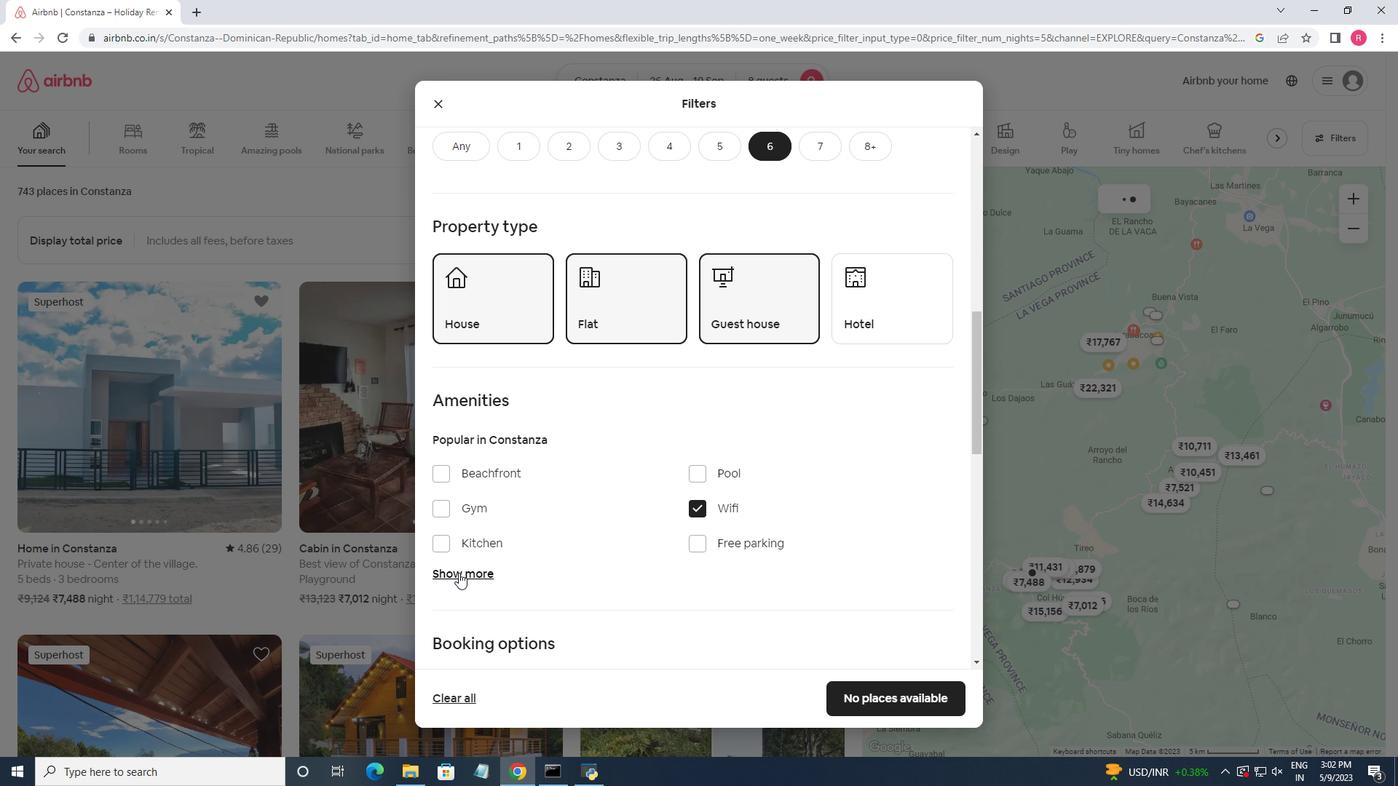 
Action: Mouse moved to (555, 533)
Screenshot: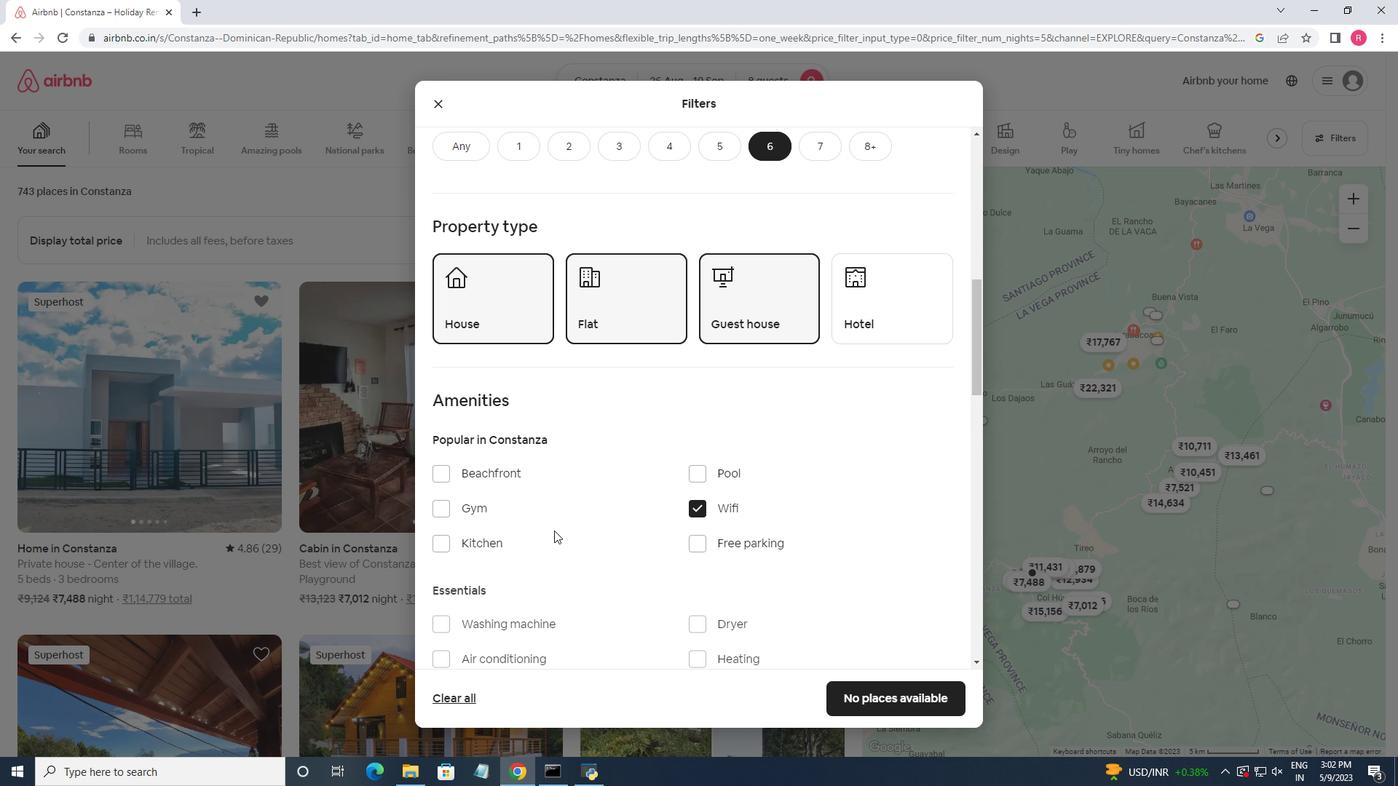 
Action: Mouse scrolled (555, 533) with delta (0, 0)
Screenshot: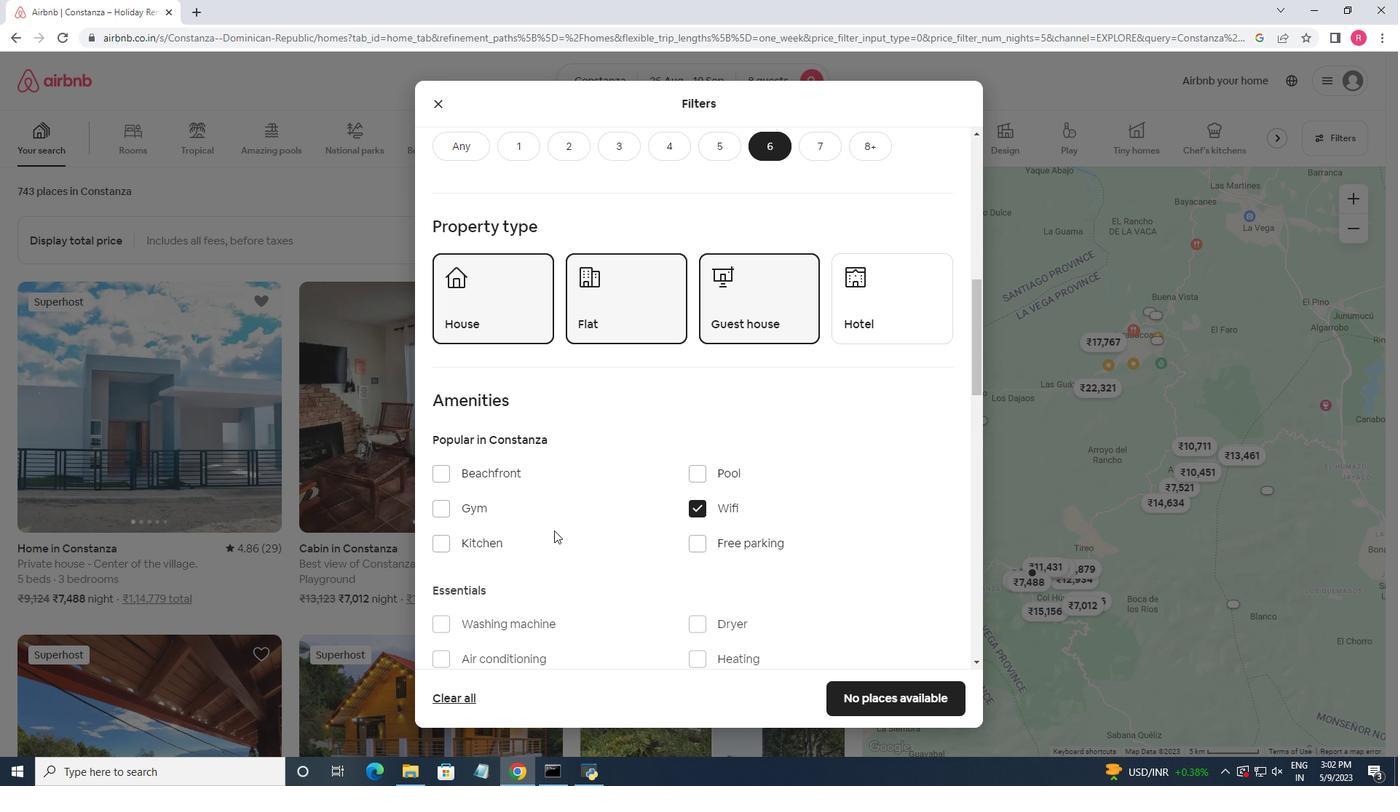
Action: Mouse scrolled (555, 533) with delta (0, 0)
Screenshot: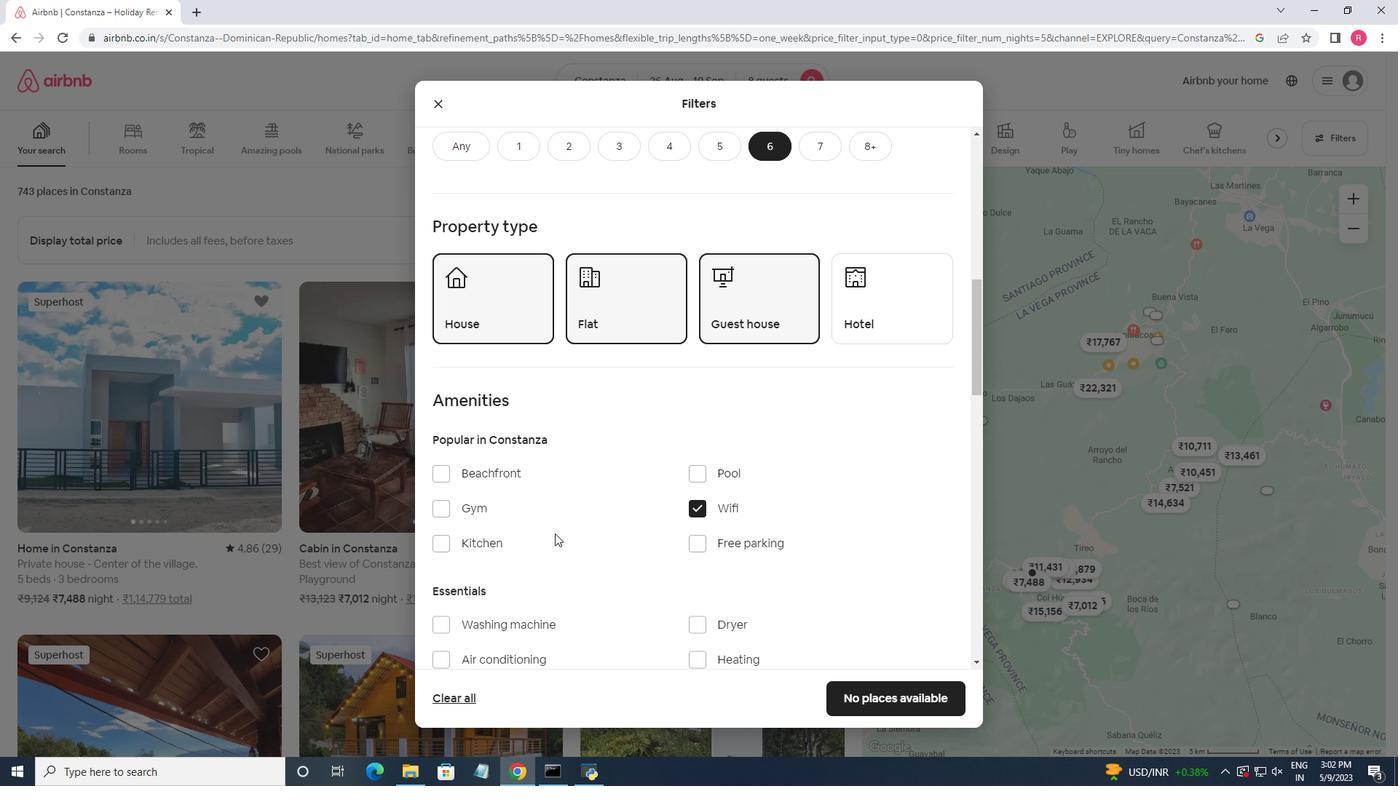 
Action: Mouse moved to (696, 547)
Screenshot: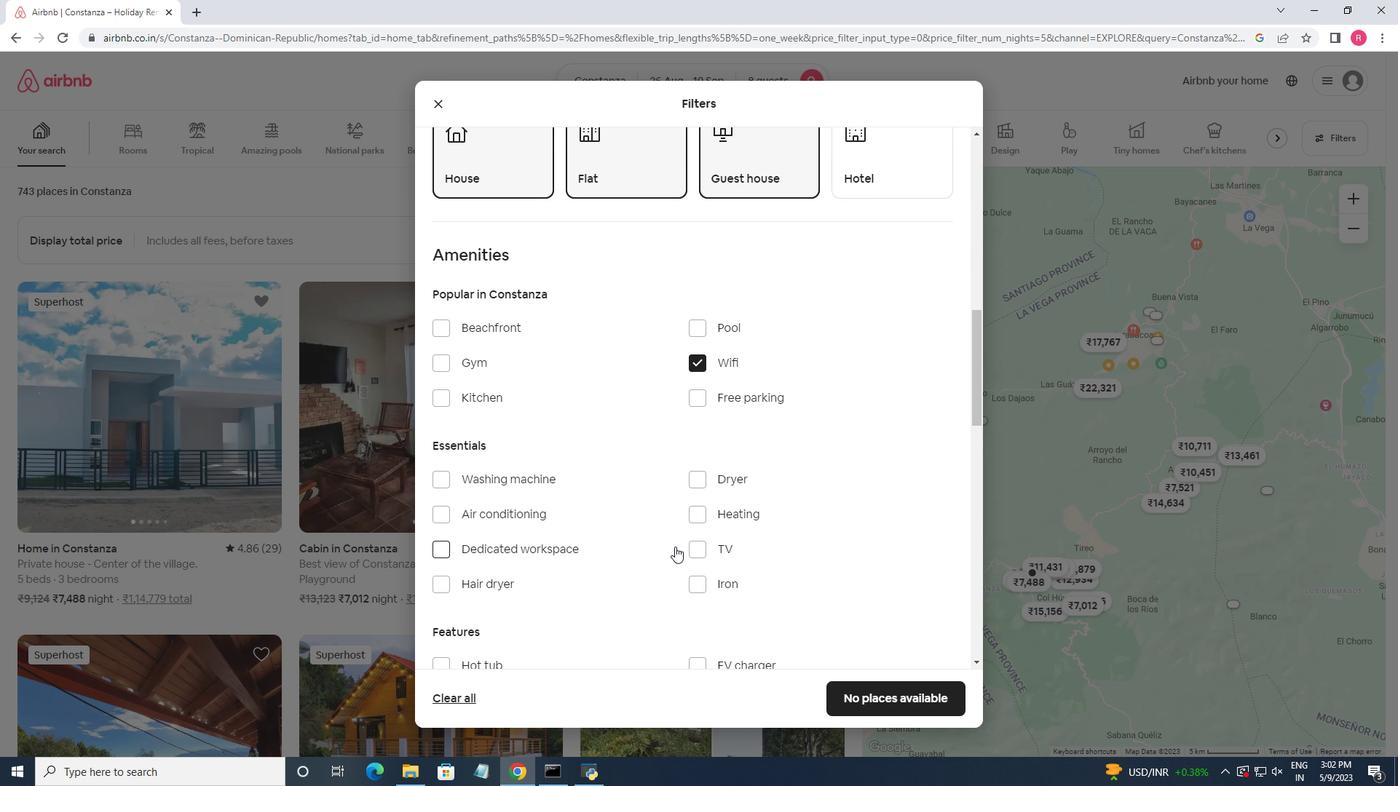
Action: Mouse pressed left at (696, 547)
Screenshot: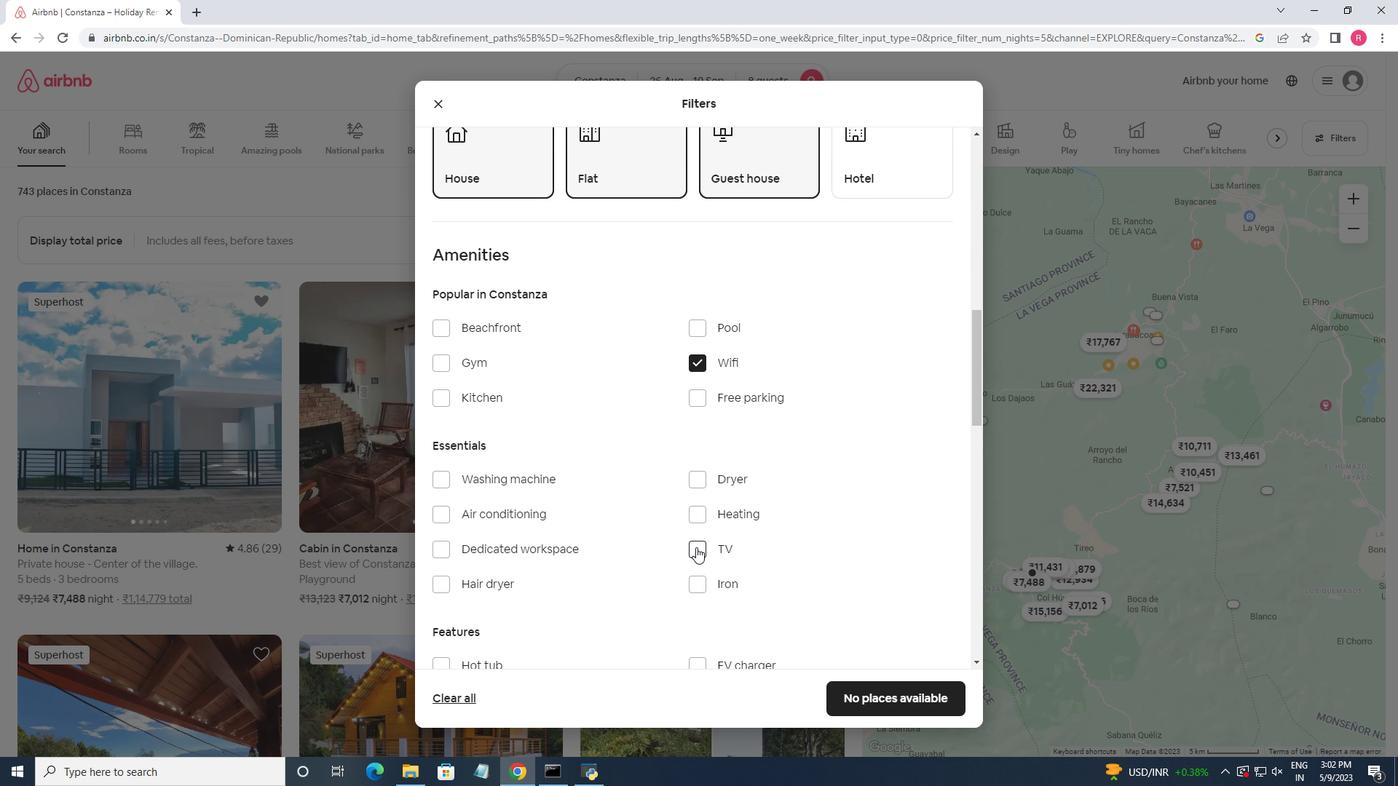 
Action: Mouse moved to (619, 493)
Screenshot: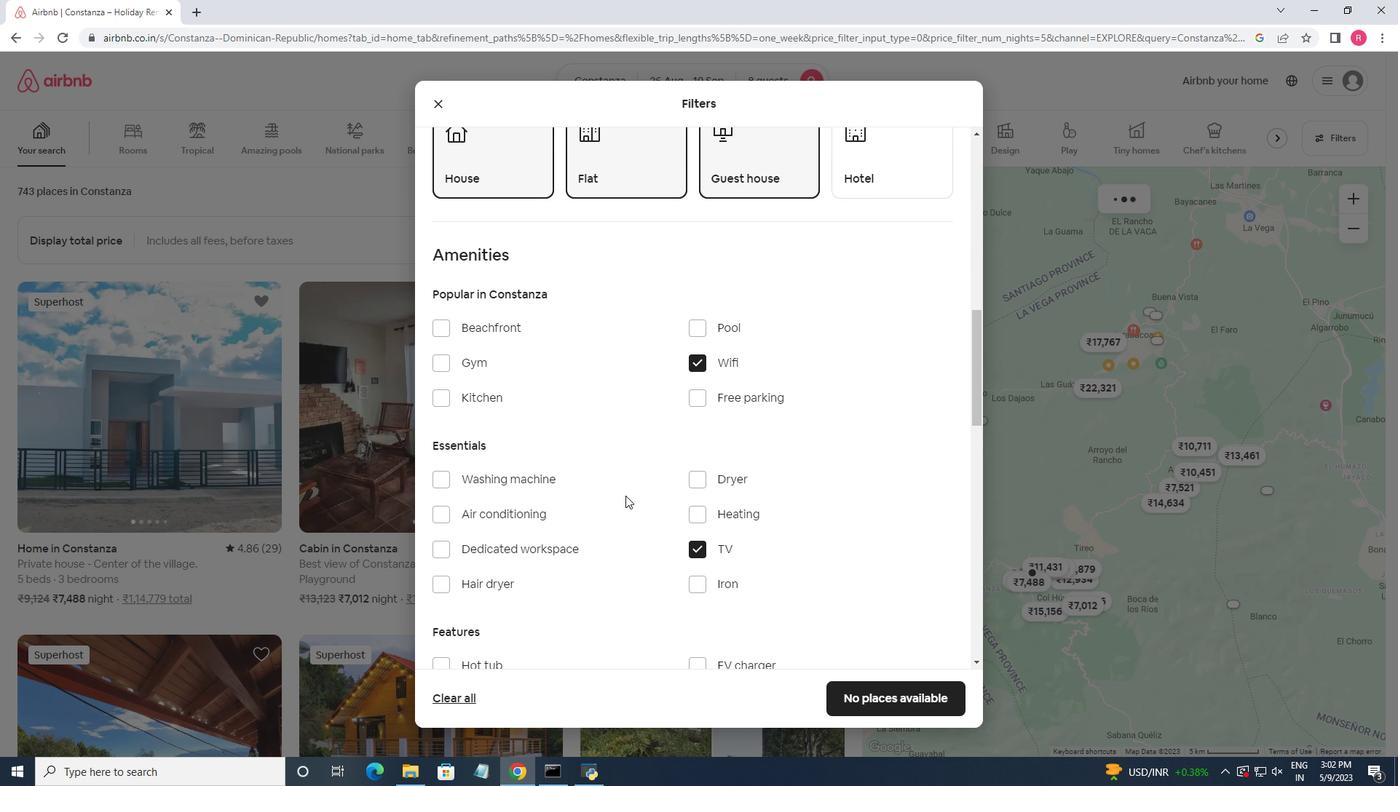 
Action: Mouse scrolled (619, 493) with delta (0, 0)
Screenshot: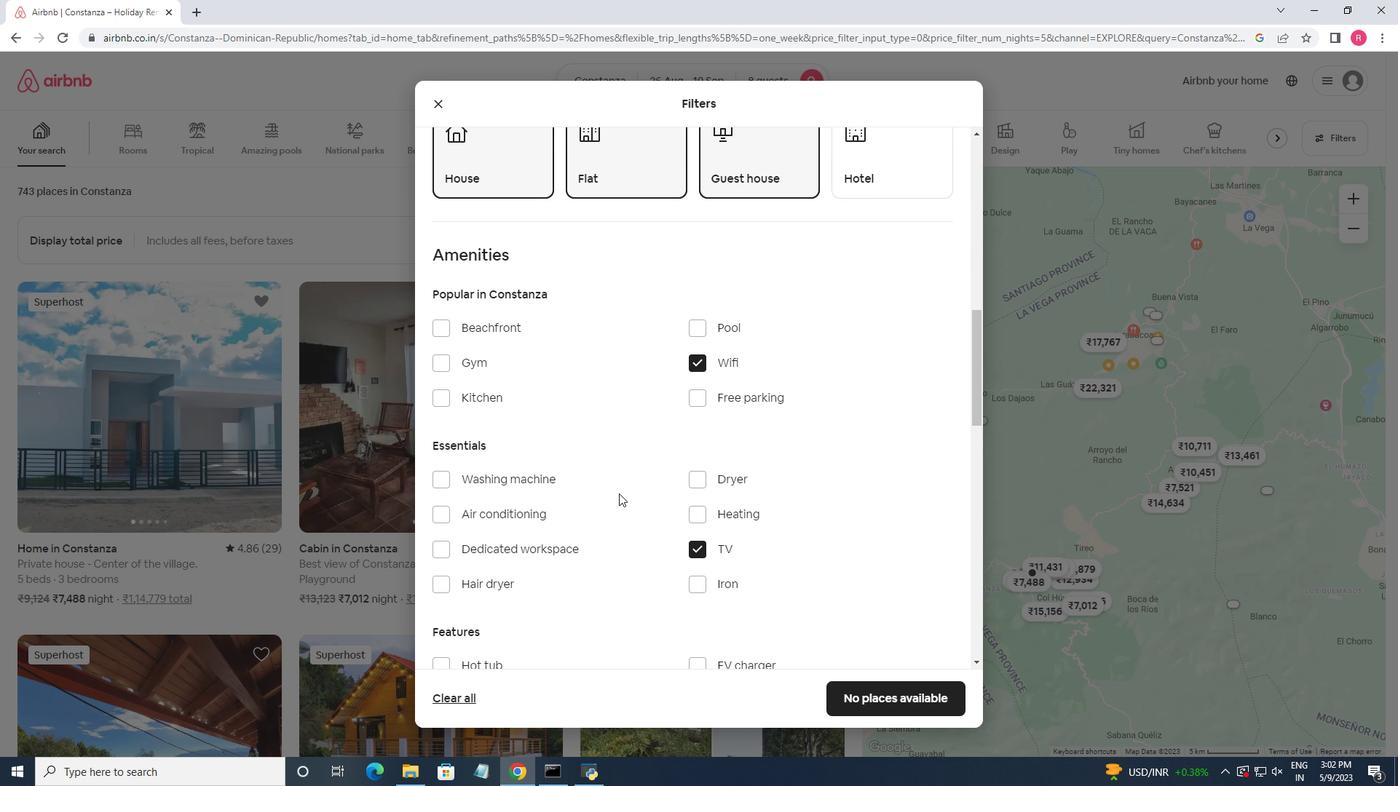 
Action: Mouse moved to (708, 324)
Screenshot: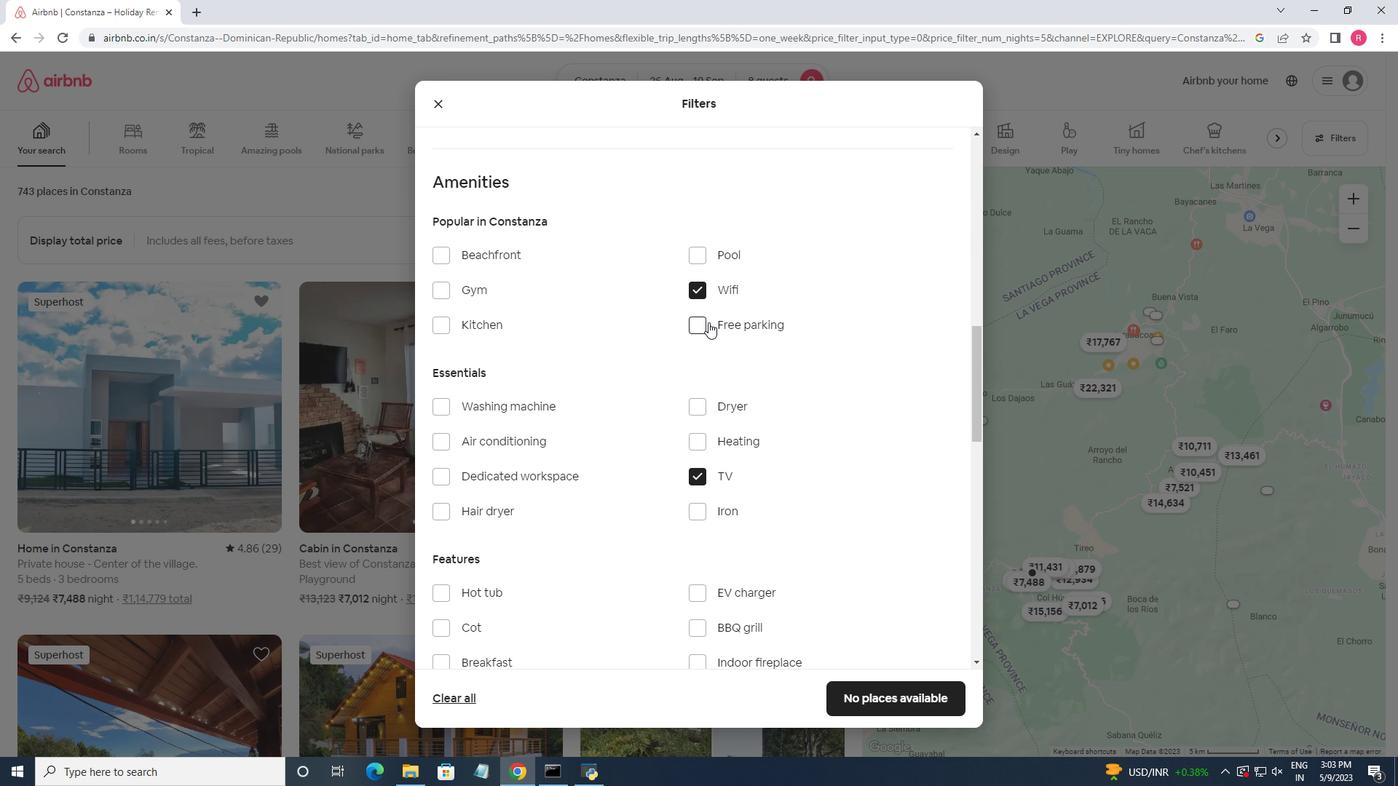 
Action: Mouse pressed left at (708, 324)
Screenshot: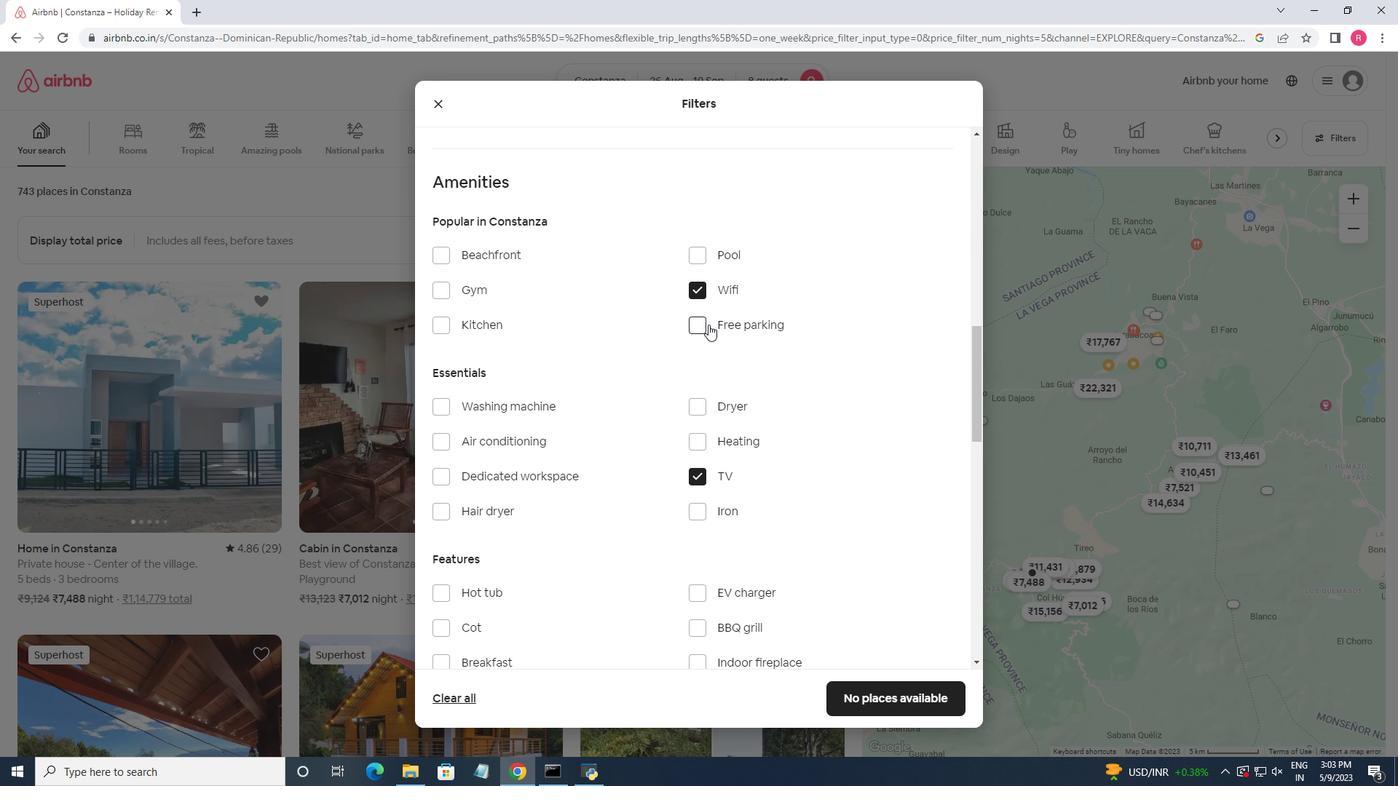 
Action: Mouse moved to (627, 402)
Screenshot: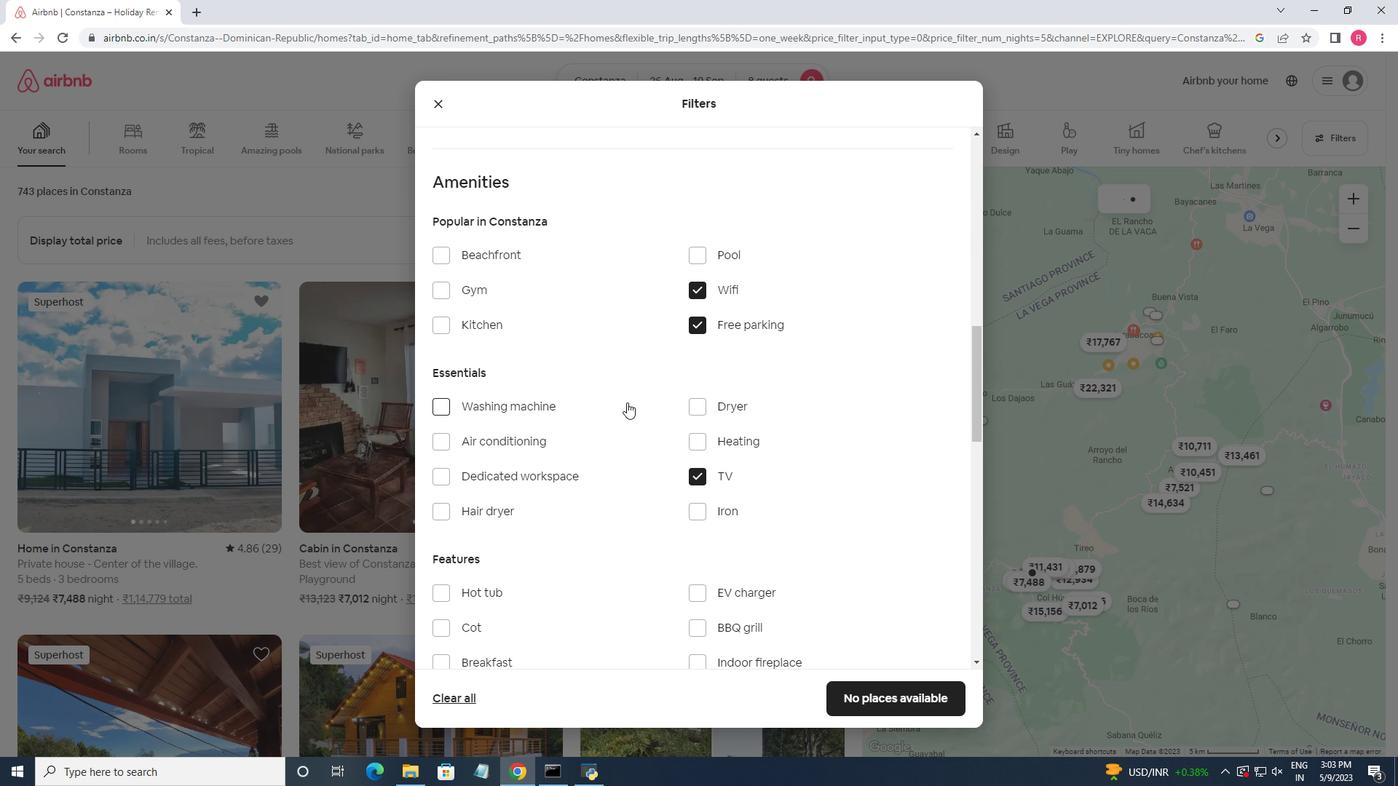 
Action: Mouse scrolled (627, 402) with delta (0, 0)
Screenshot: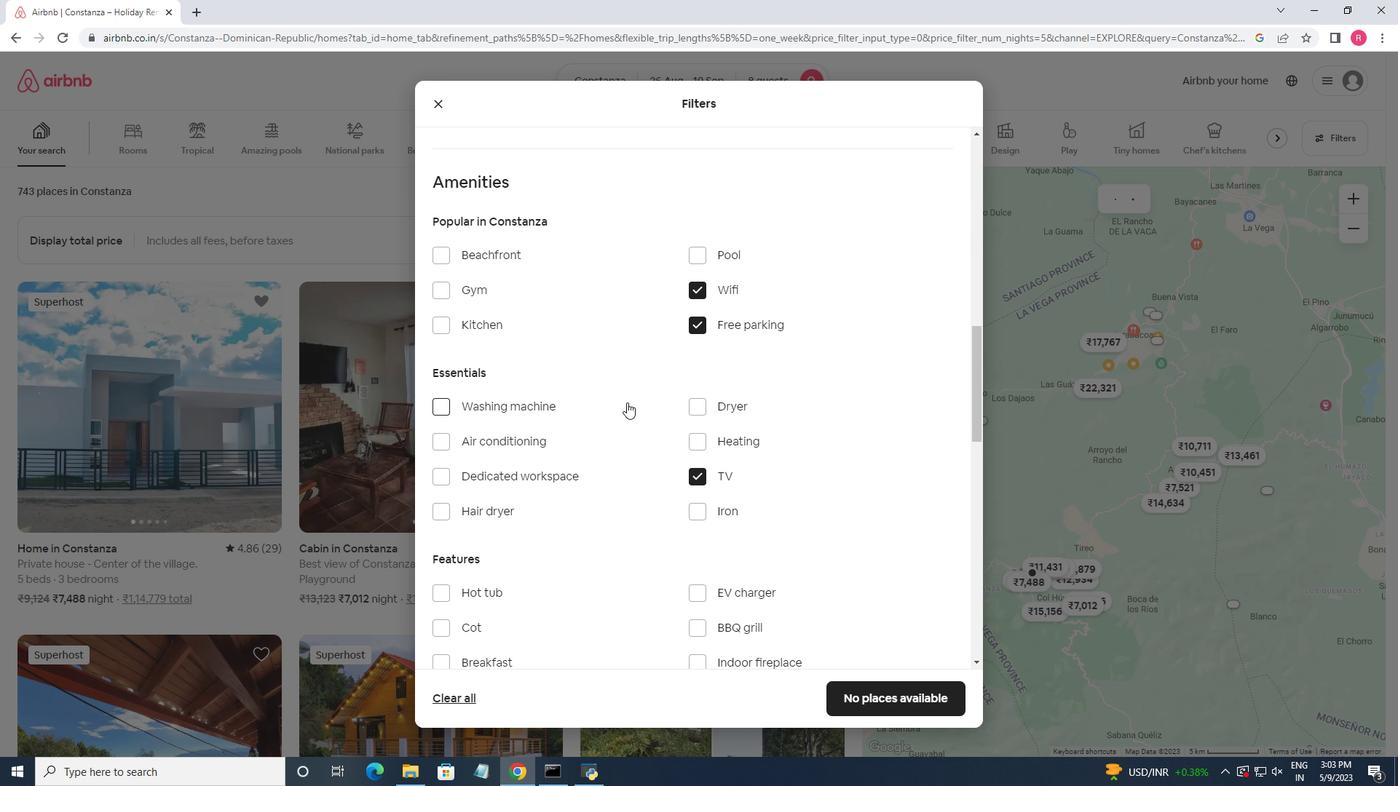
Action: Mouse scrolled (627, 402) with delta (0, 0)
Screenshot: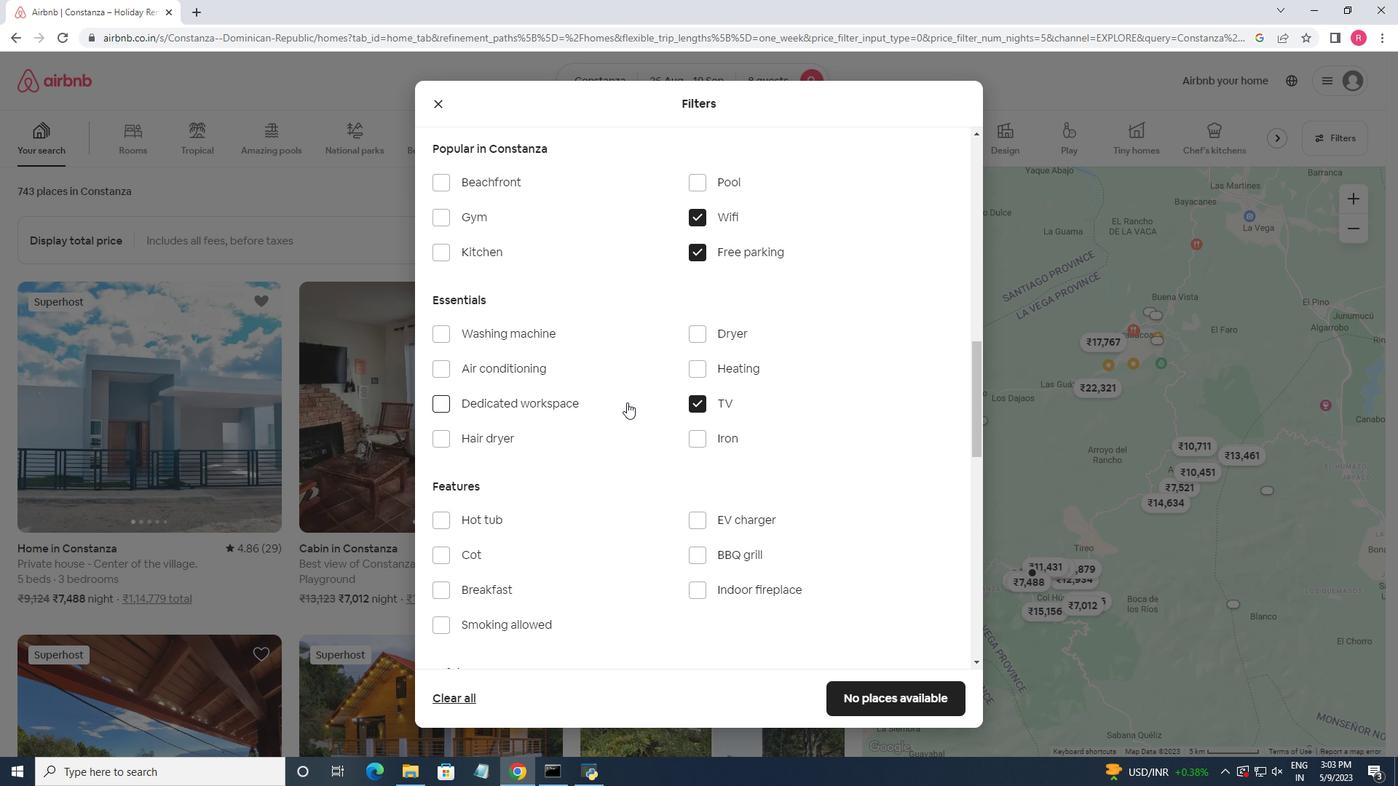 
Action: Mouse moved to (627, 405)
Screenshot: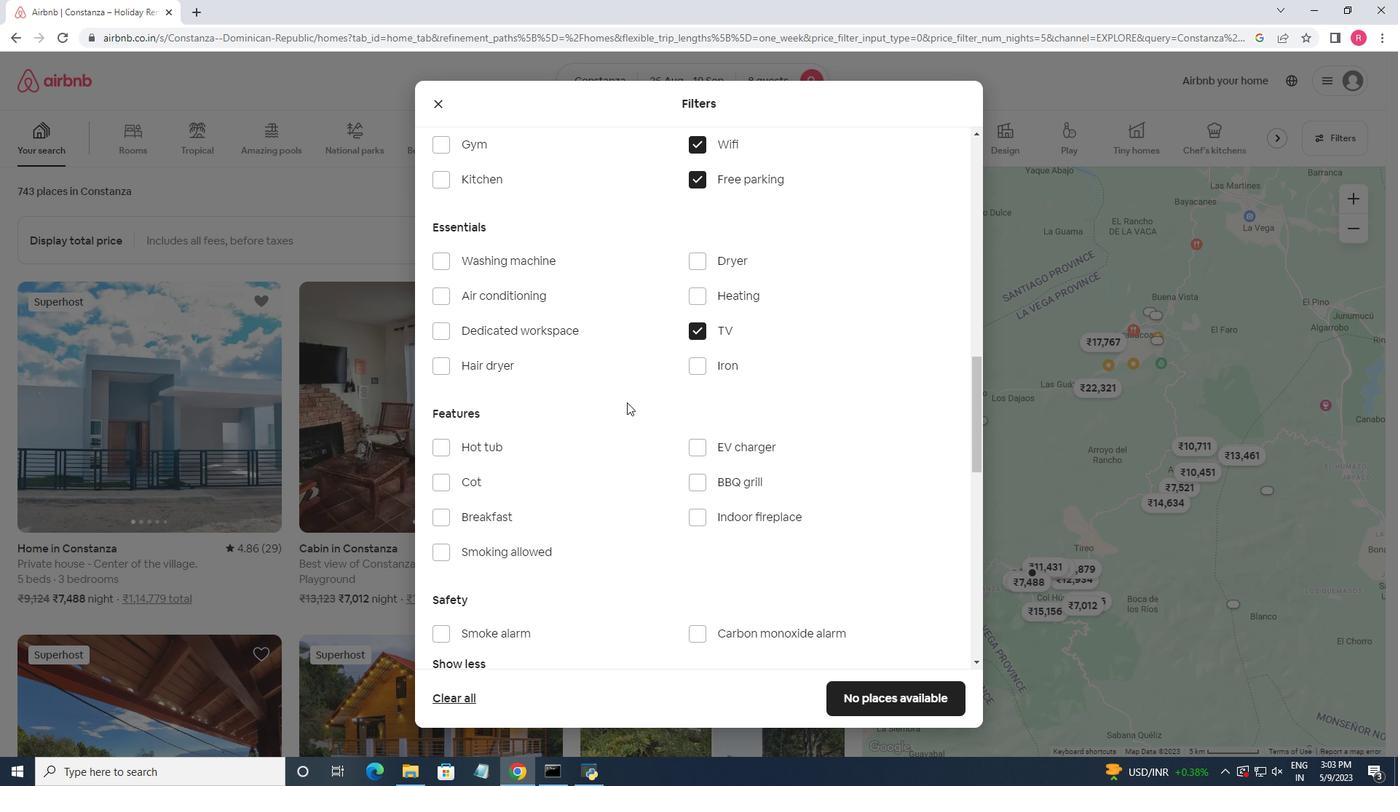 
Action: Mouse scrolled (627, 404) with delta (0, 0)
Screenshot: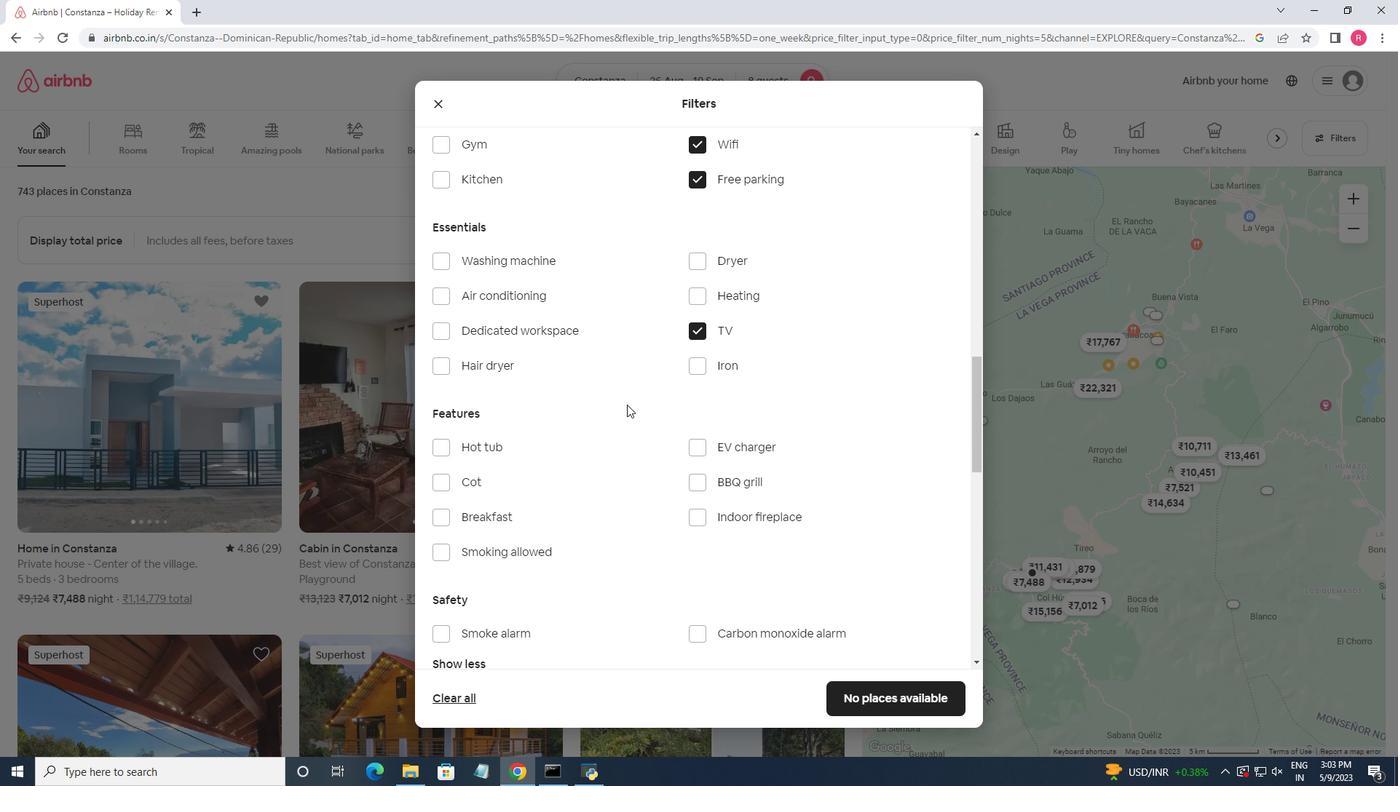 
Action: Mouse moved to (558, 407)
Screenshot: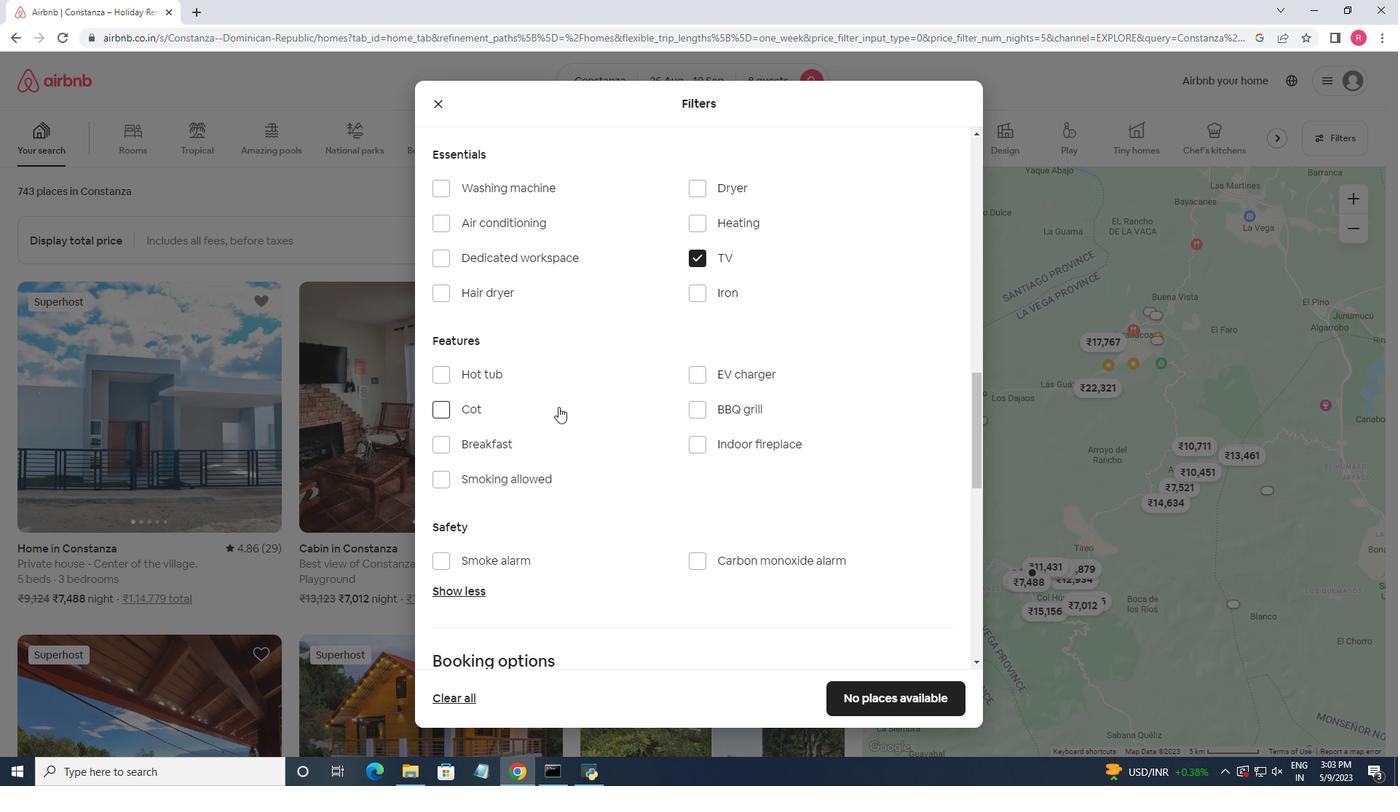 
Action: Mouse scrolled (558, 407) with delta (0, 0)
Screenshot: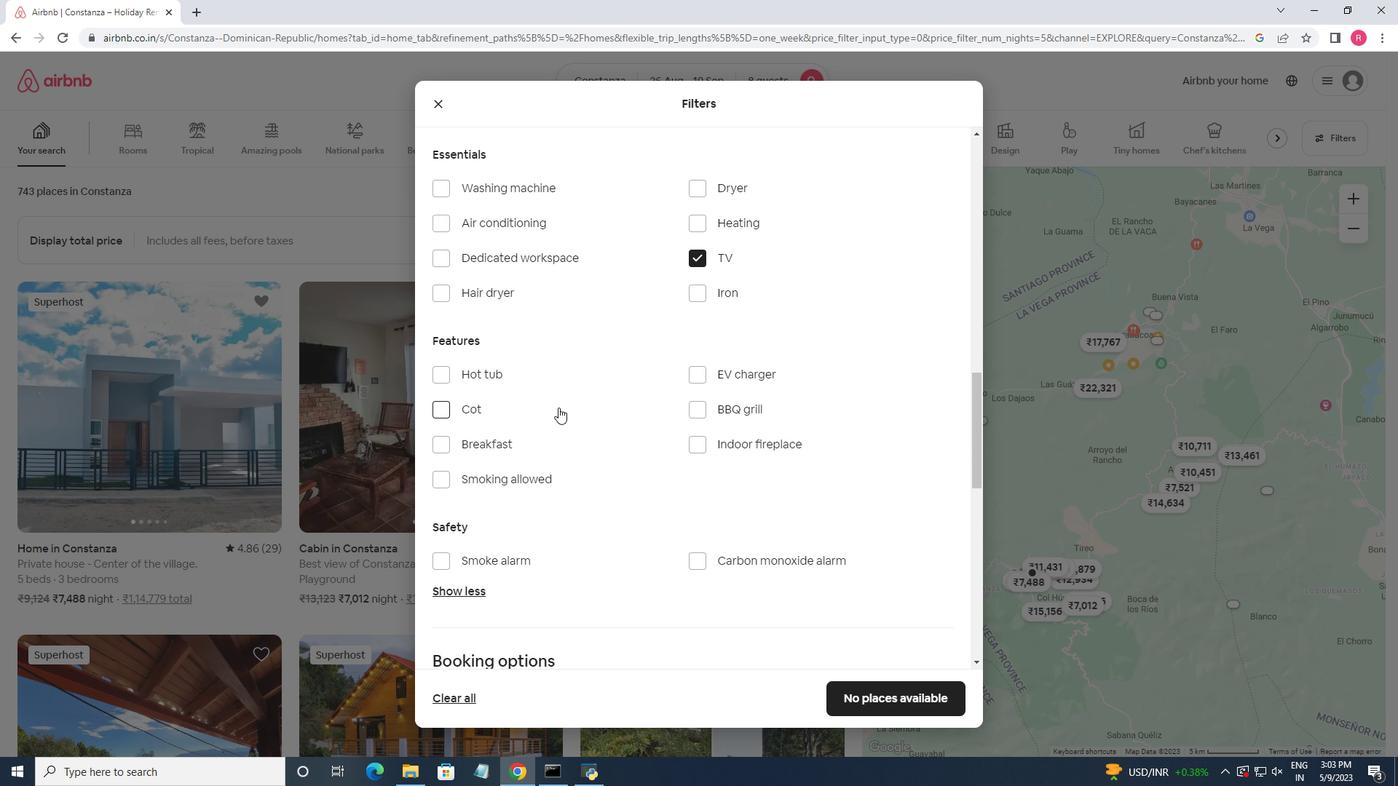 
Action: Mouse moved to (559, 409)
Screenshot: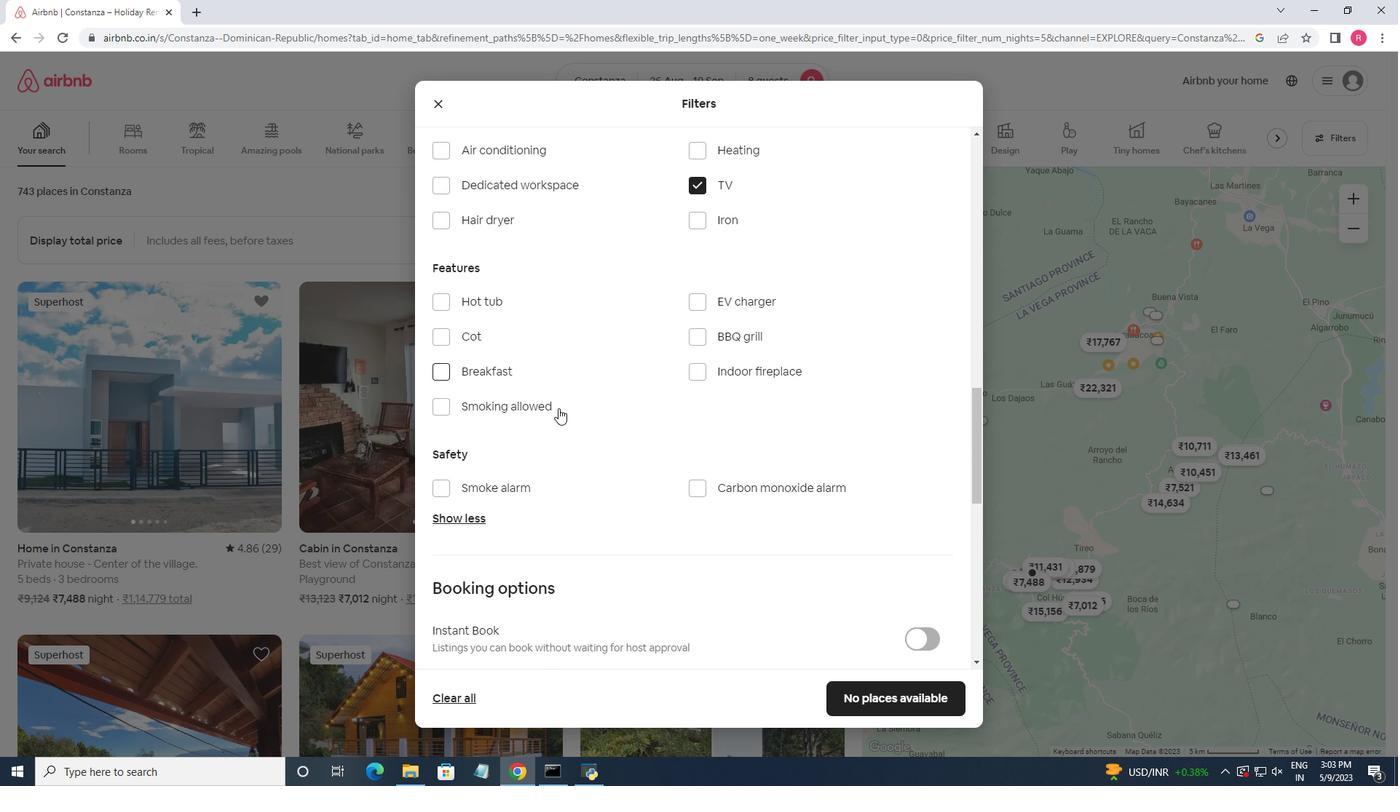 
Action: Mouse scrolled (559, 408) with delta (0, 0)
Screenshot: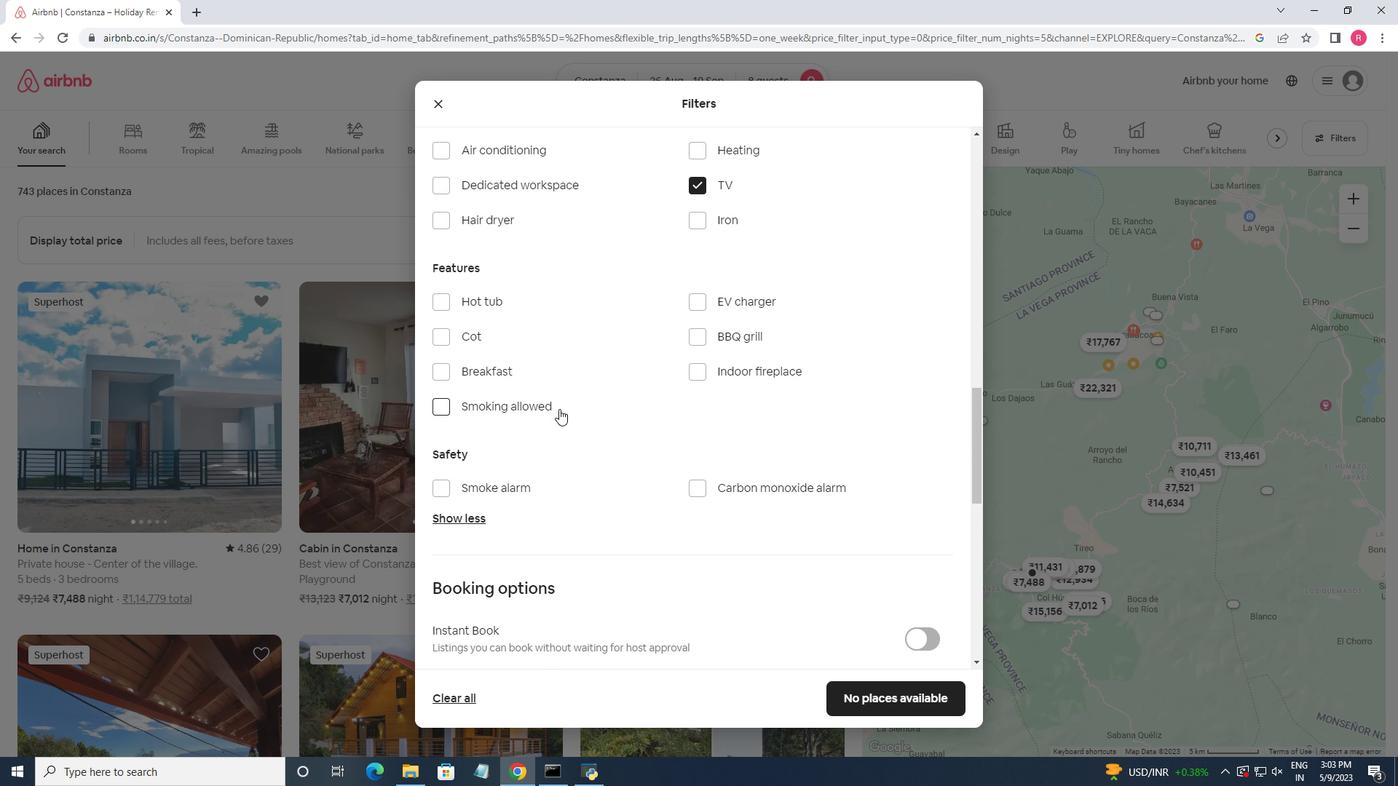
Action: Mouse moved to (571, 405)
Screenshot: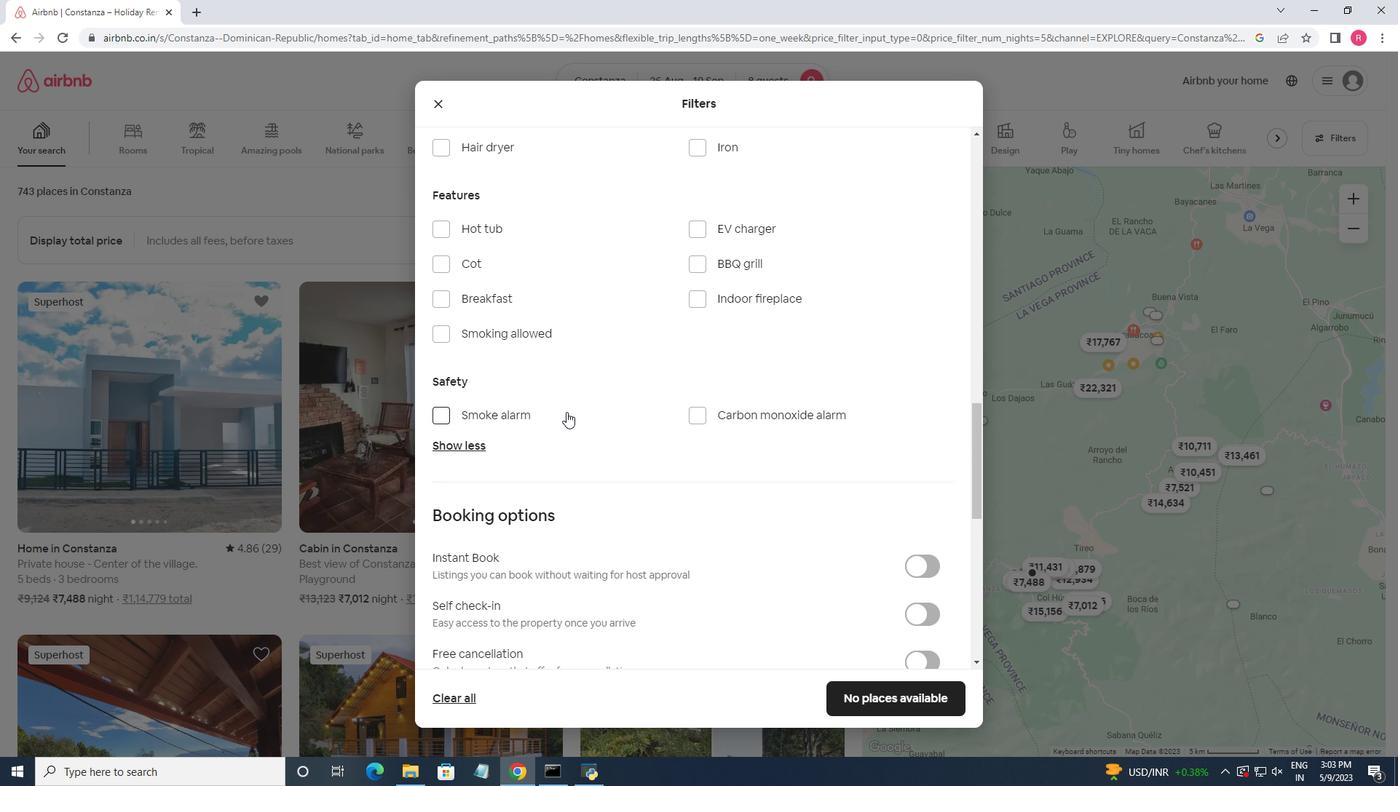 
Action: Mouse scrolled (571, 406) with delta (0, 0)
Screenshot: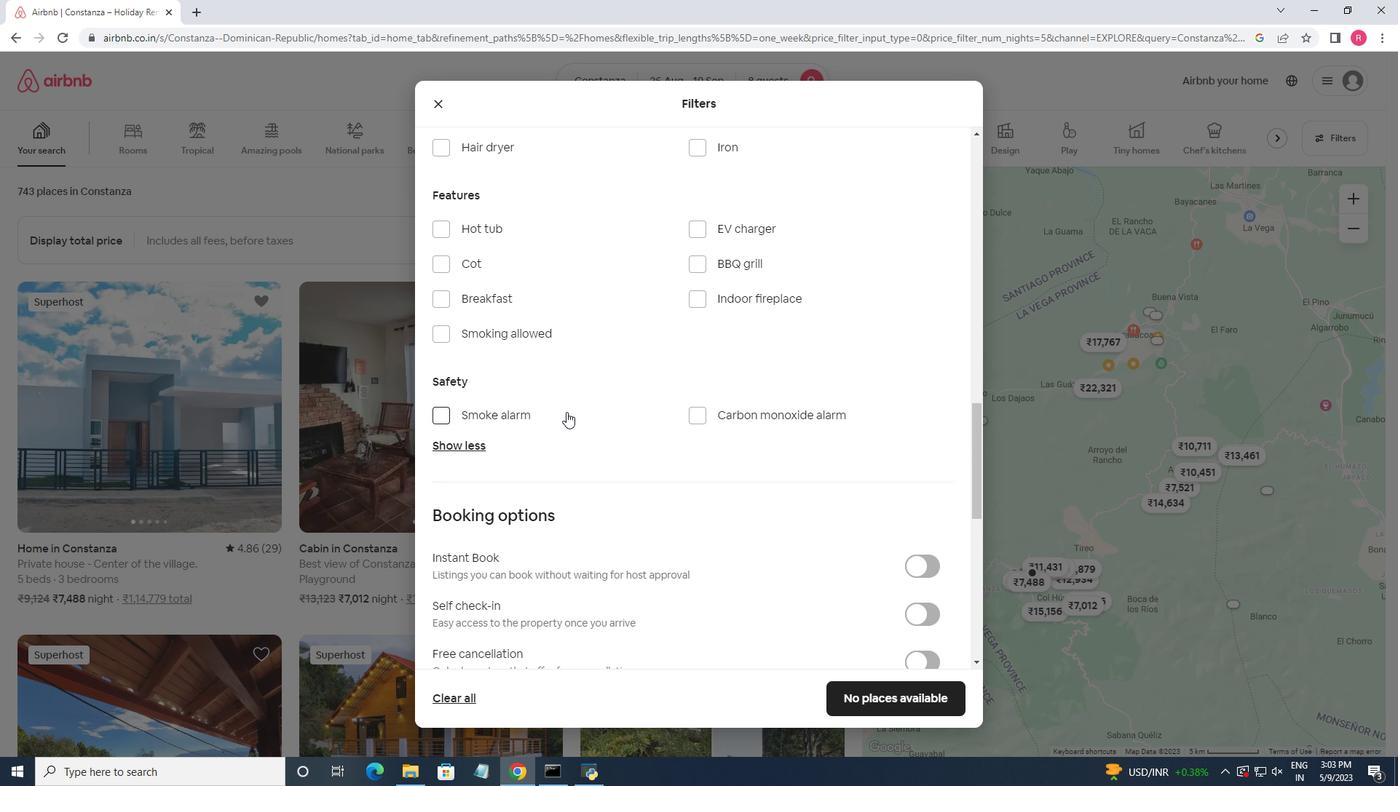 
Action: Mouse scrolled (571, 406) with delta (0, 0)
Screenshot: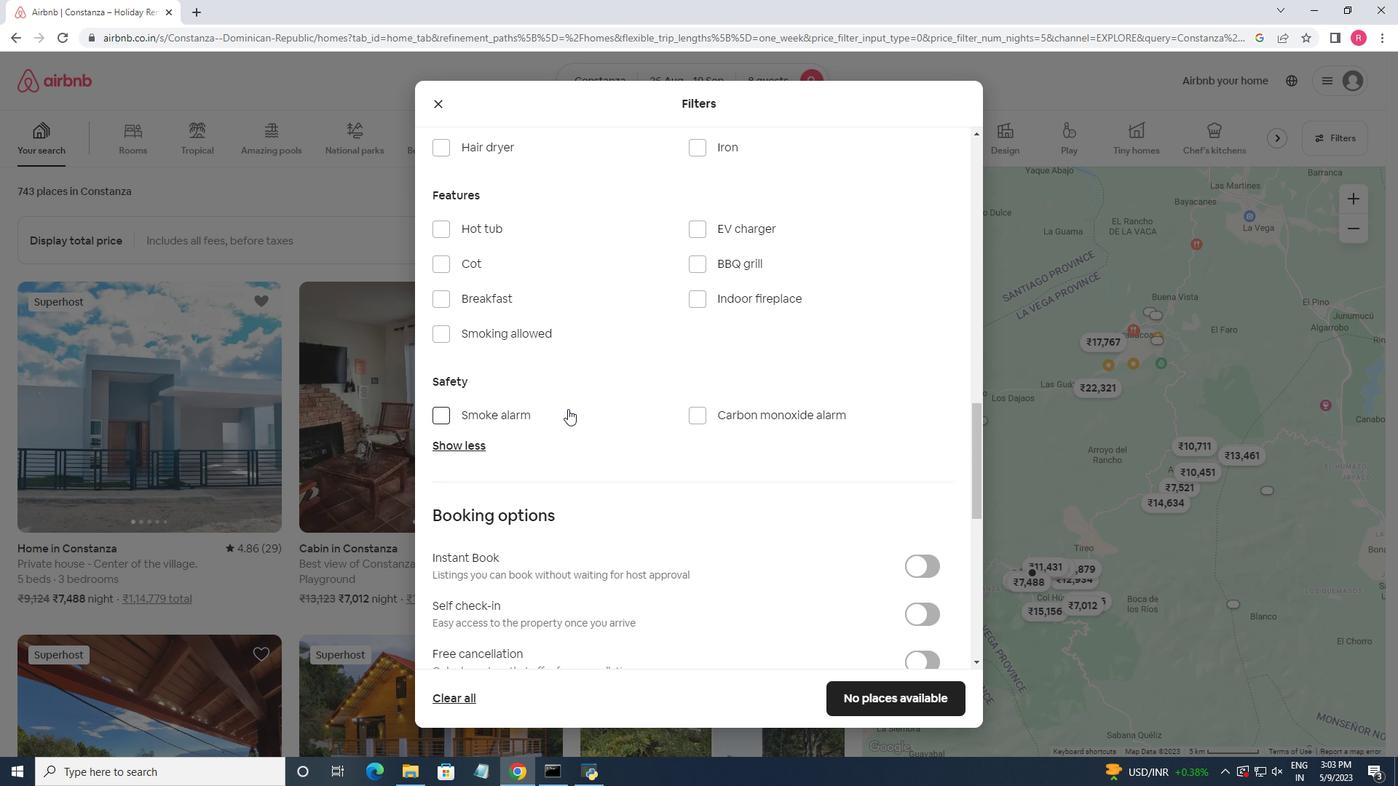 
Action: Mouse moved to (451, 443)
Screenshot: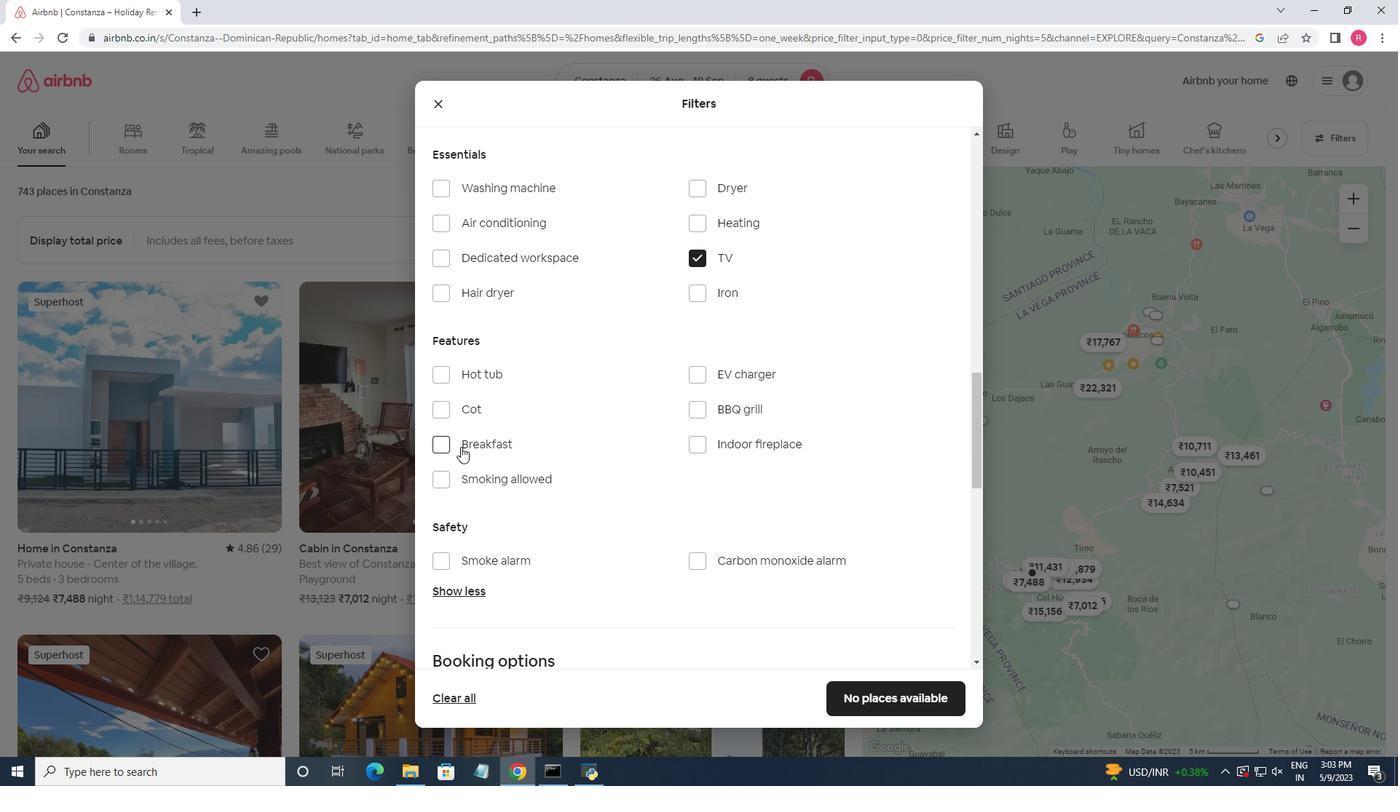 
Action: Mouse pressed left at (451, 443)
Screenshot: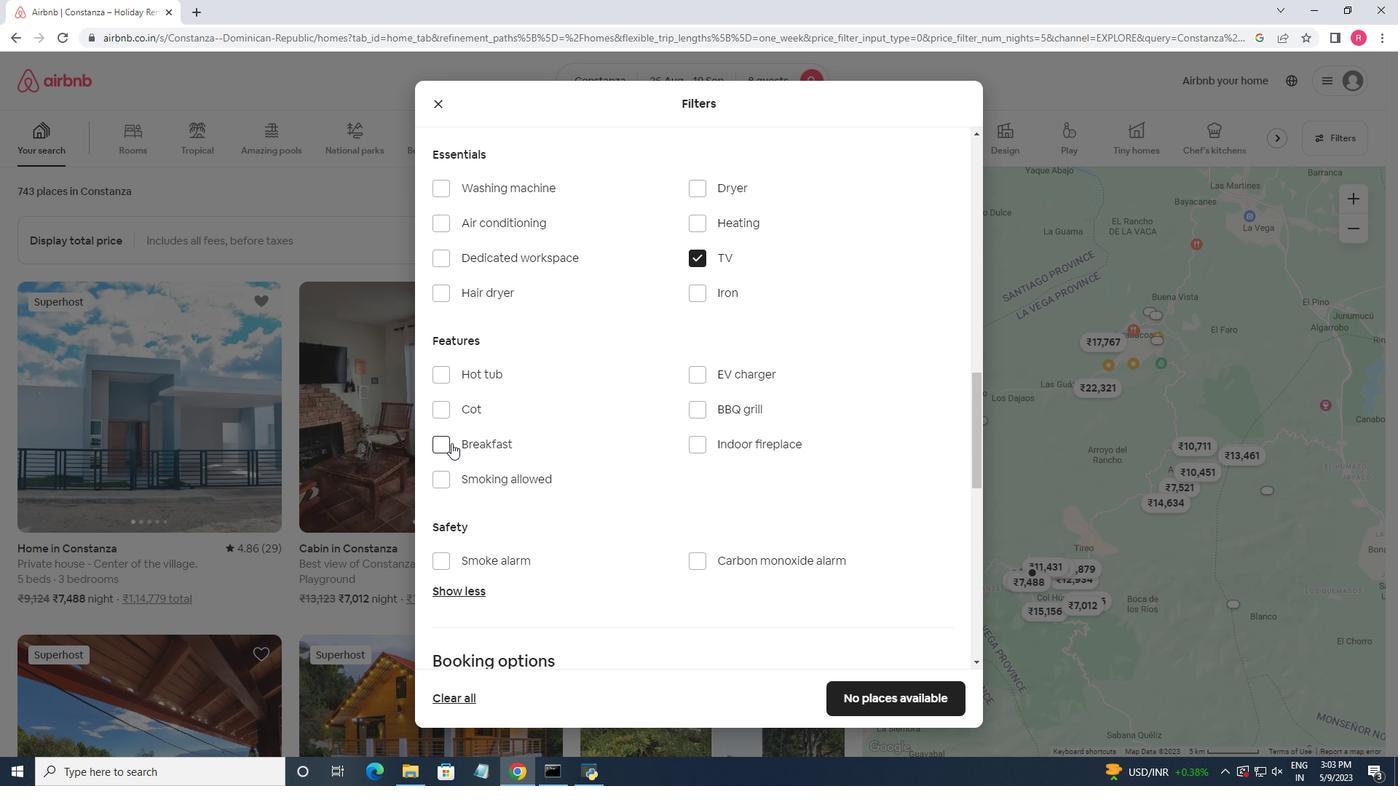 
Action: Mouse moved to (668, 375)
Screenshot: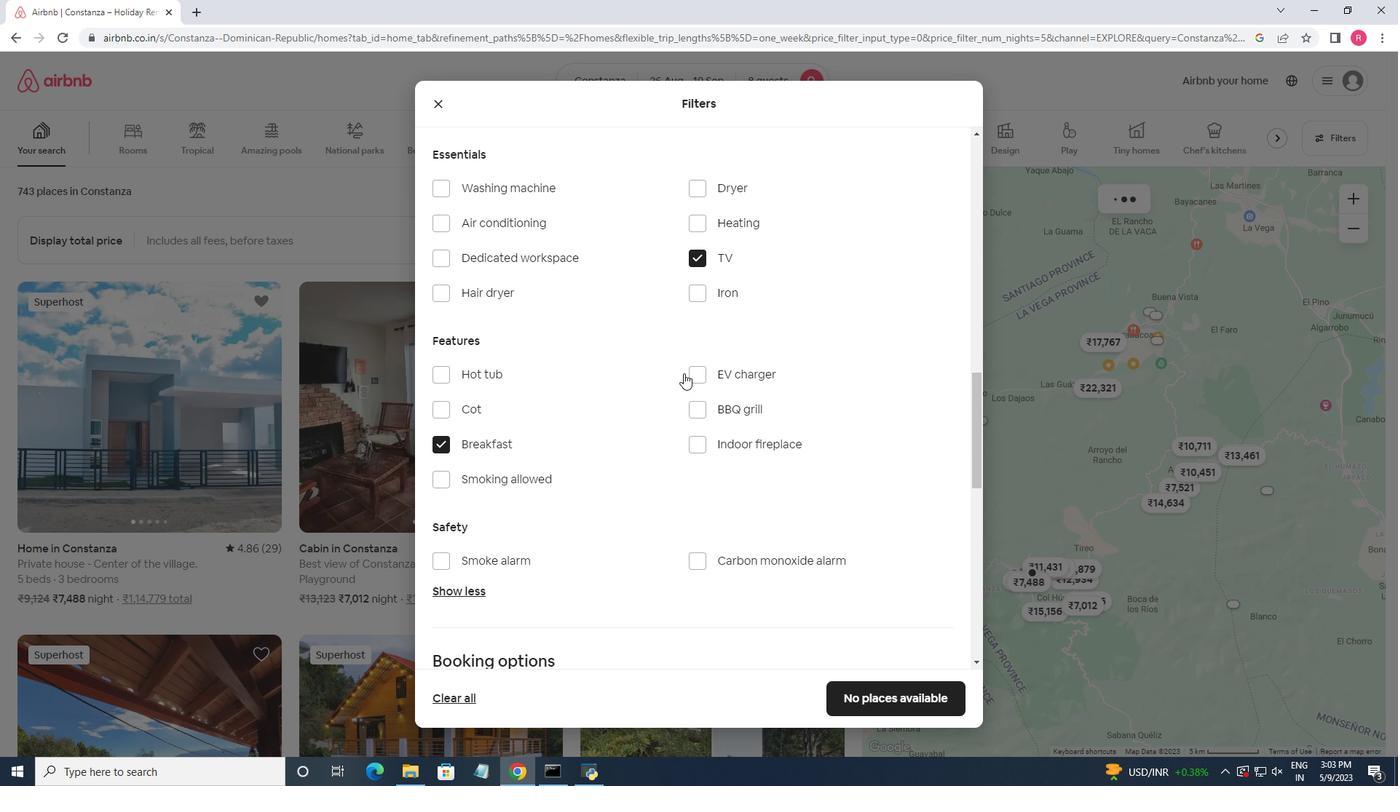 
Action: Mouse scrolled (668, 376) with delta (0, 0)
Screenshot: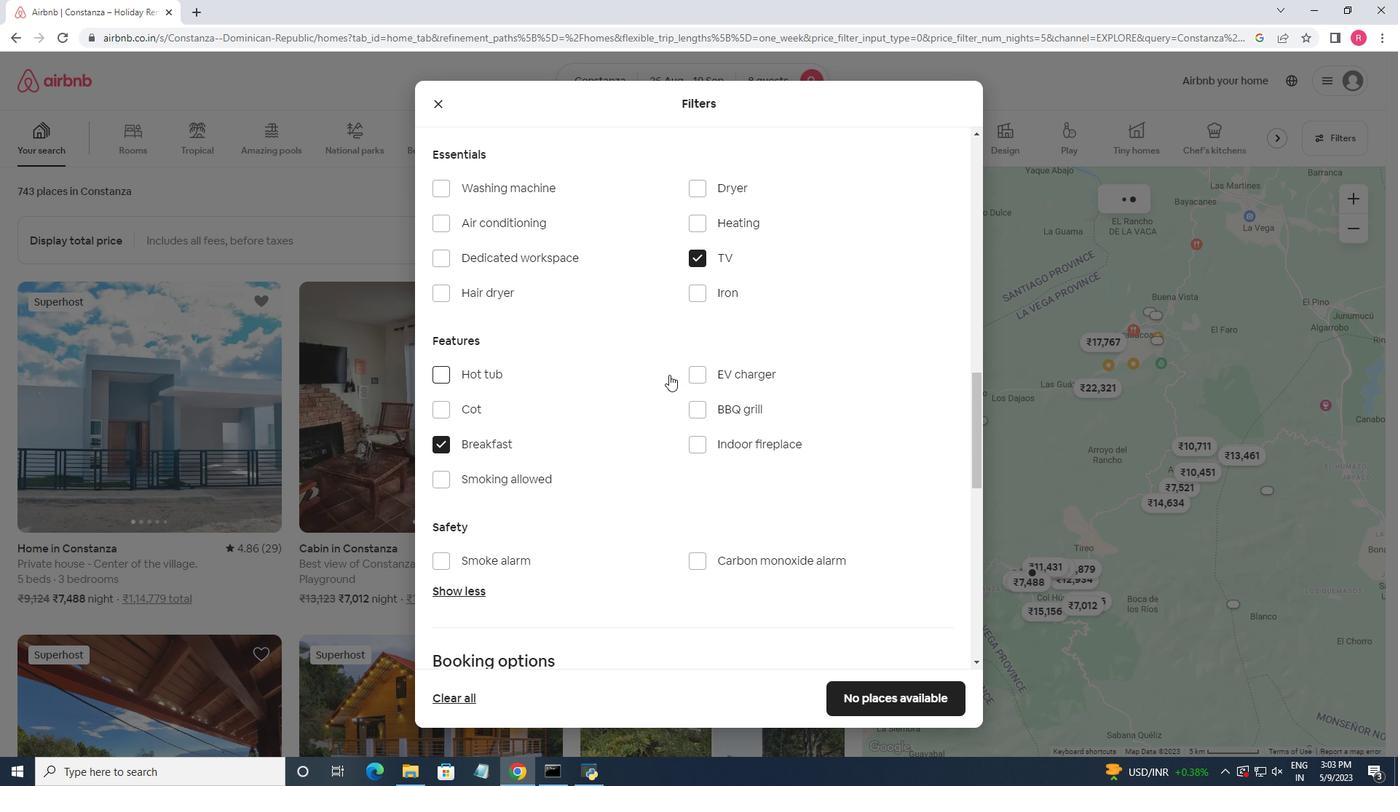 
Action: Mouse scrolled (668, 376) with delta (0, 0)
Screenshot: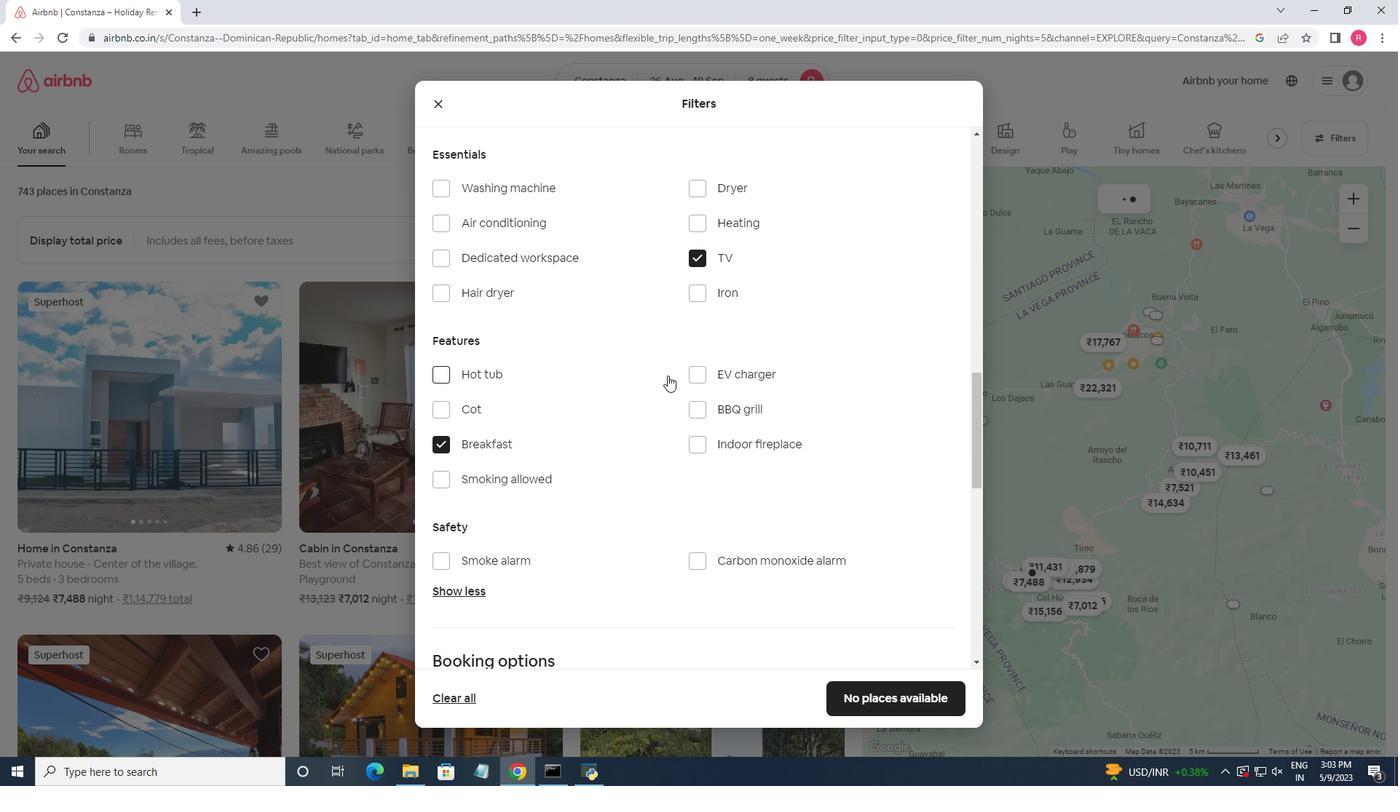 
Action: Mouse scrolled (668, 376) with delta (0, 0)
Screenshot: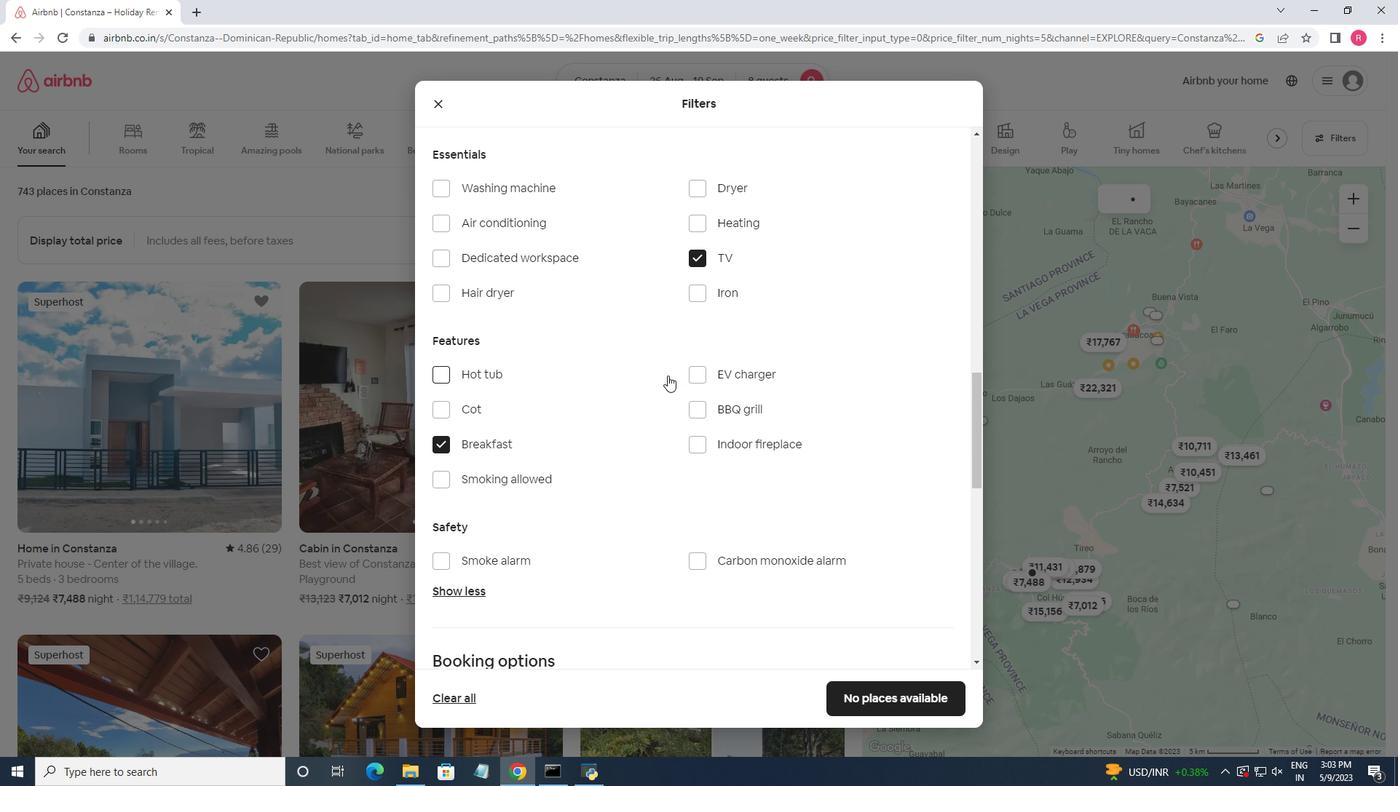 
Action: Mouse moved to (448, 288)
Screenshot: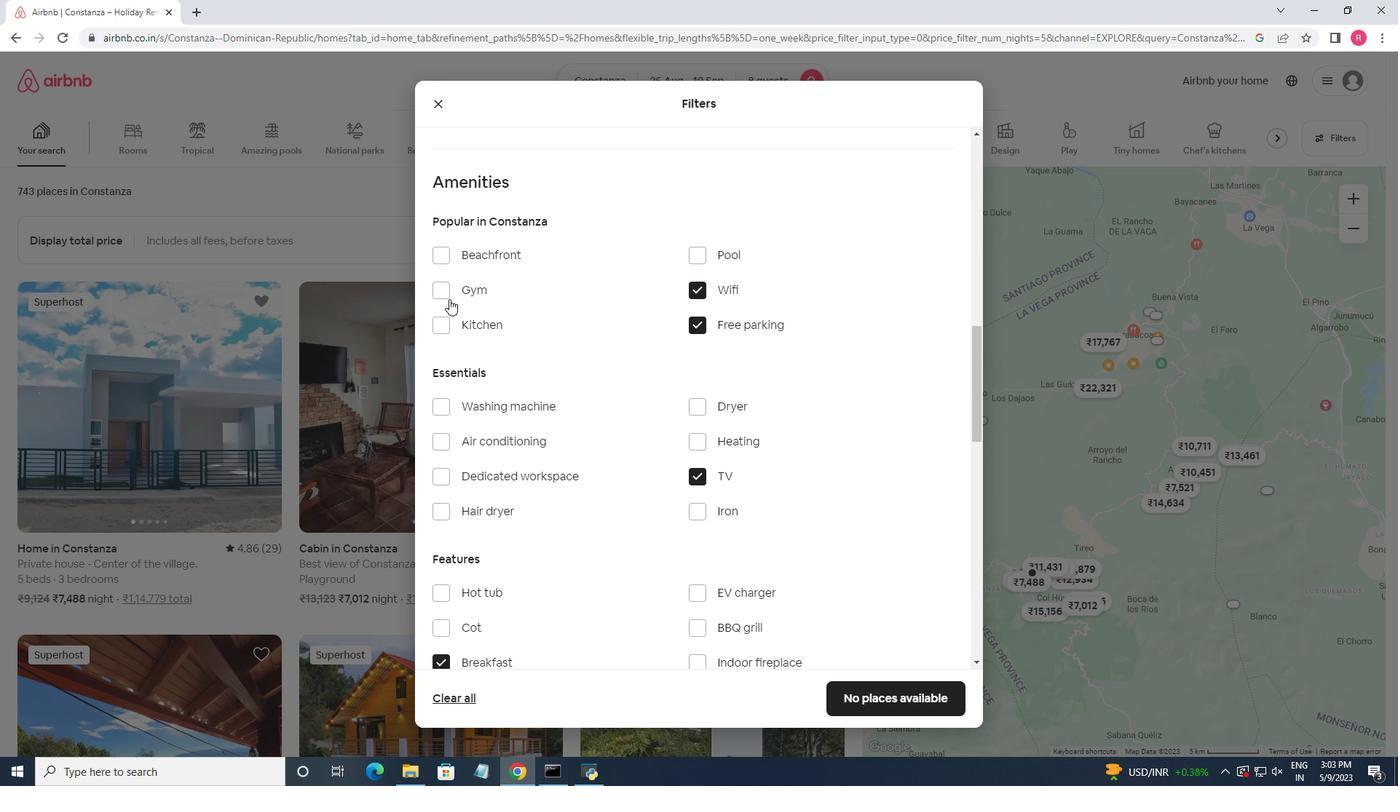 
Action: Mouse pressed left at (448, 288)
Screenshot: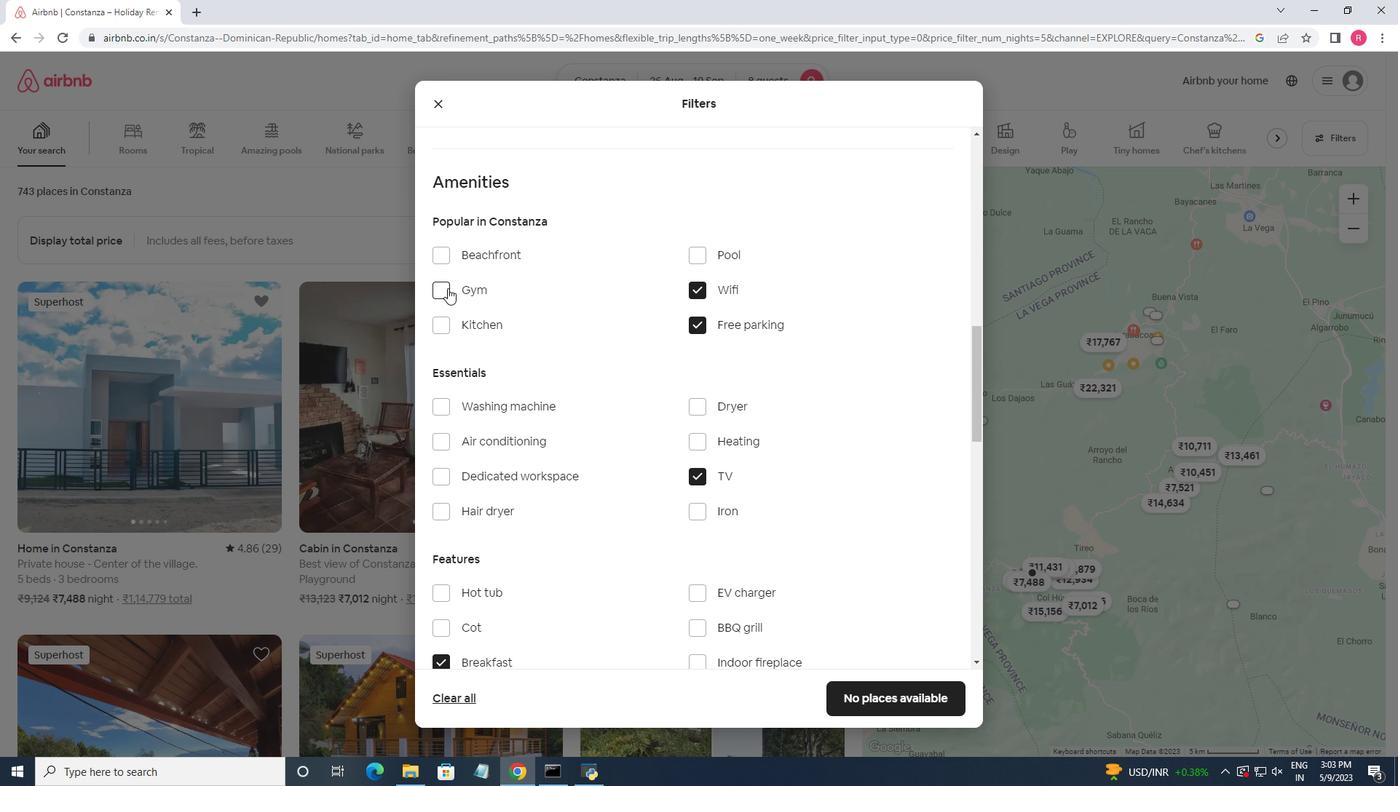 
Action: Mouse moved to (559, 383)
Screenshot: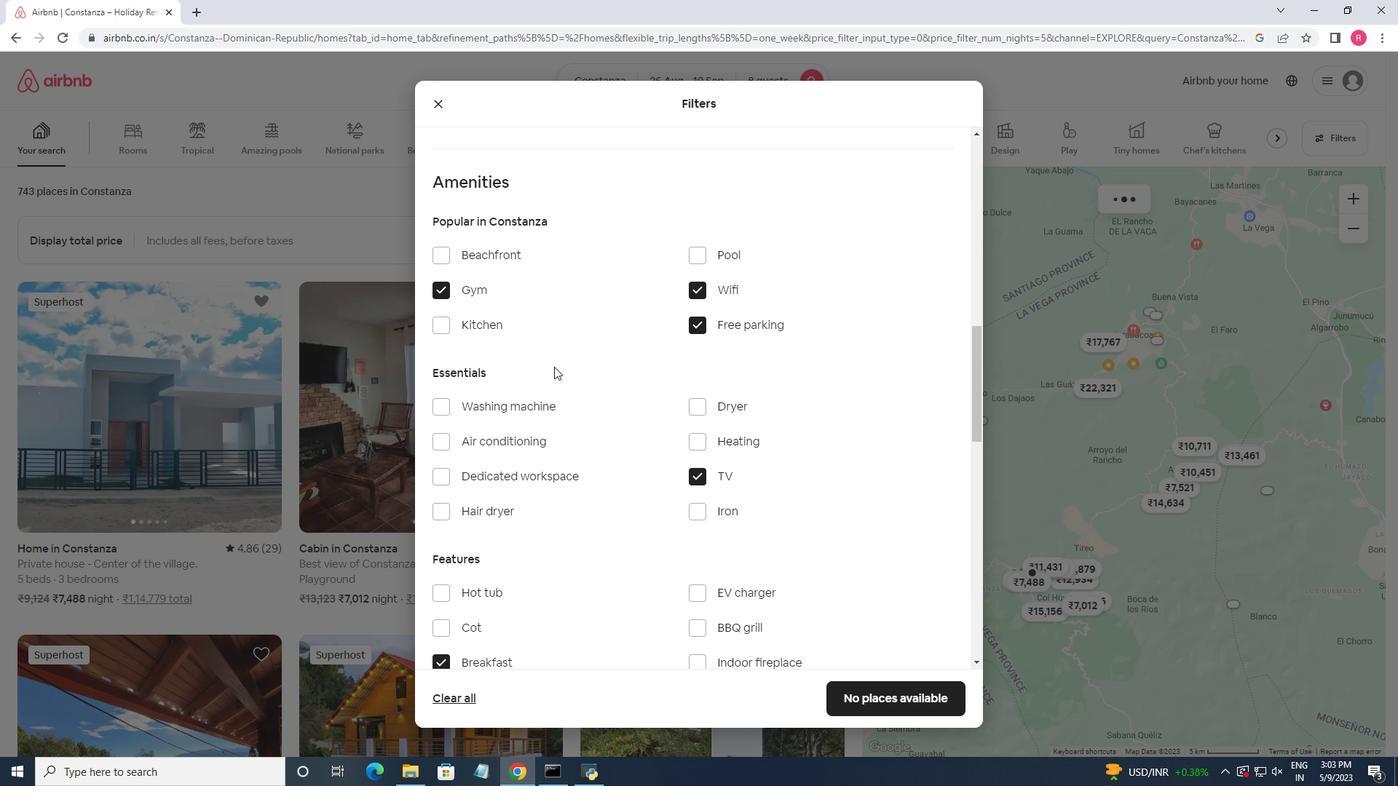 
Action: Mouse scrolled (559, 382) with delta (0, 0)
Screenshot: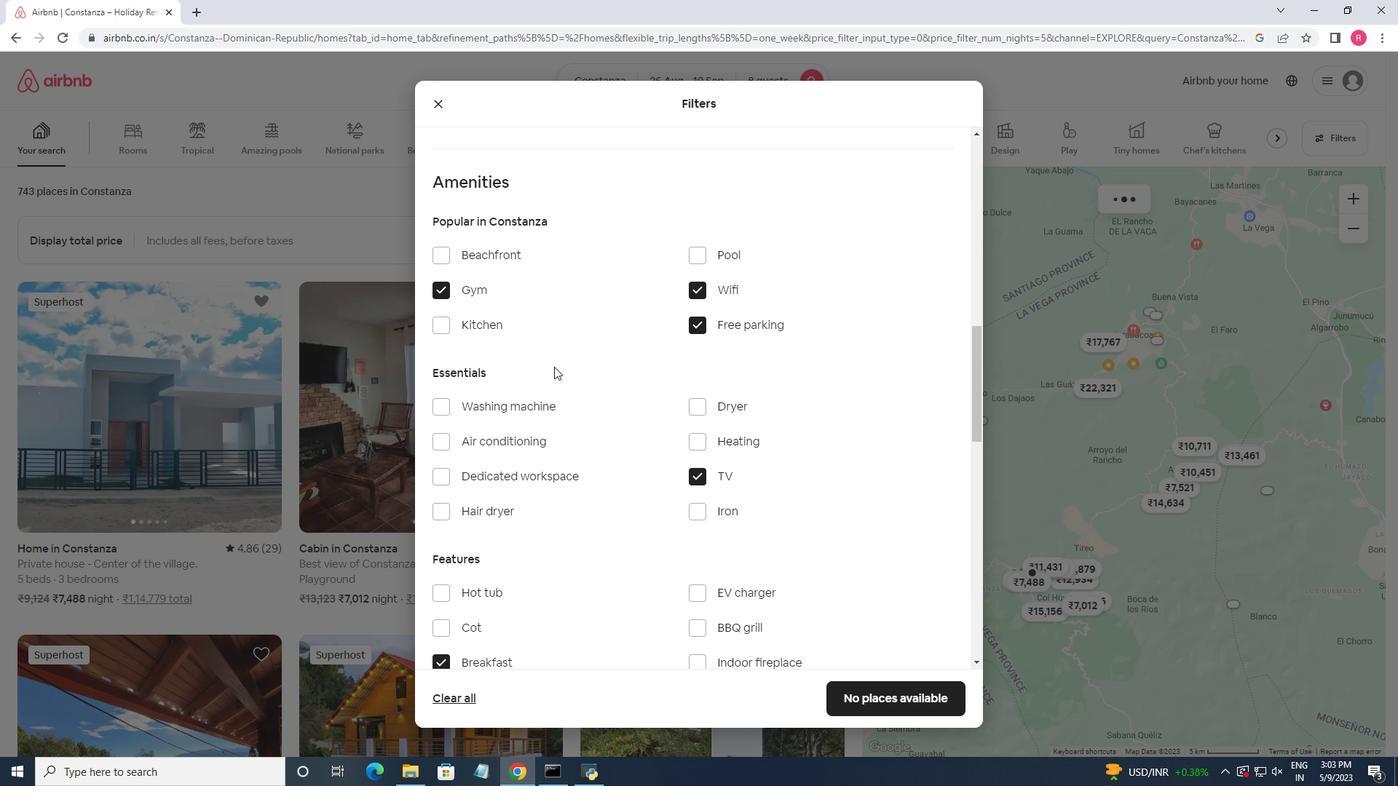
Action: Mouse moved to (560, 386)
Screenshot: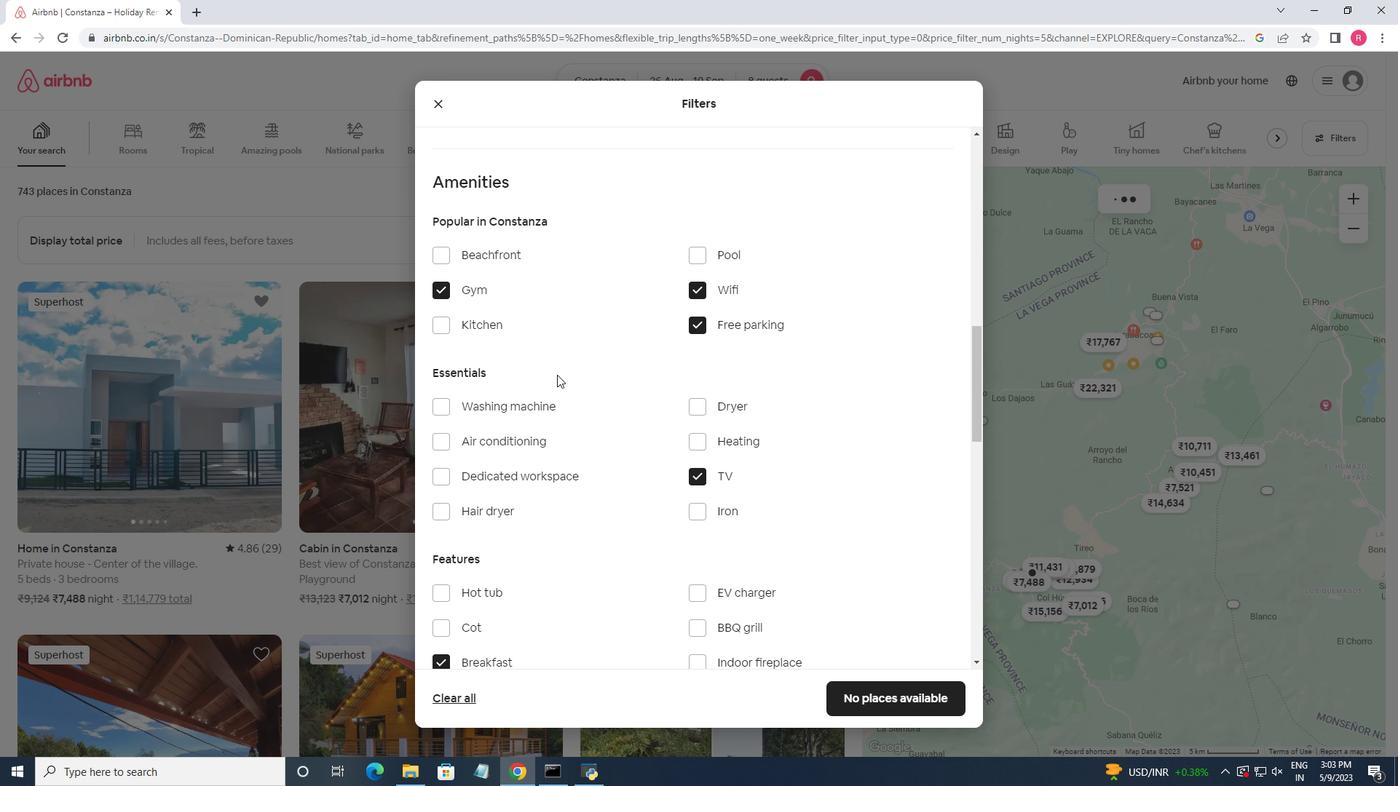 
Action: Mouse scrolled (560, 386) with delta (0, 0)
Screenshot: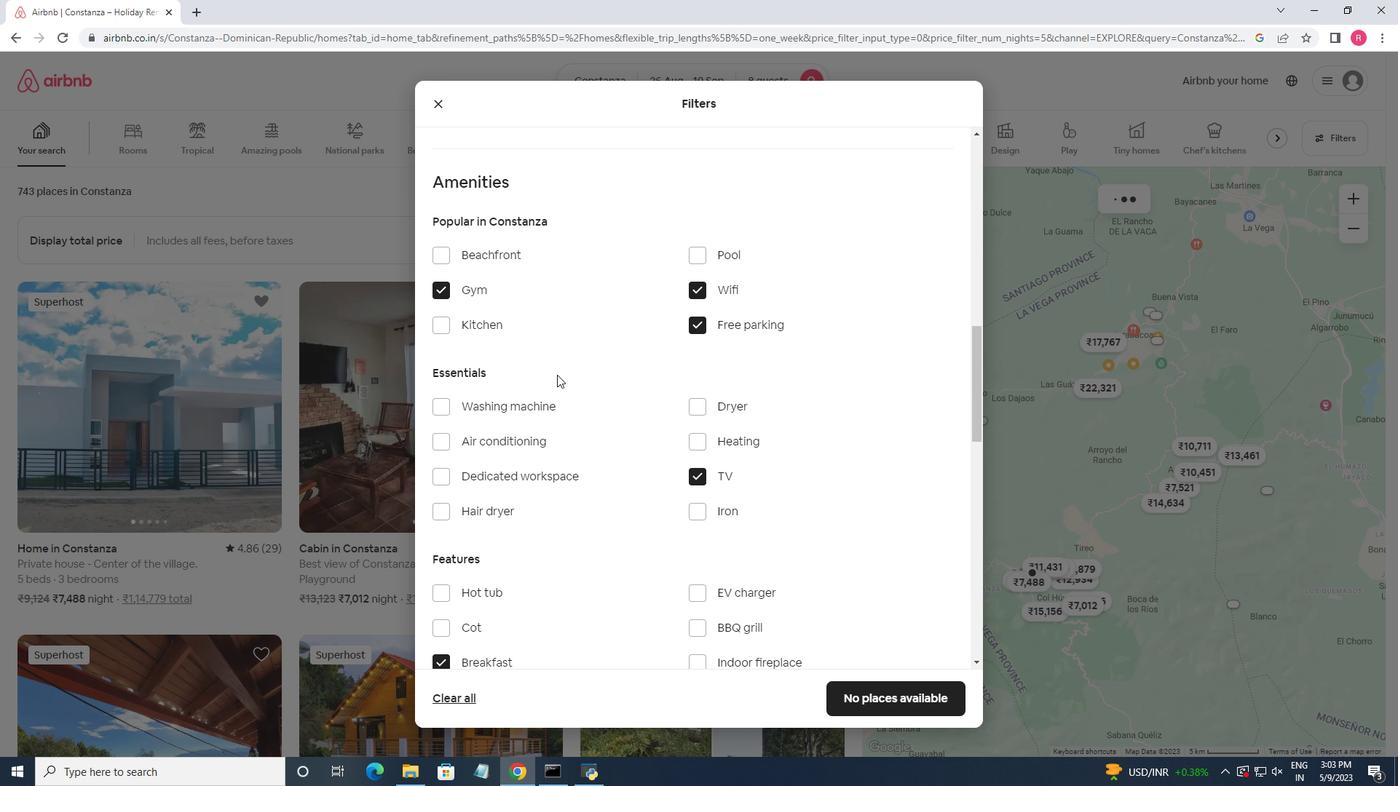 
Action: Mouse moved to (560, 388)
Screenshot: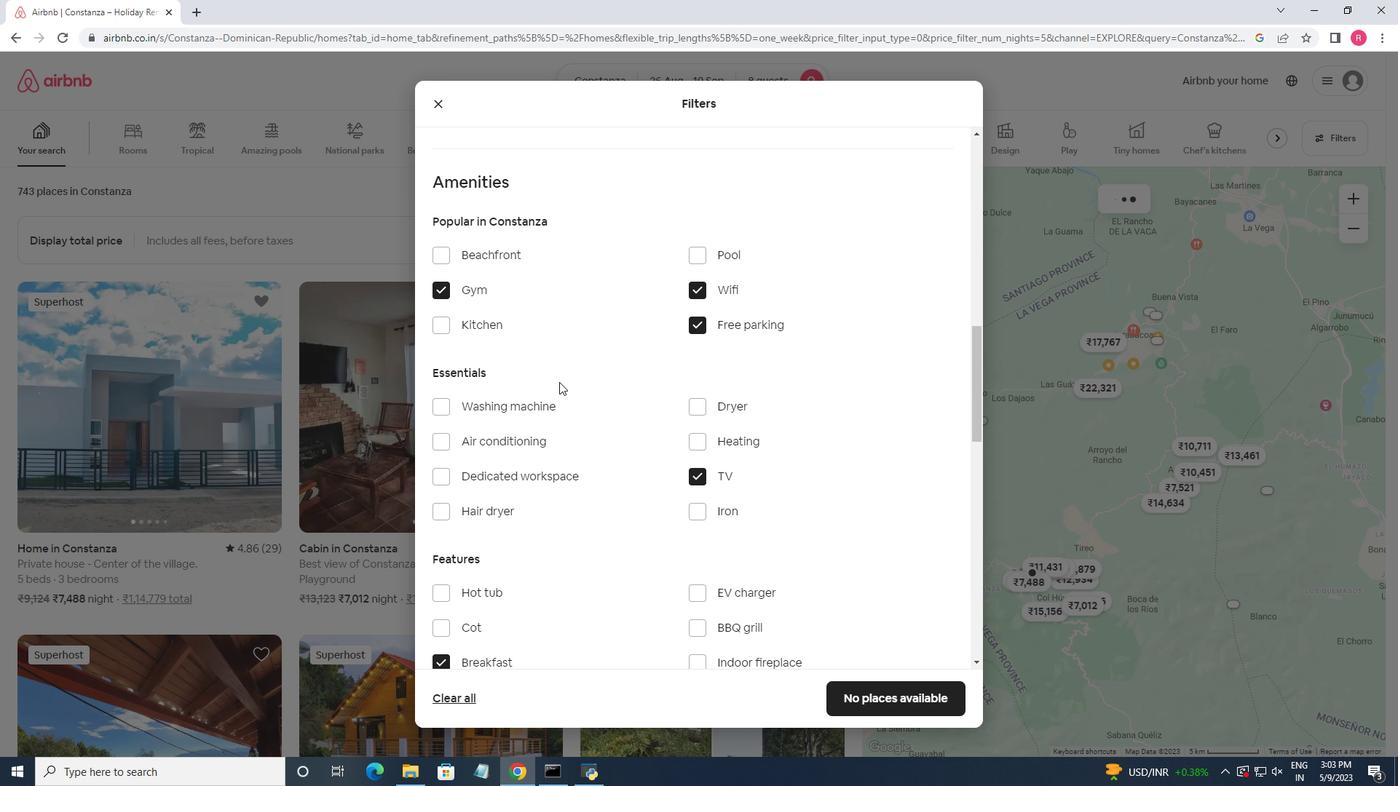 
Action: Mouse scrolled (560, 387) with delta (0, 0)
Screenshot: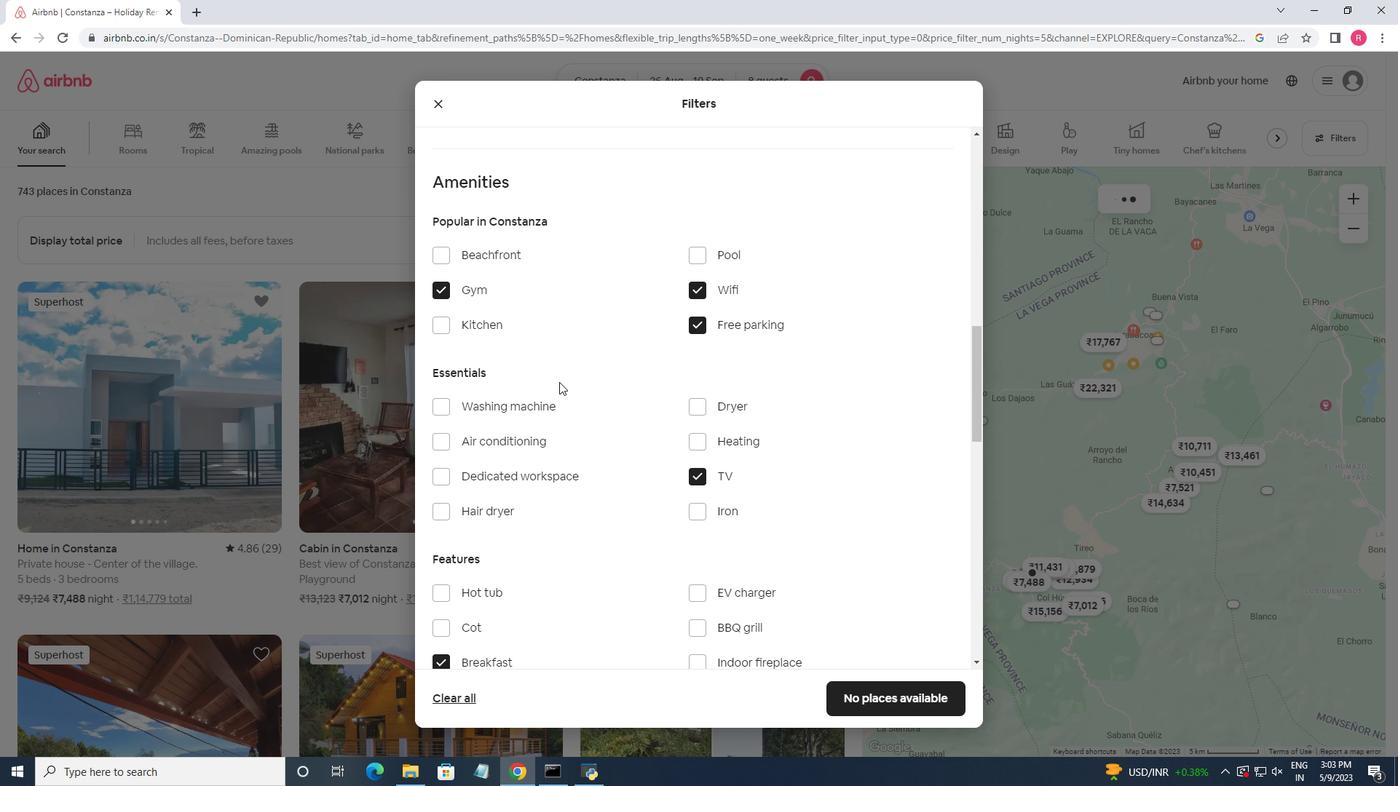 
Action: Mouse moved to (560, 389)
Screenshot: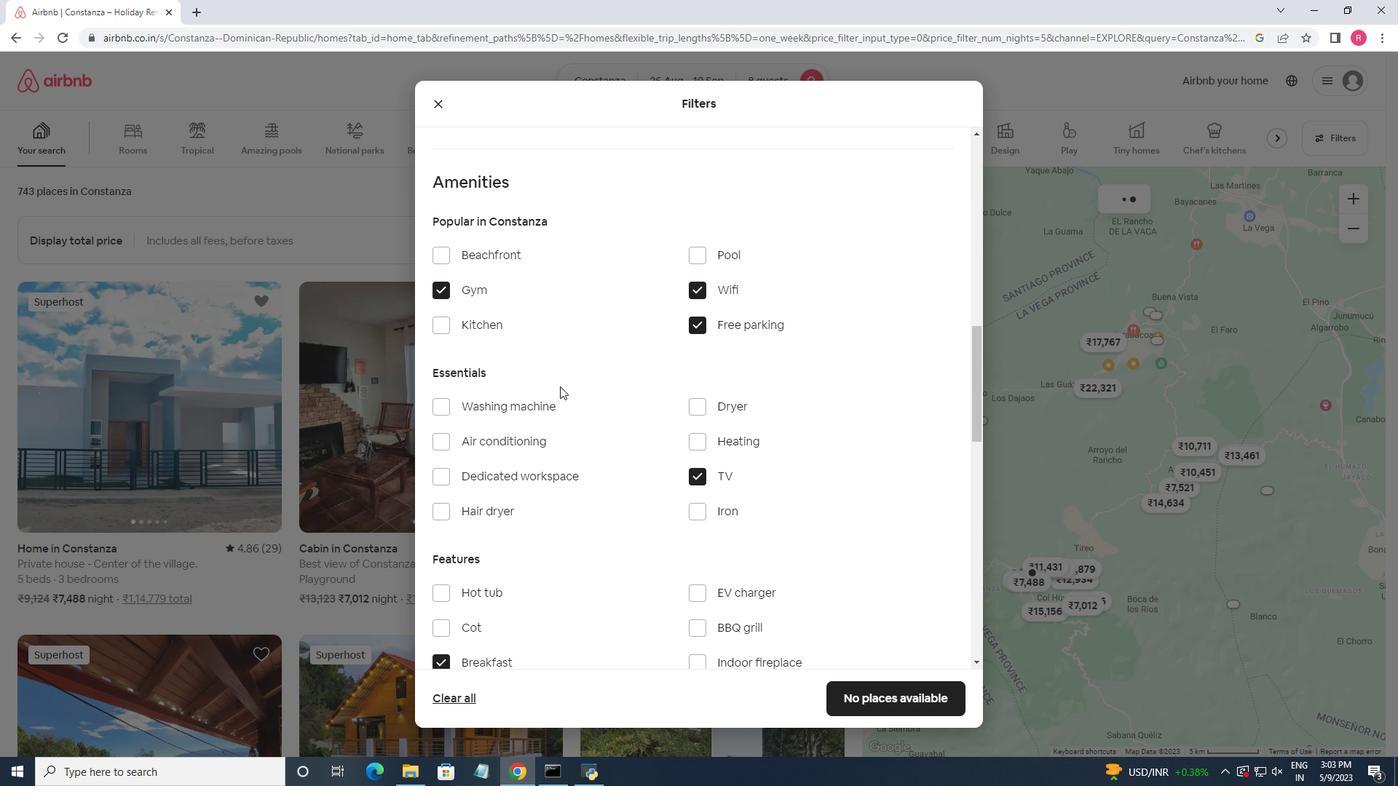 
Action: Mouse scrolled (560, 389) with delta (0, 0)
Screenshot: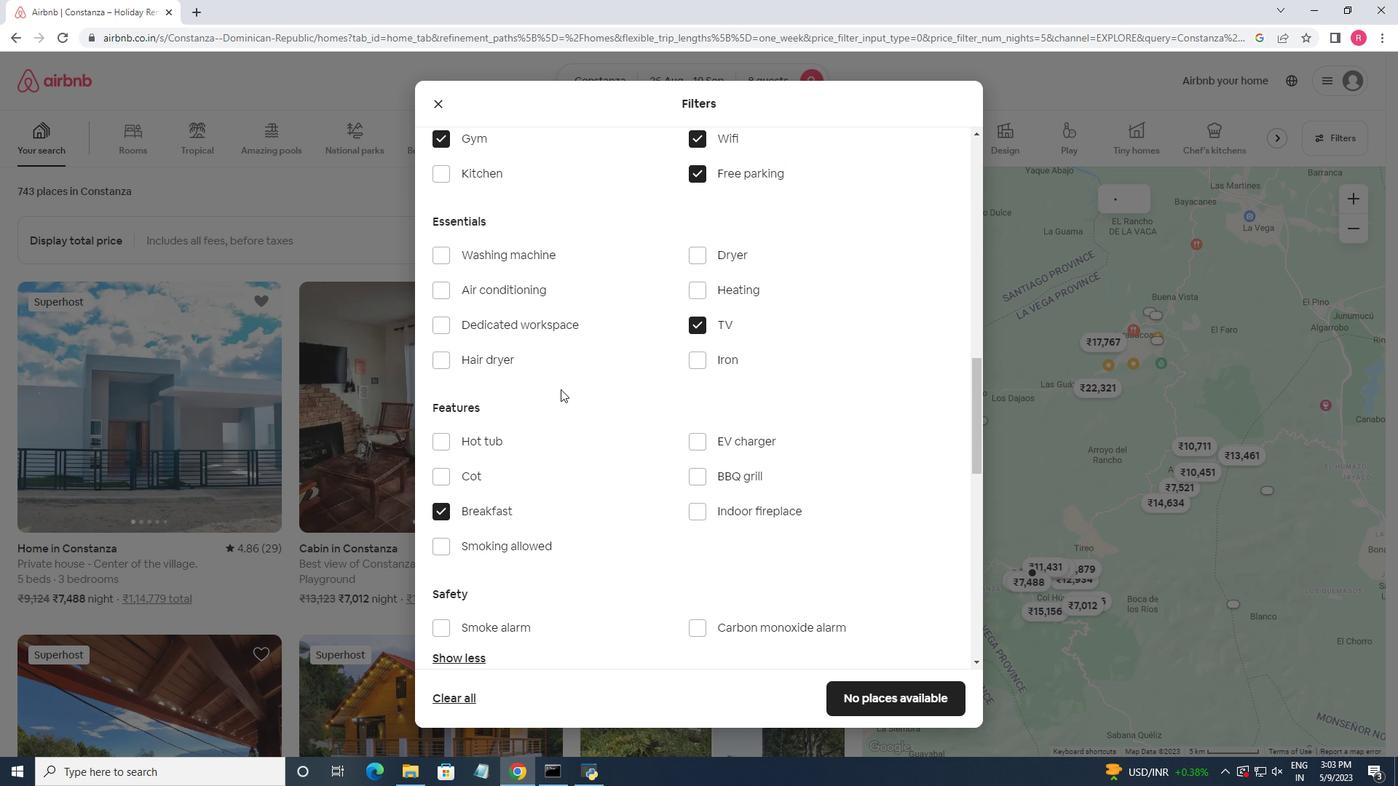 
Action: Mouse scrolled (560, 389) with delta (0, 0)
Screenshot: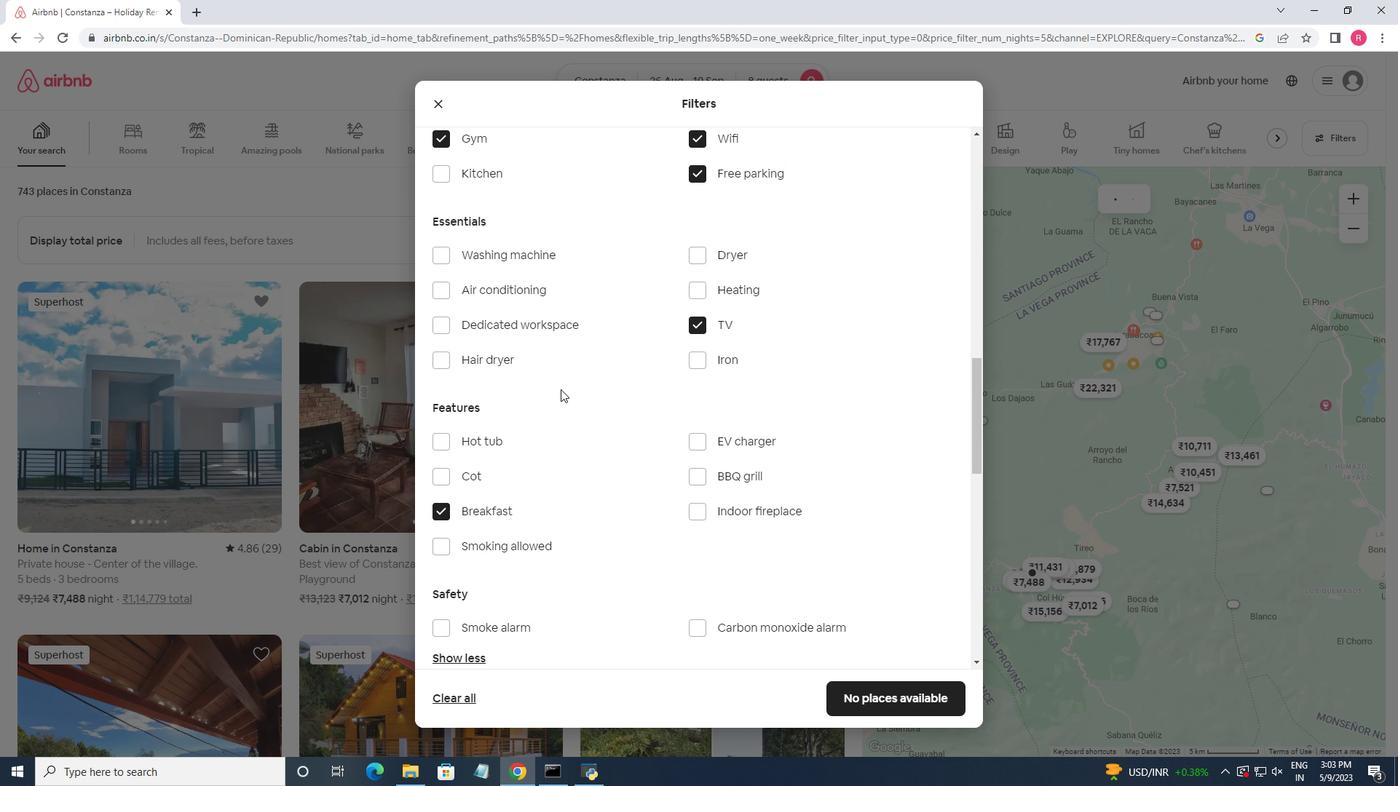 
Action: Mouse scrolled (560, 389) with delta (0, 0)
Screenshot: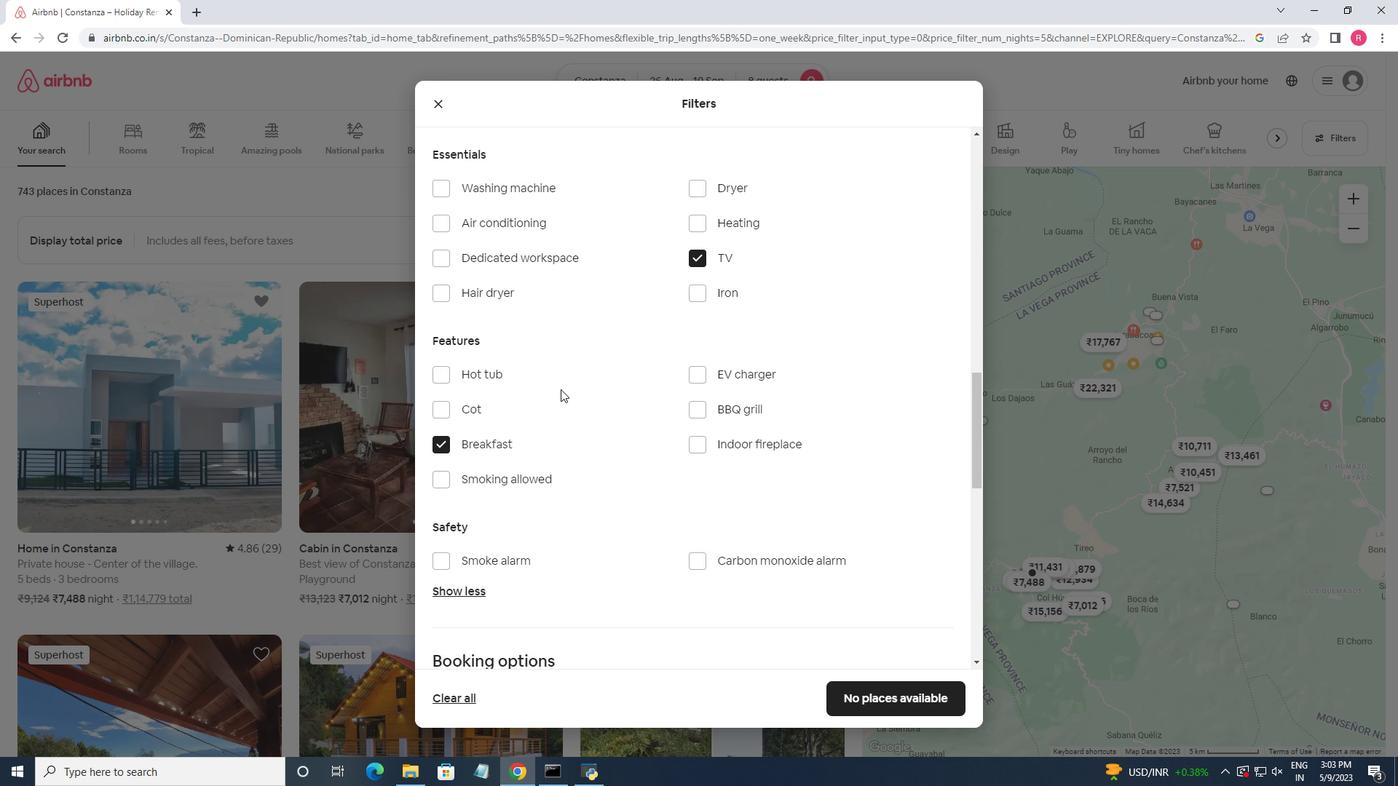 
Action: Mouse moved to (560, 391)
Screenshot: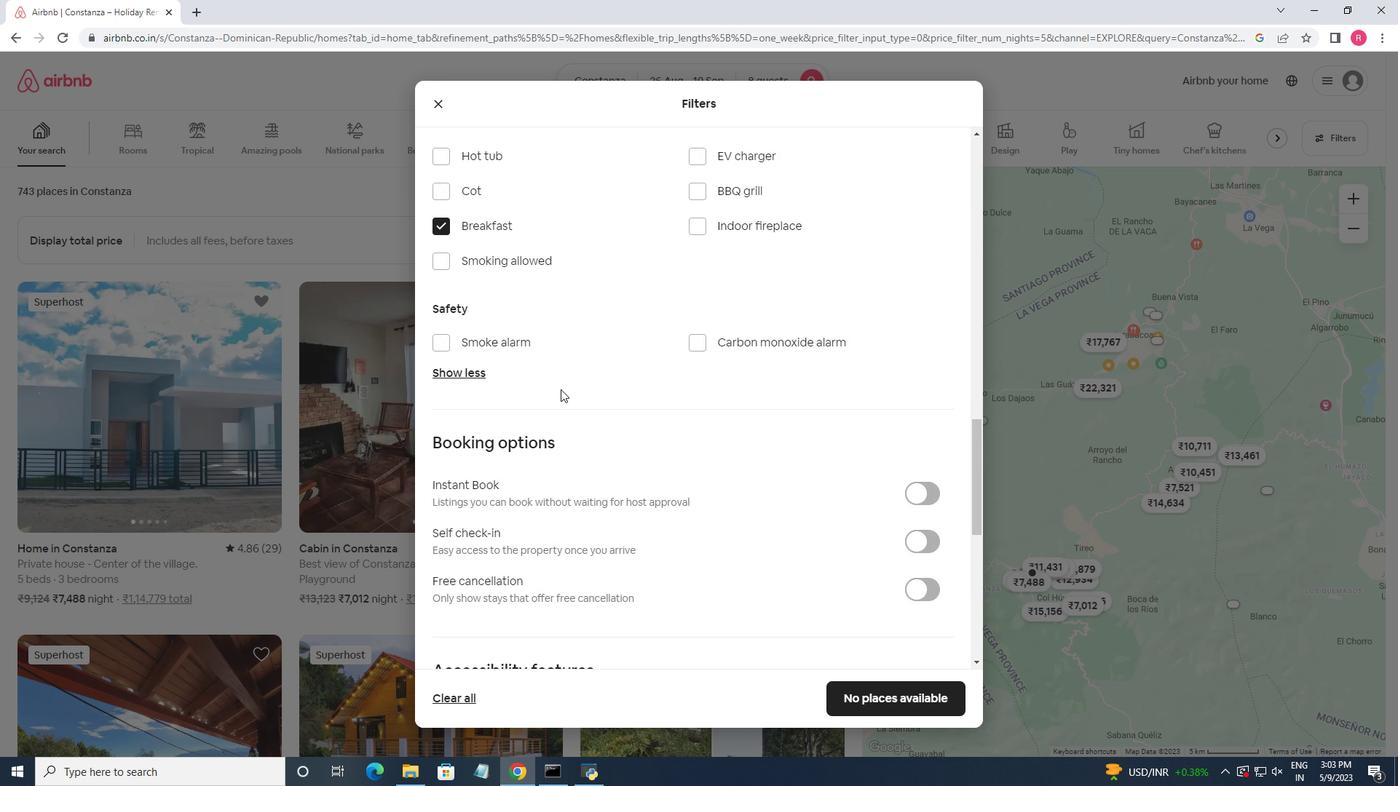 
Action: Mouse scrolled (560, 391) with delta (0, 0)
Screenshot: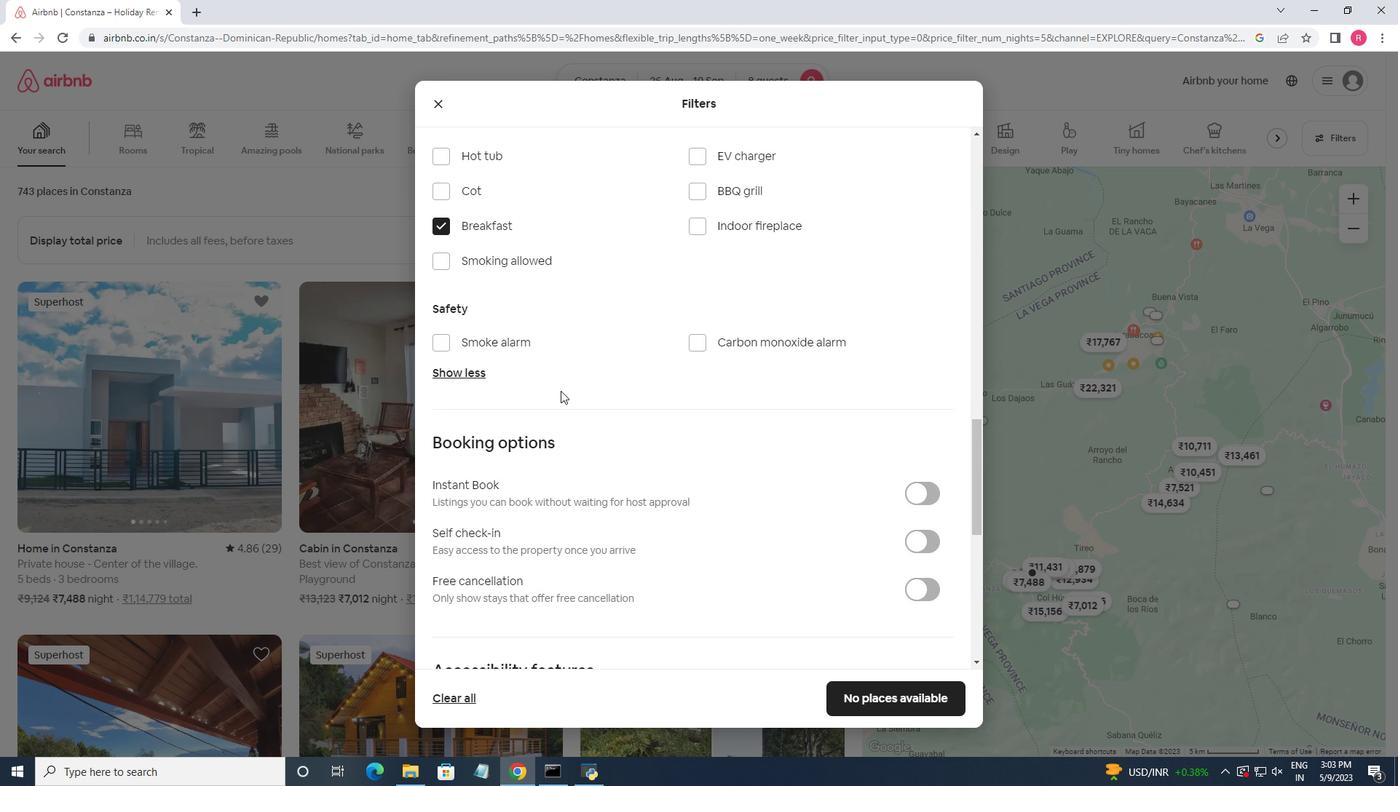 
Action: Mouse moved to (931, 466)
Screenshot: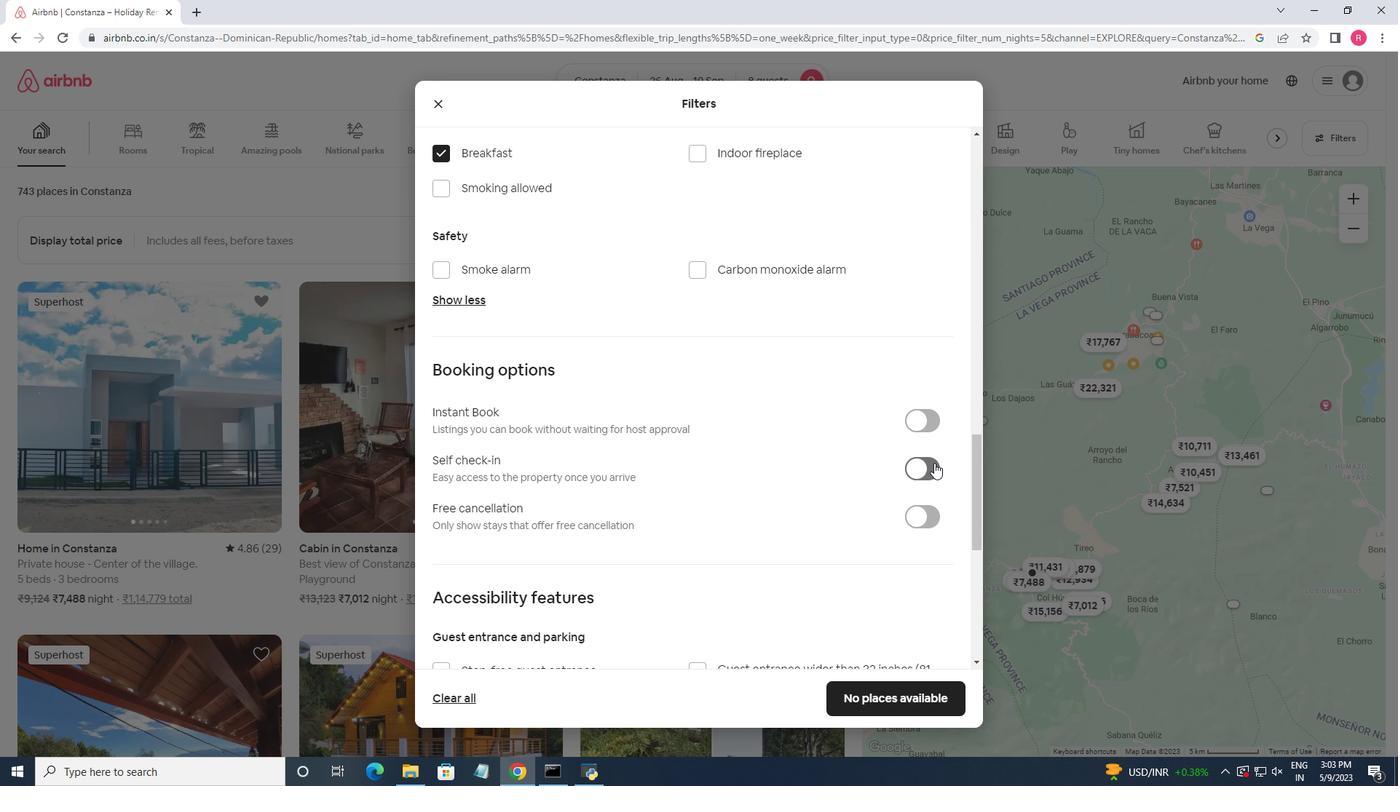 
Action: Mouse pressed left at (931, 466)
Screenshot: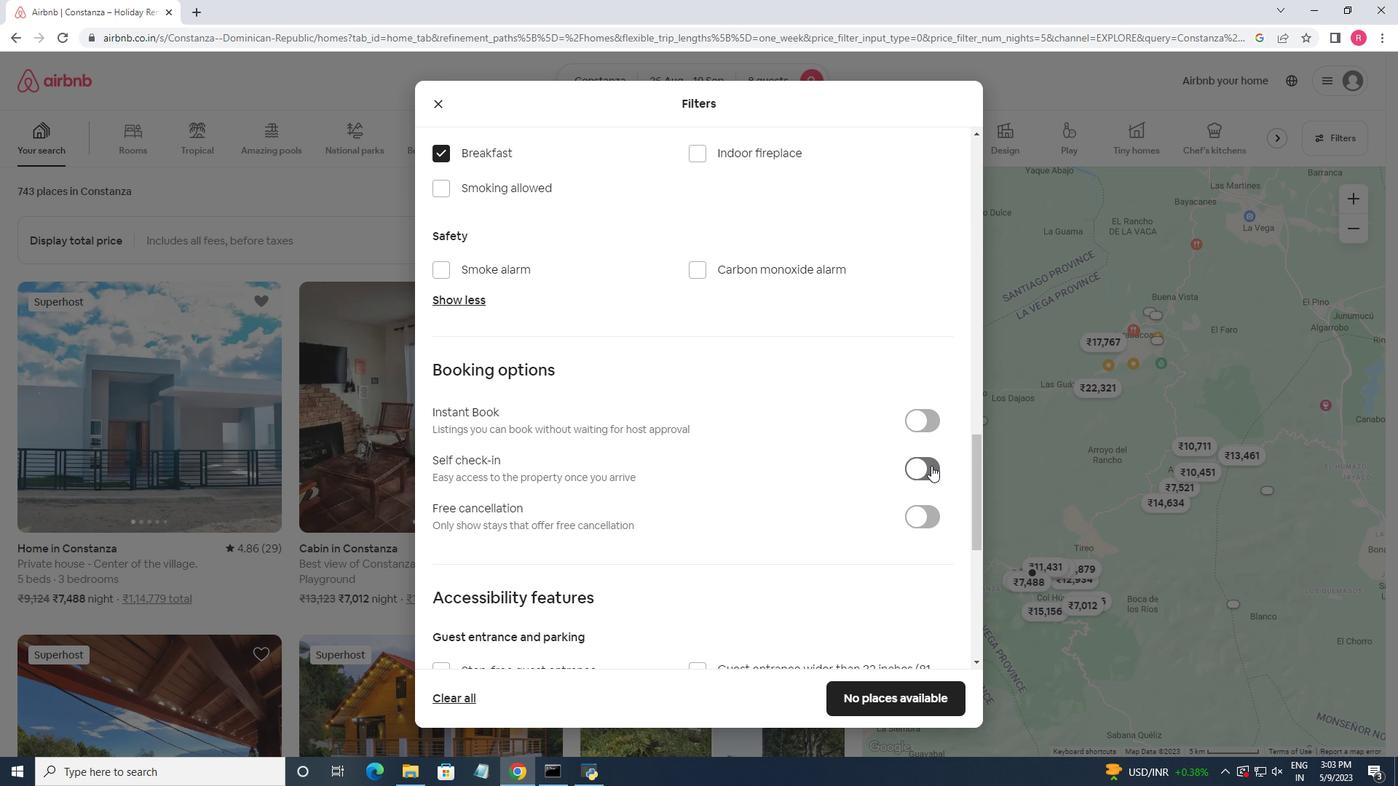 
Action: Mouse moved to (738, 424)
Screenshot: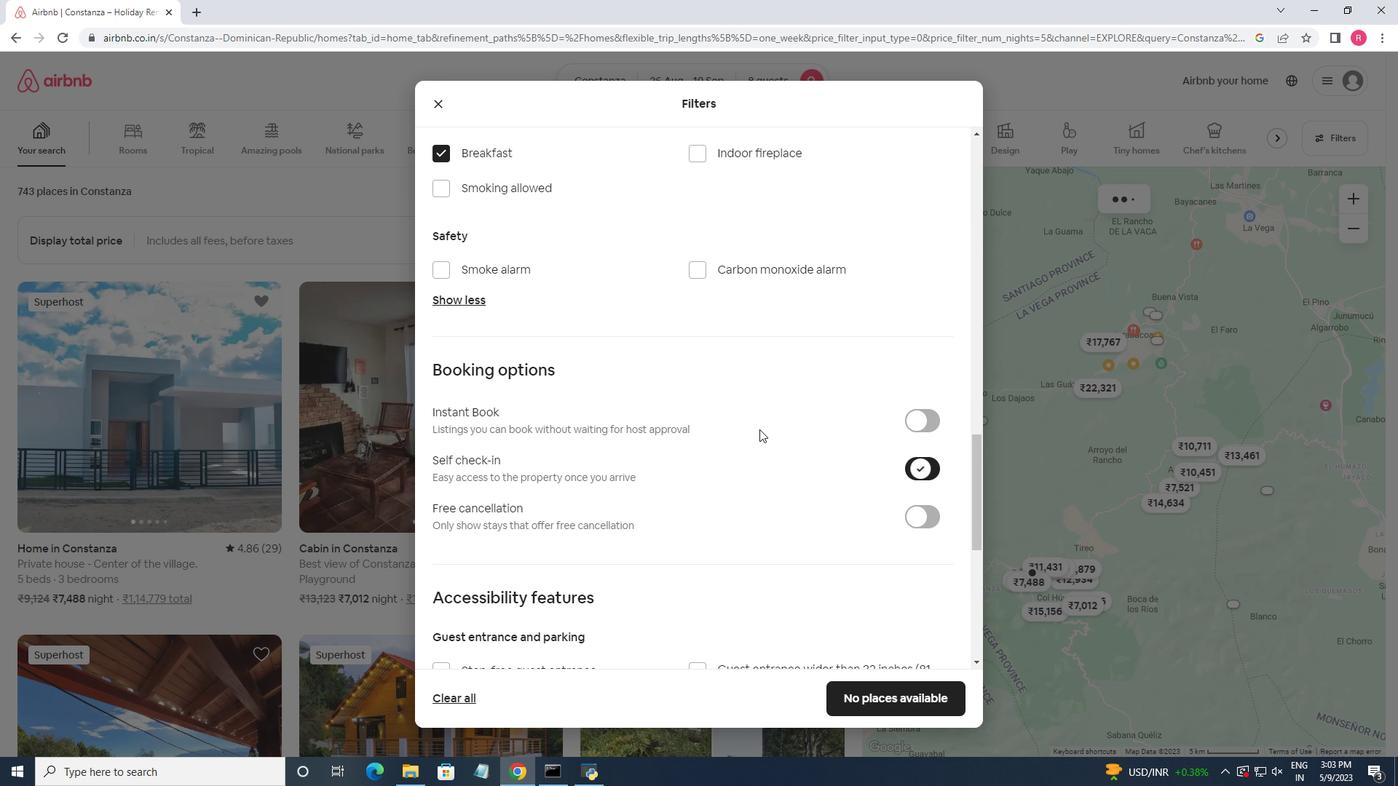 
Action: Mouse scrolled (738, 423) with delta (0, 0)
Screenshot: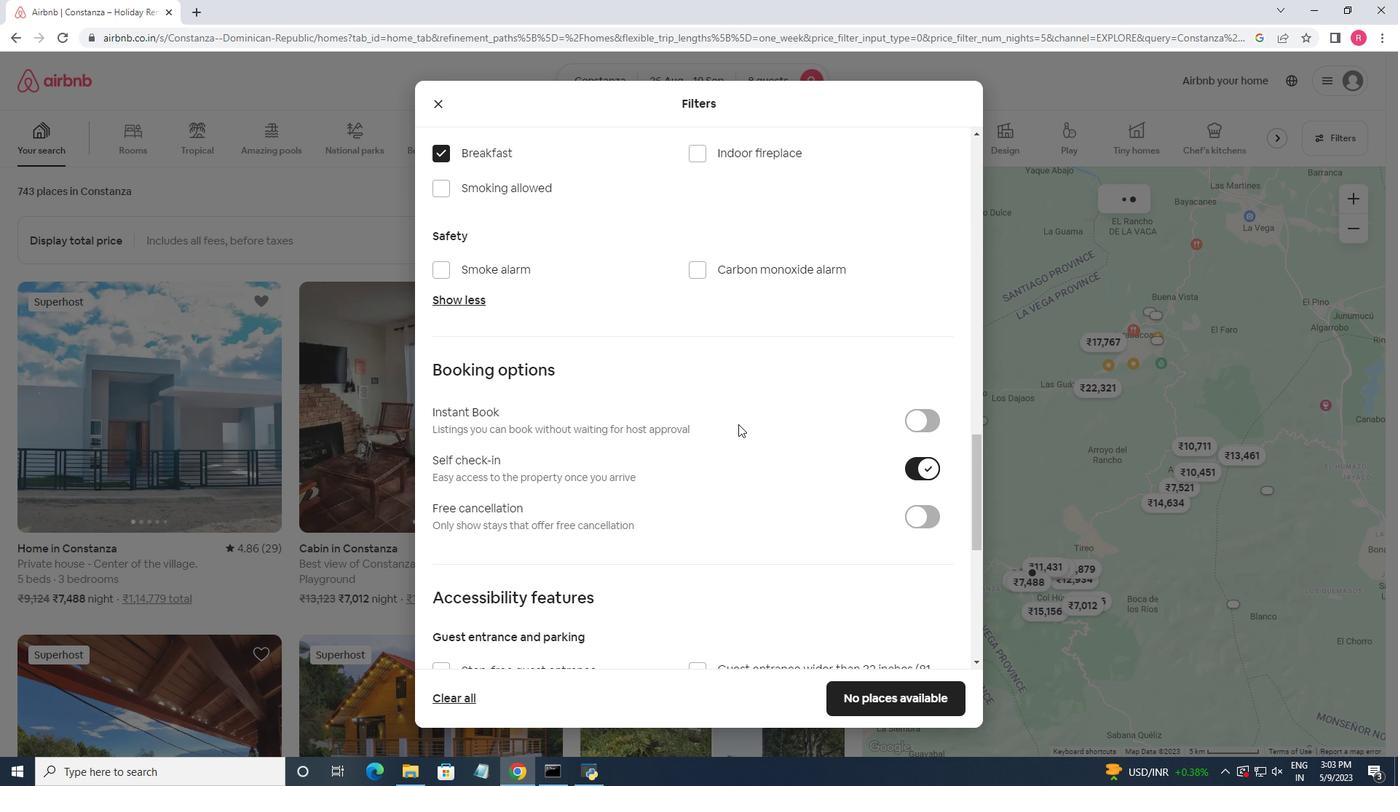 
Action: Mouse scrolled (738, 423) with delta (0, 0)
Screenshot: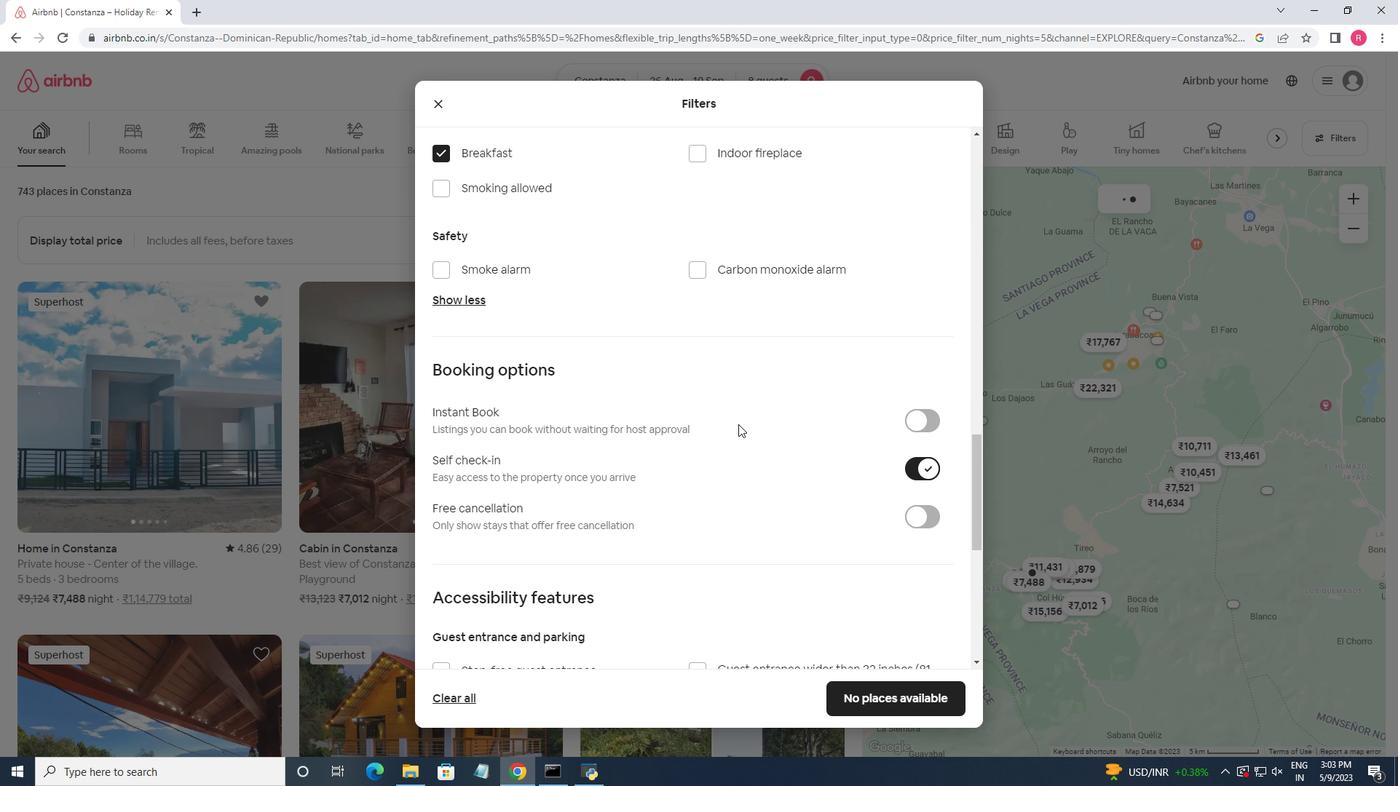 
Action: Mouse scrolled (738, 423) with delta (0, 0)
Screenshot: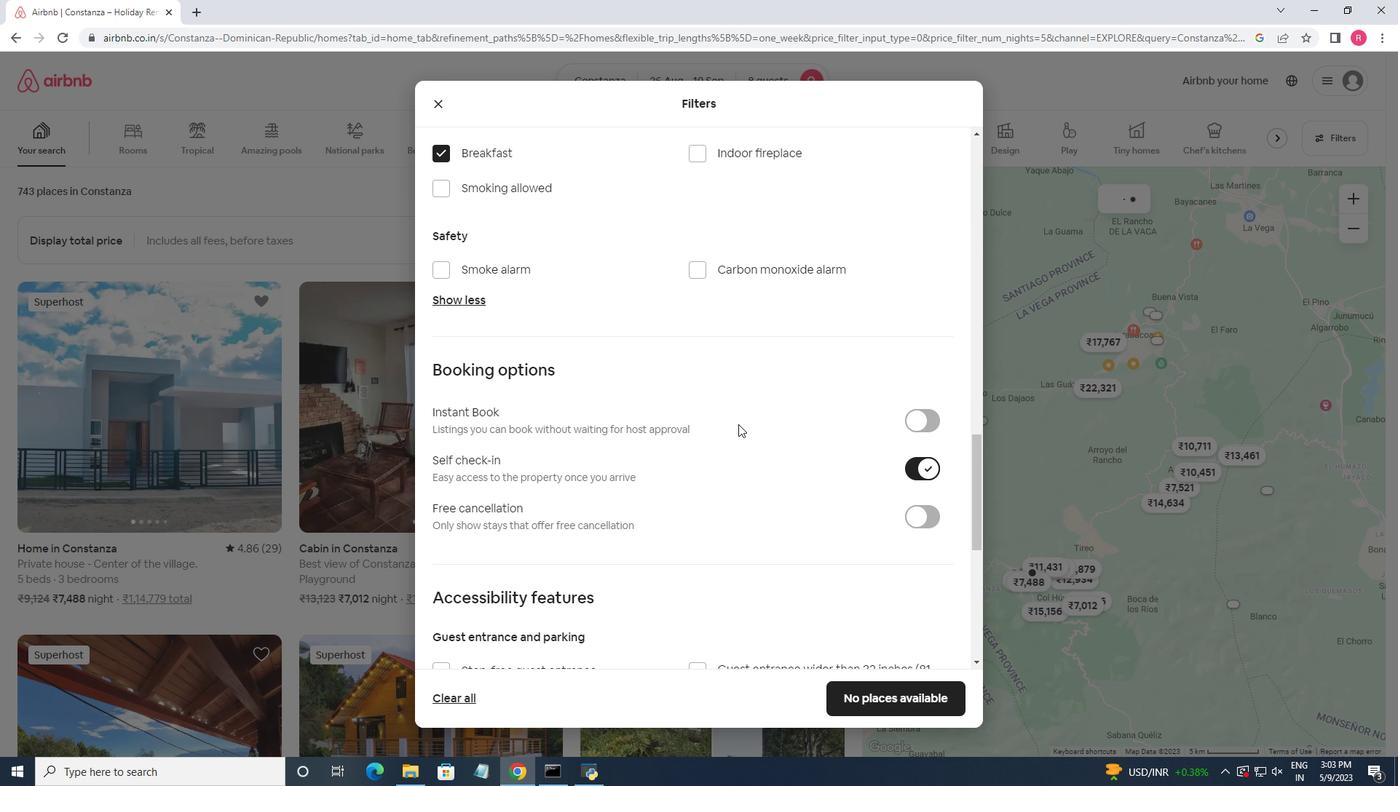 
Action: Mouse scrolled (738, 423) with delta (0, 0)
Screenshot: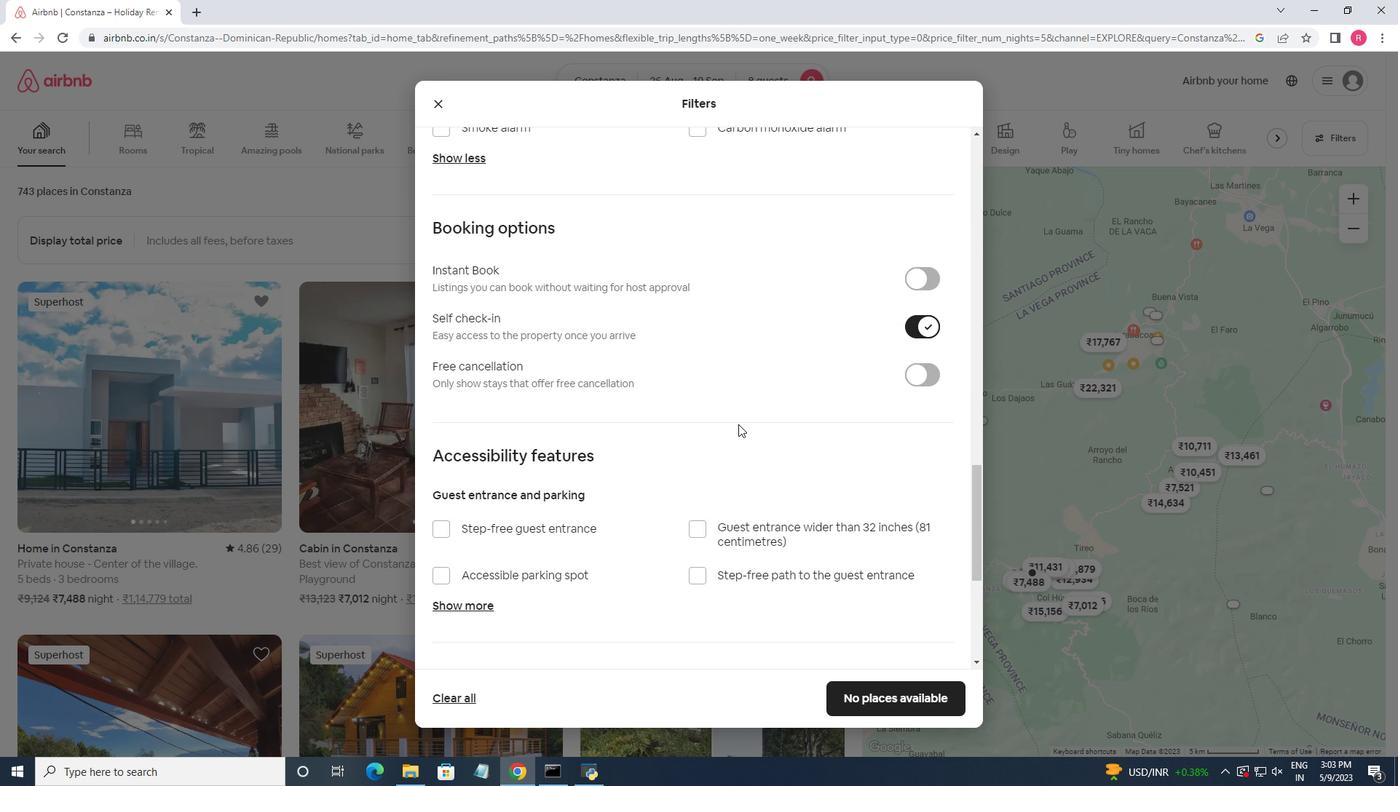 
Action: Mouse scrolled (738, 423) with delta (0, 0)
Screenshot: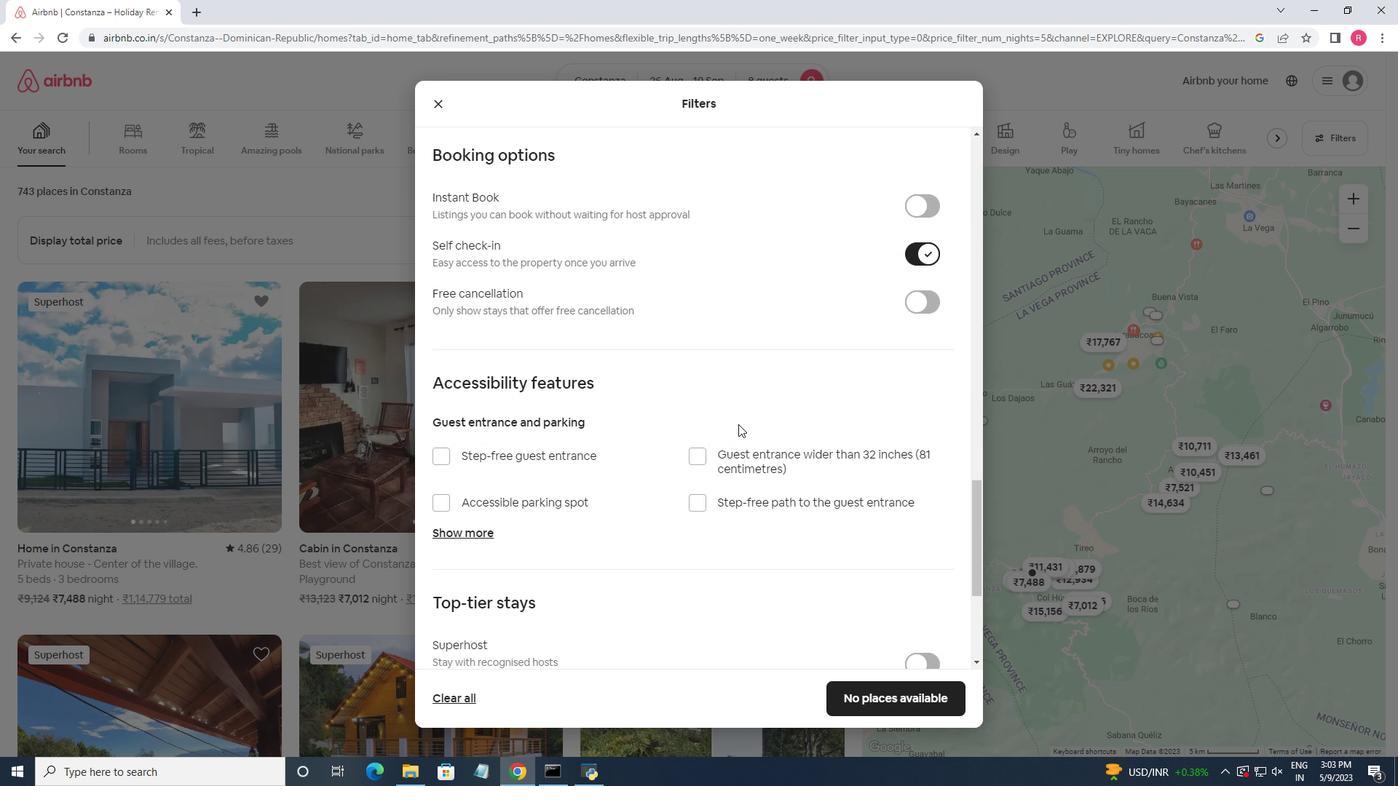 
Action: Mouse moved to (736, 436)
Screenshot: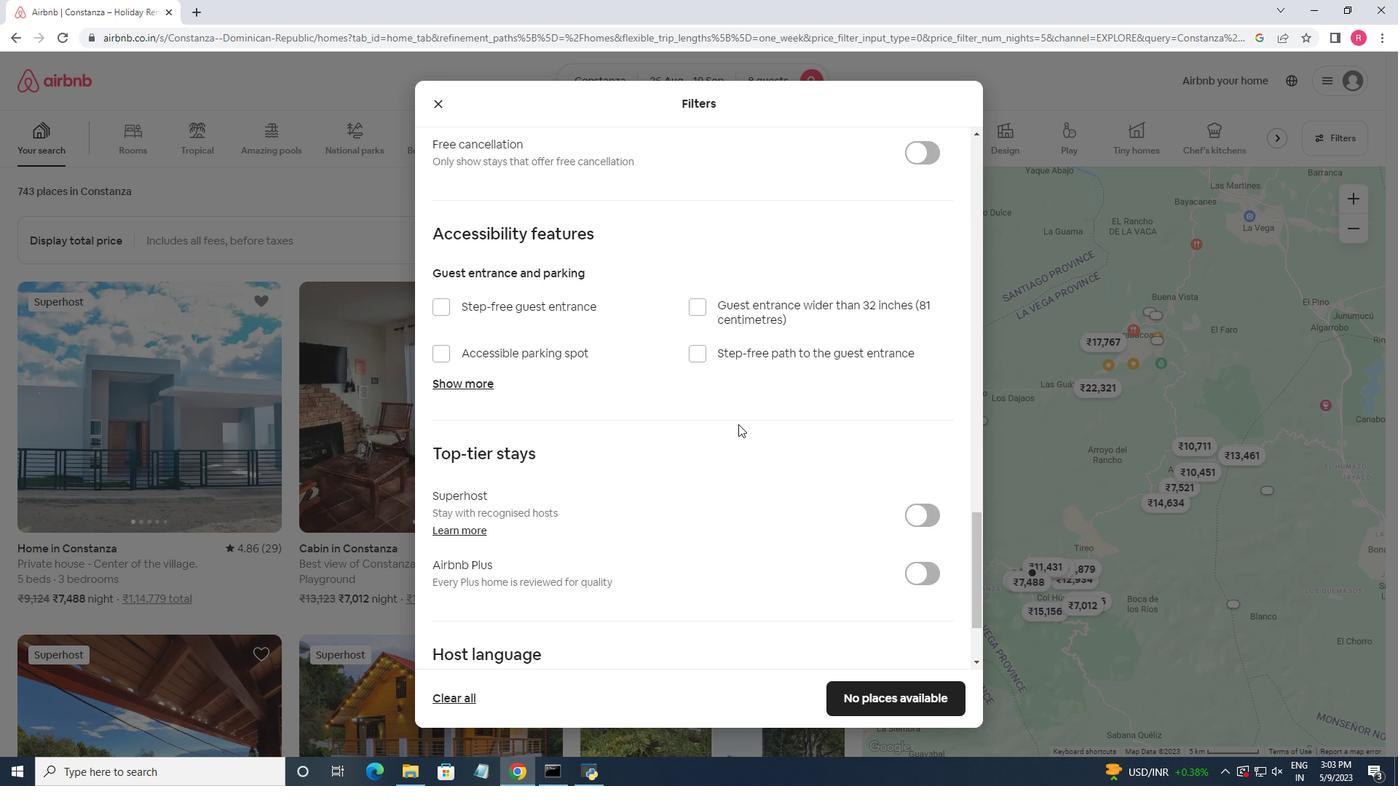 
Action: Mouse scrolled (737, 430) with delta (0, 0)
Screenshot: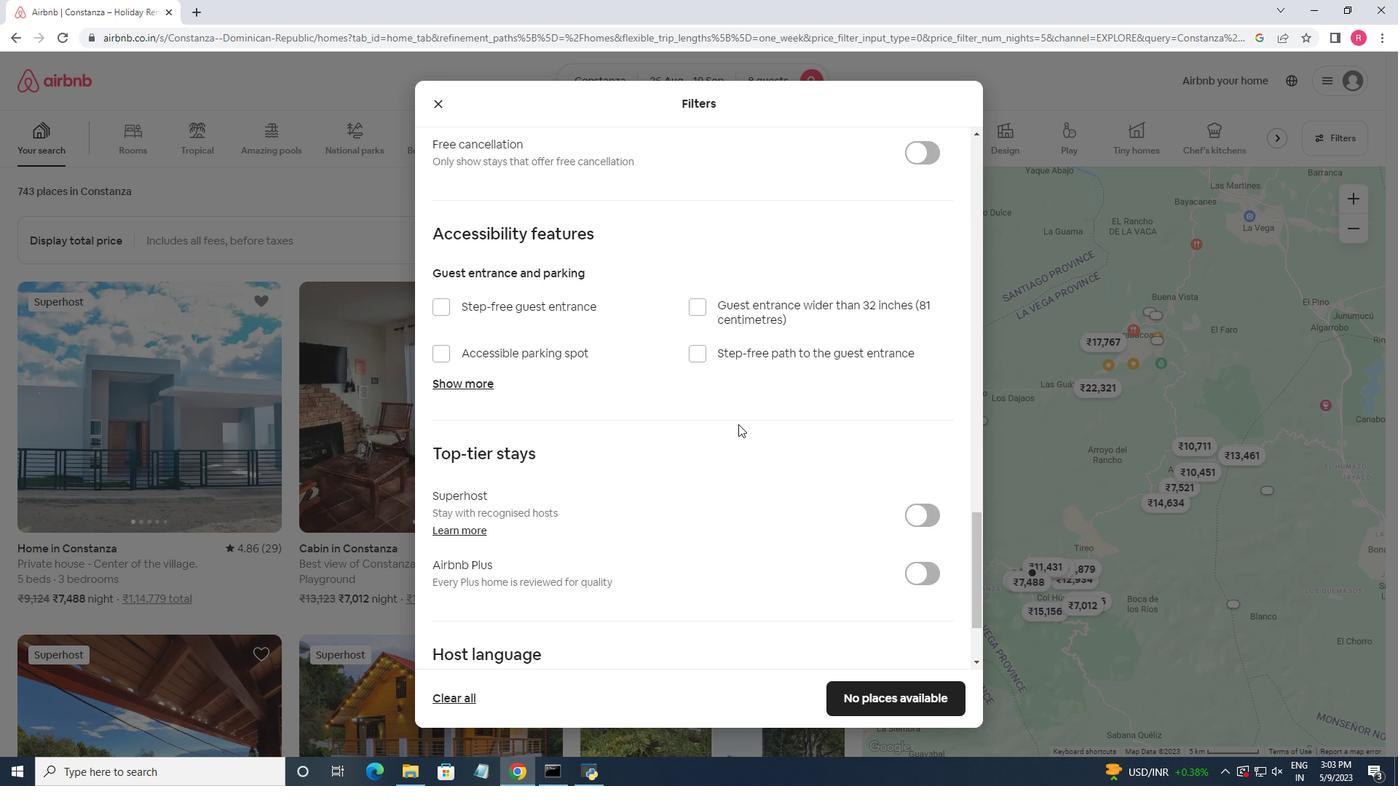 
Action: Mouse moved to (719, 501)
Screenshot: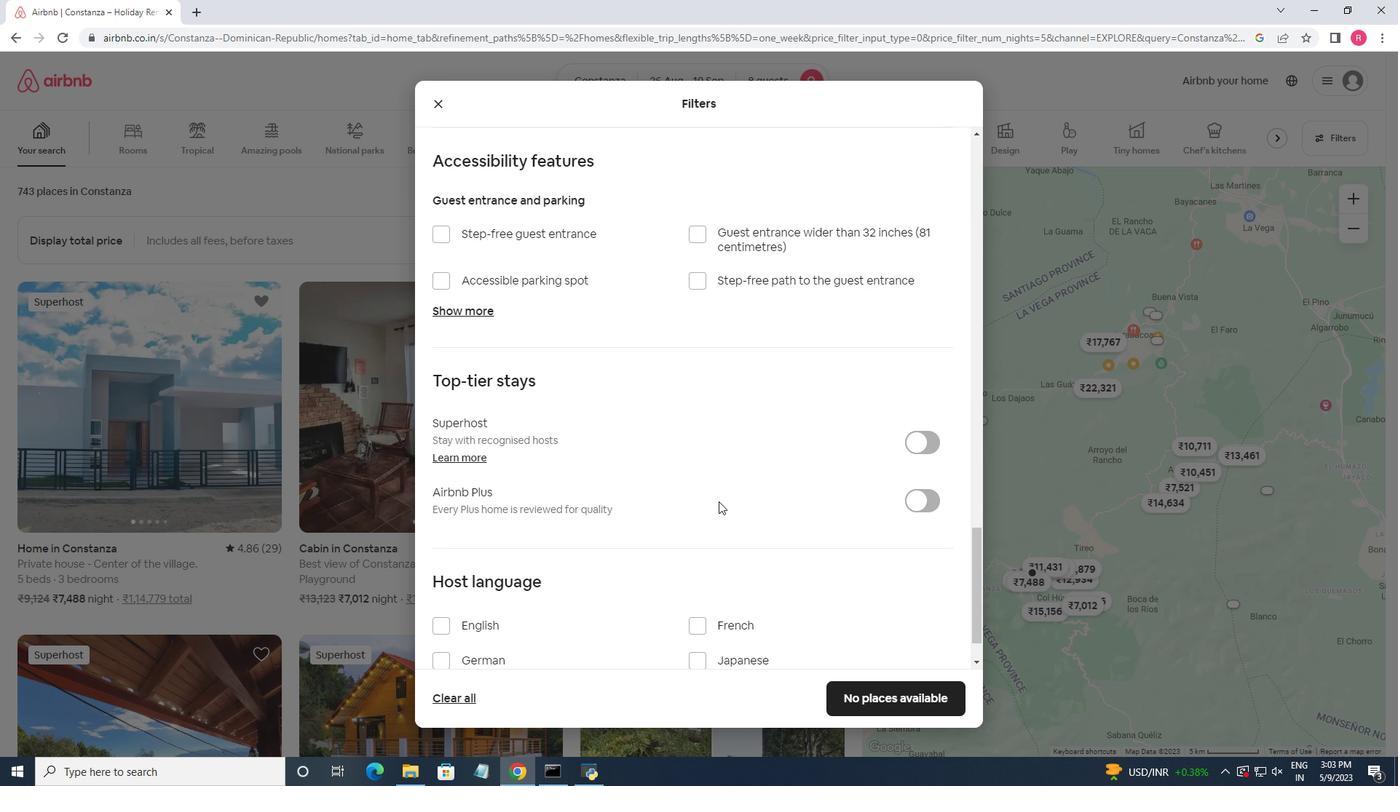
Action: Mouse scrolled (719, 501) with delta (0, 0)
Screenshot: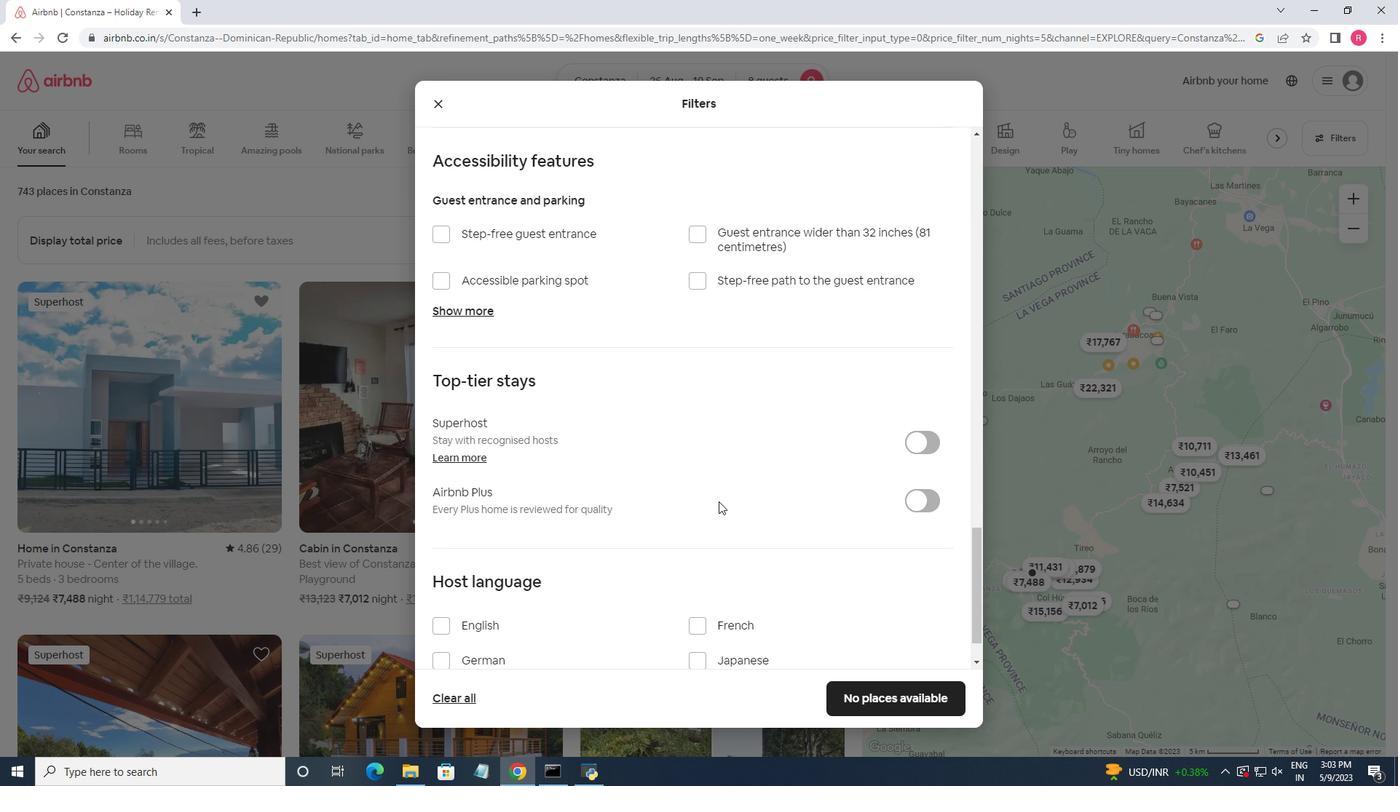 
Action: Mouse scrolled (719, 501) with delta (0, 0)
Screenshot: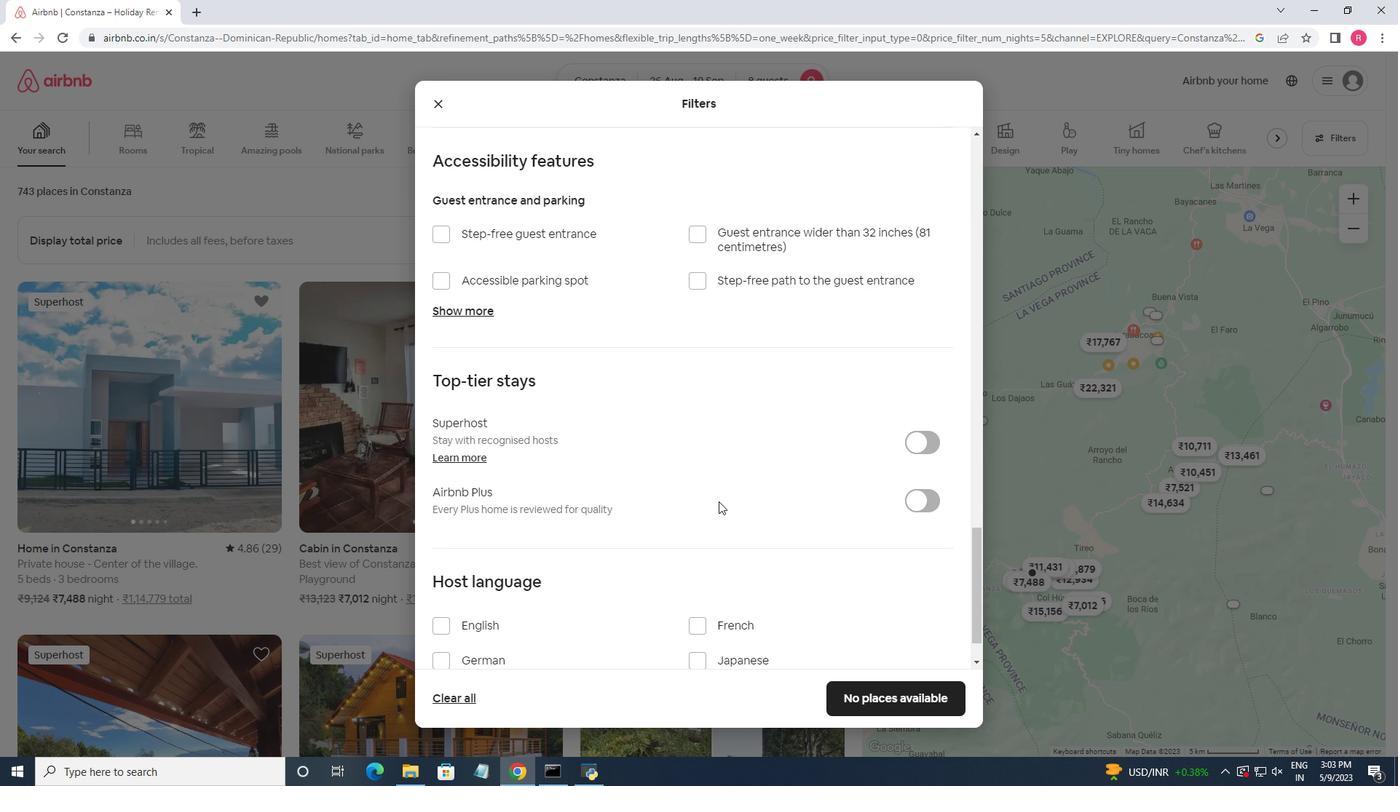 
Action: Mouse moved to (453, 565)
Screenshot: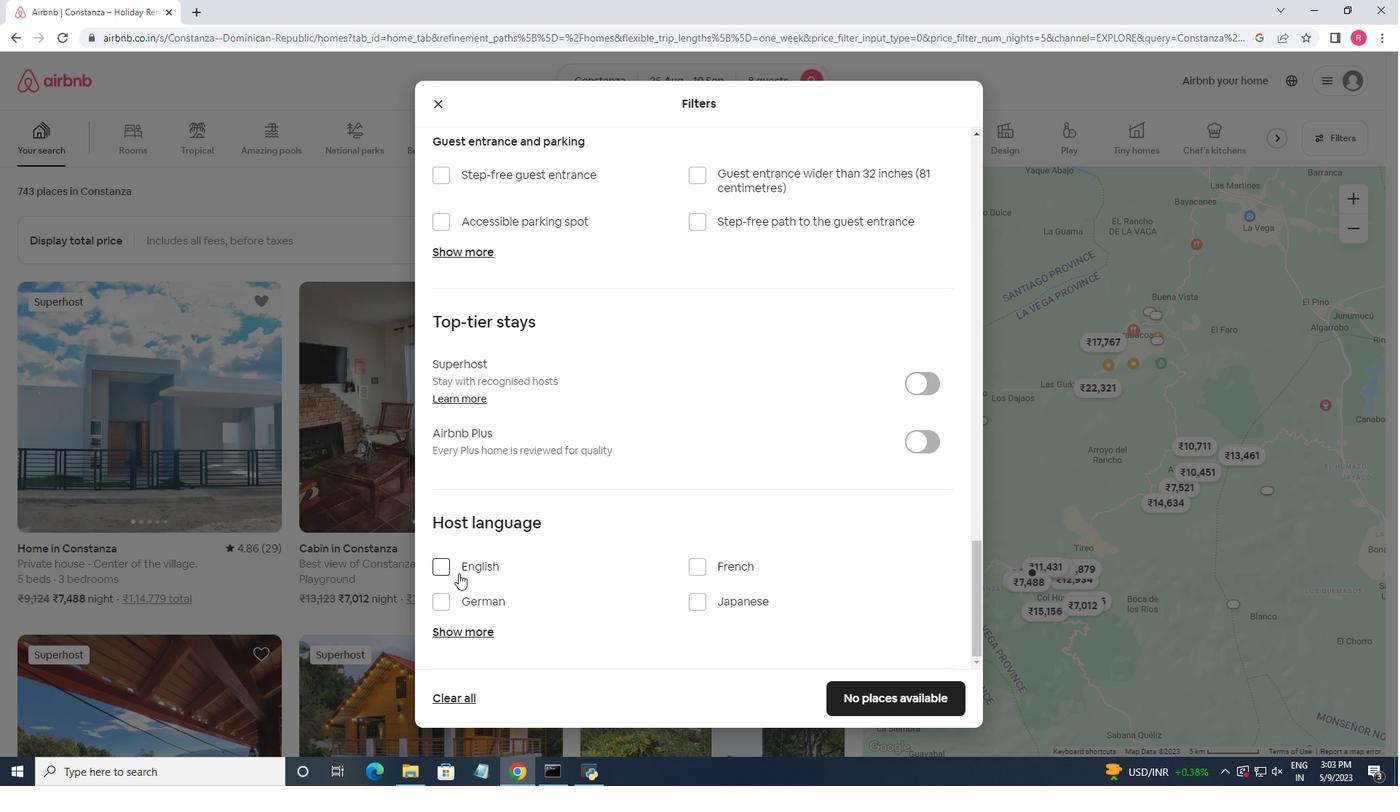 
Action: Mouse pressed left at (453, 565)
Screenshot: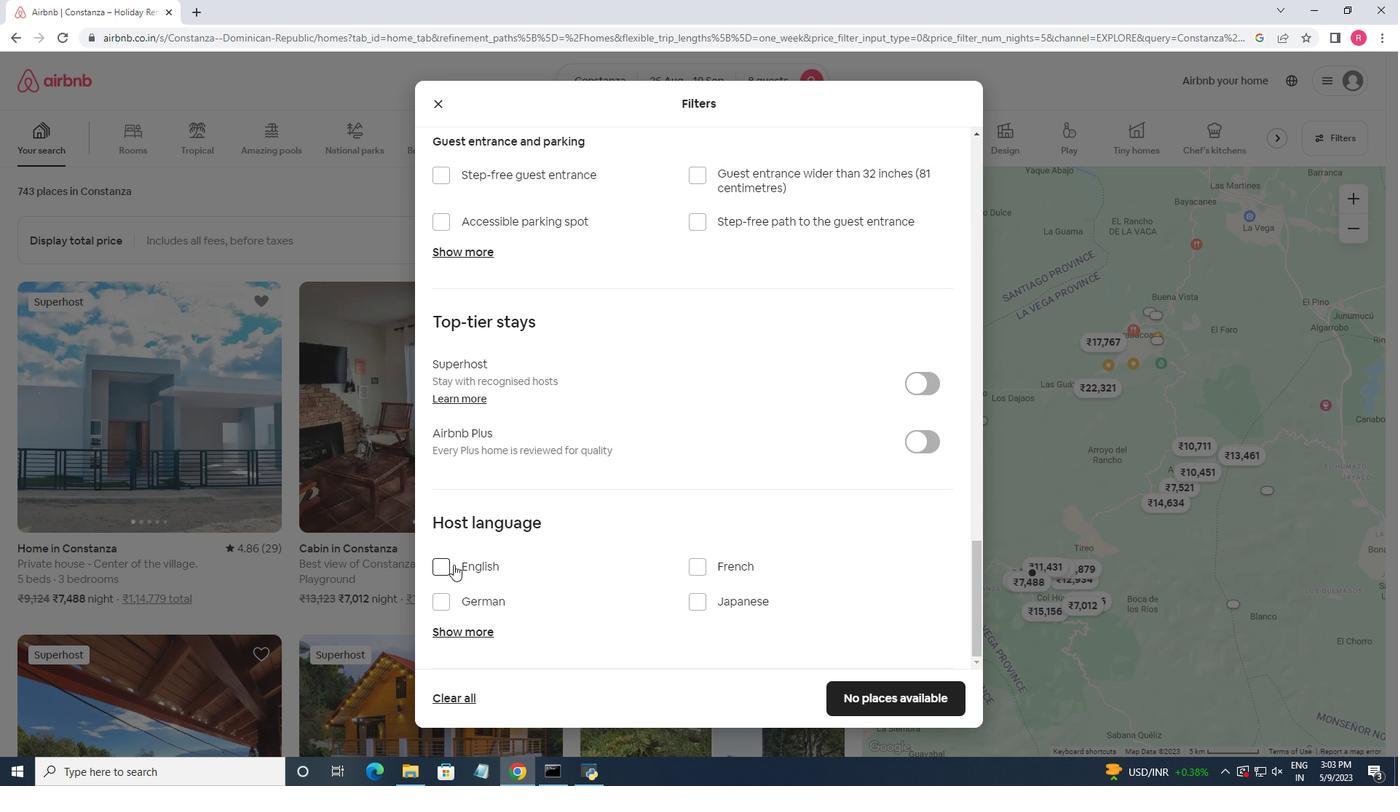
Action: Mouse moved to (875, 704)
Screenshot: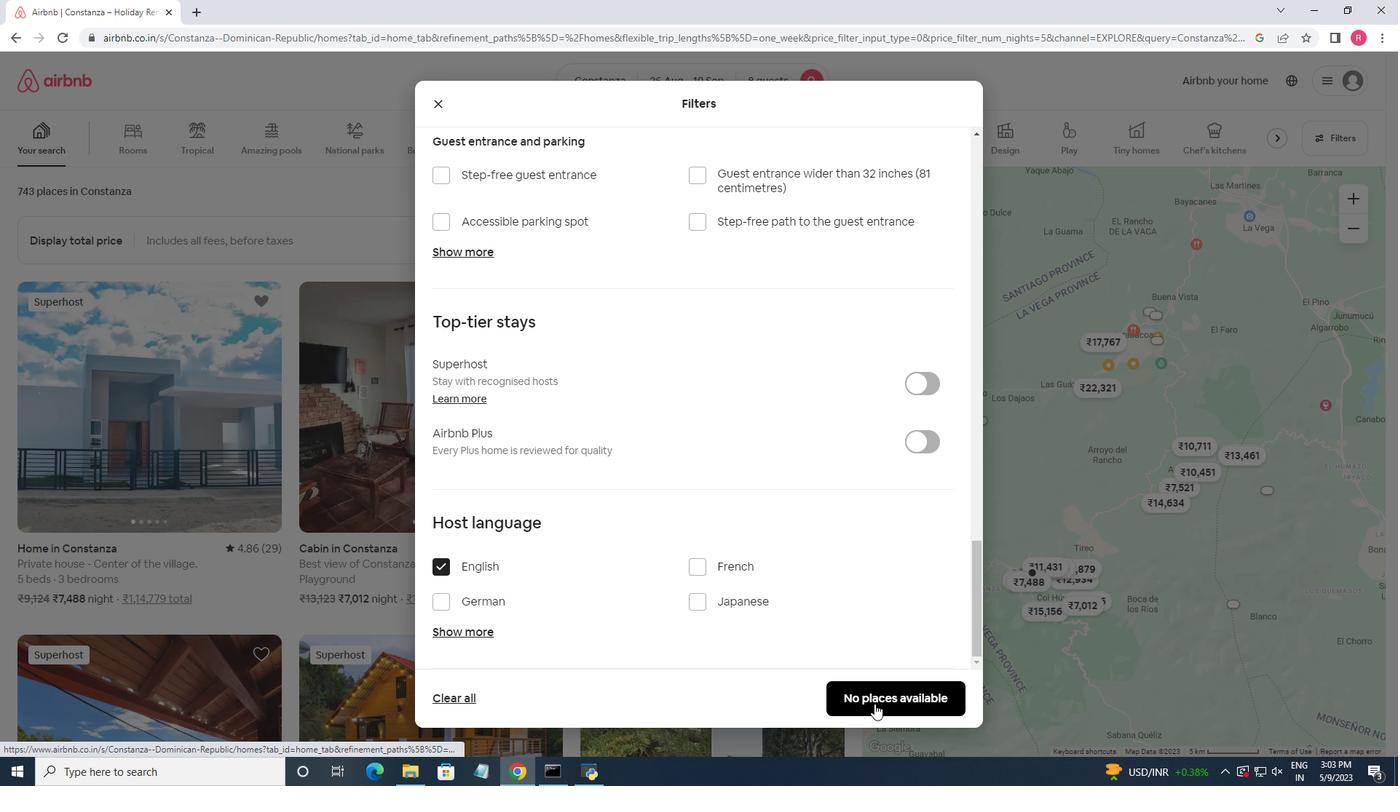 
Action: Mouse pressed left at (875, 704)
Screenshot: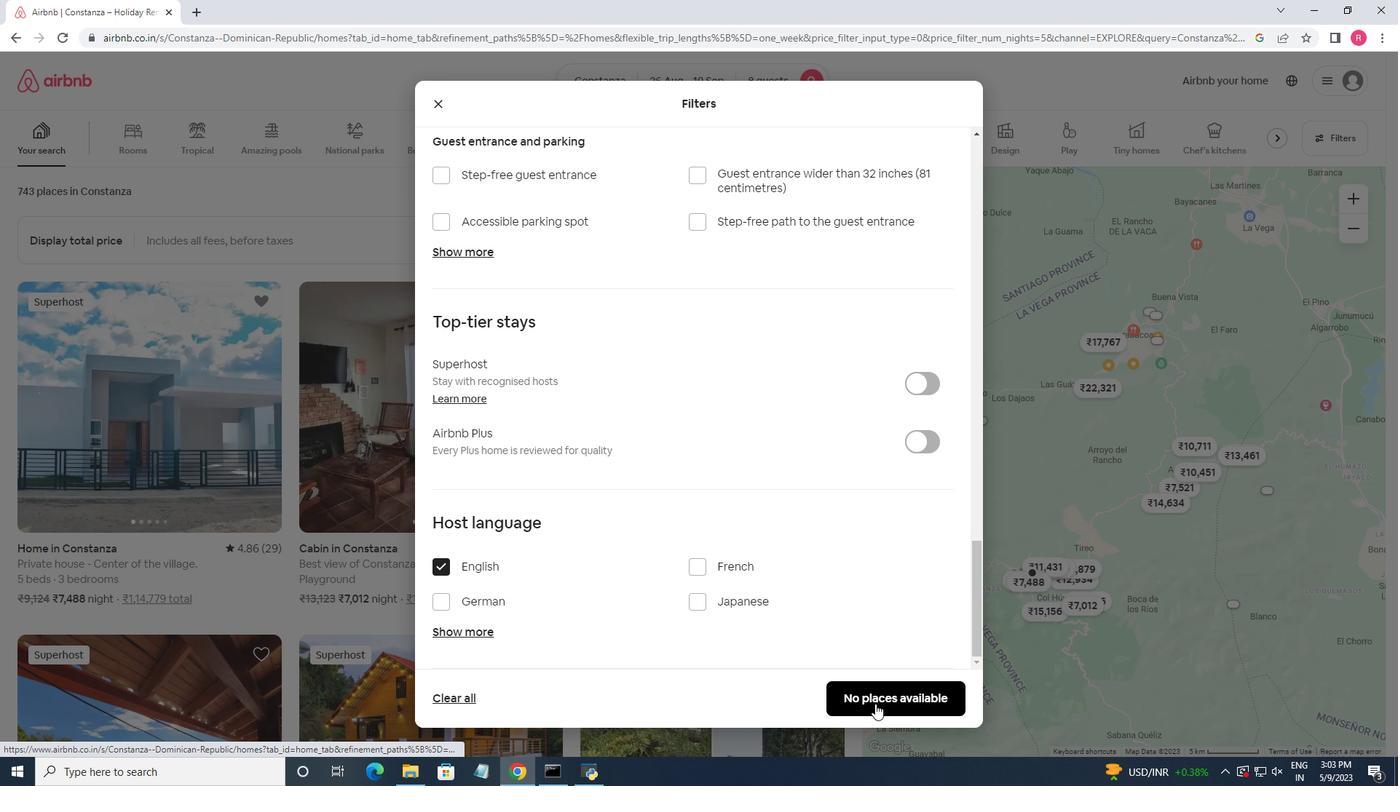 
Action: Mouse moved to (684, 407)
Screenshot: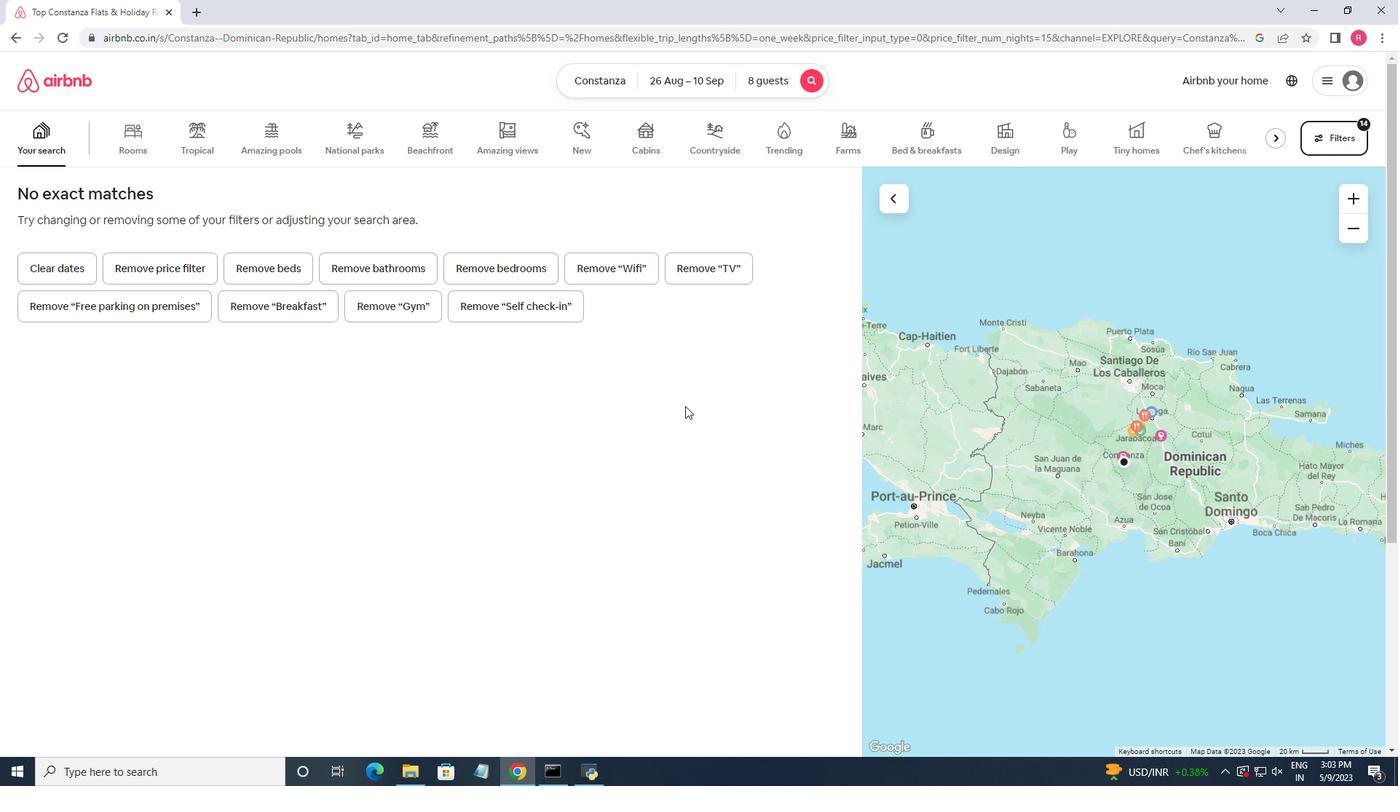 
